 Task: Add a signature Holly Thompson containing Best wishes for a happy Christmas Eve, Holly Thompson to email address softage.8@softage.net and add a label Meal planning
Action: Mouse moved to (1196, 62)
Screenshot: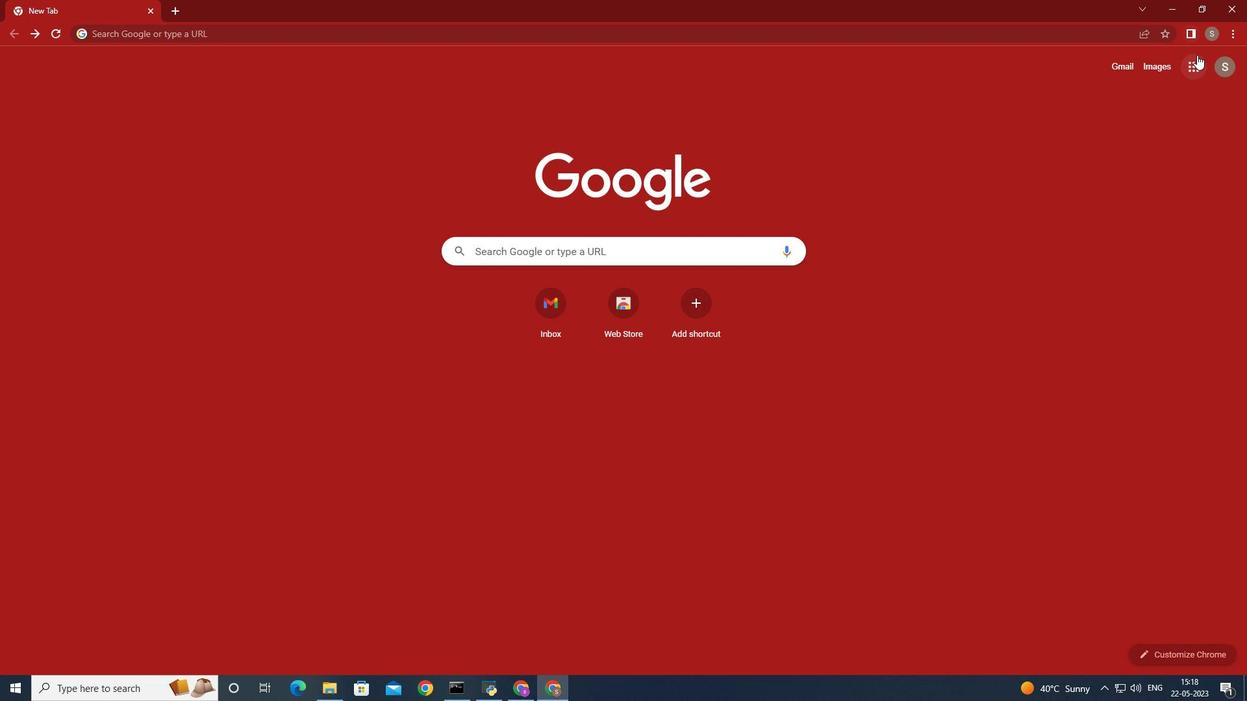 
Action: Mouse pressed left at (1196, 62)
Screenshot: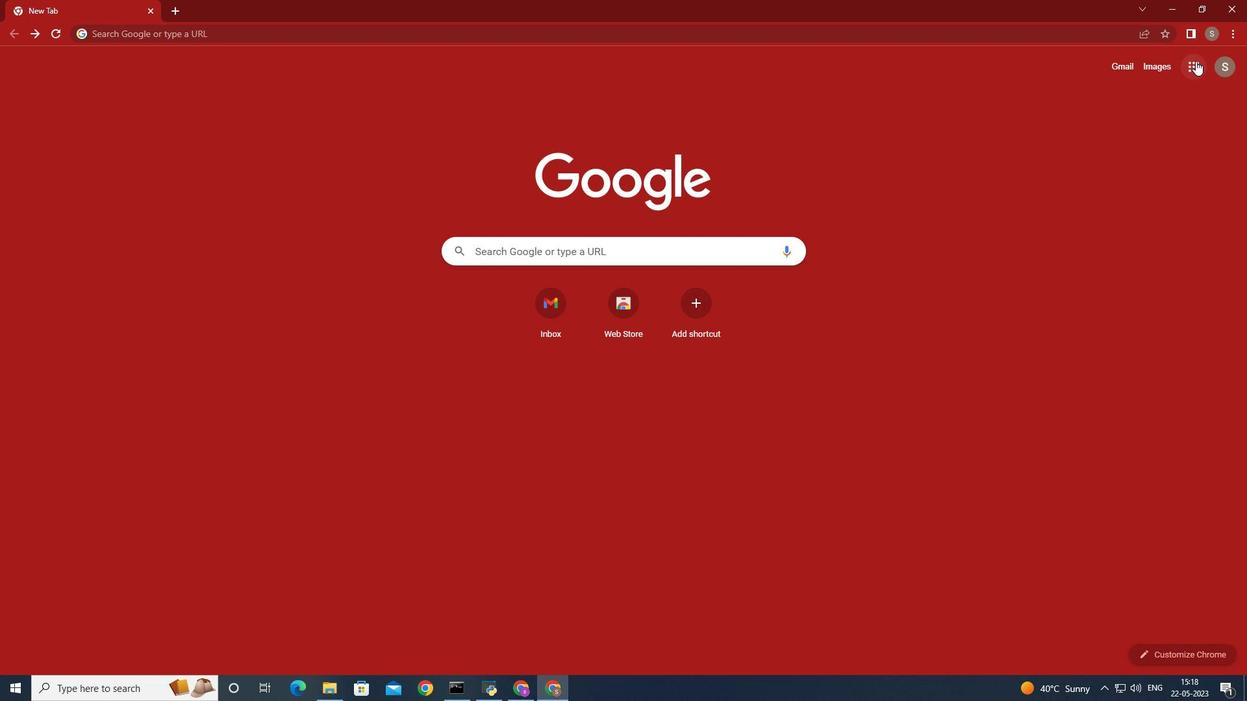 
Action: Mouse moved to (1146, 108)
Screenshot: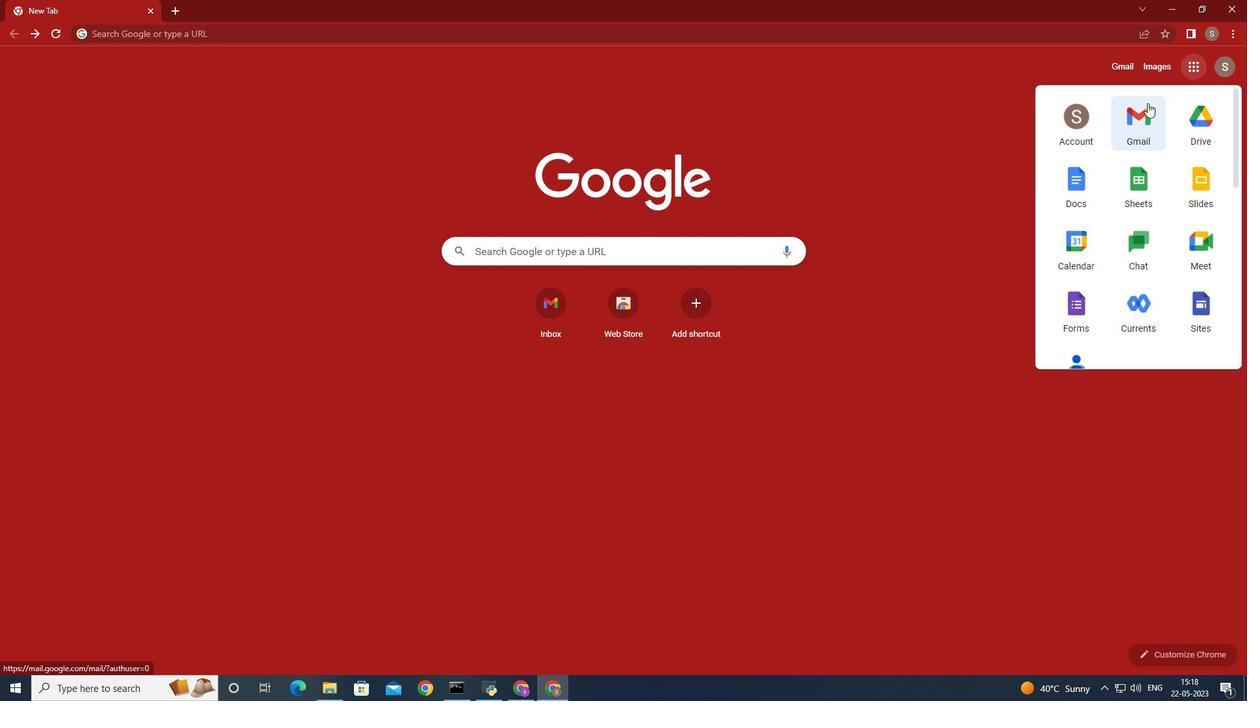 
Action: Mouse pressed left at (1146, 108)
Screenshot: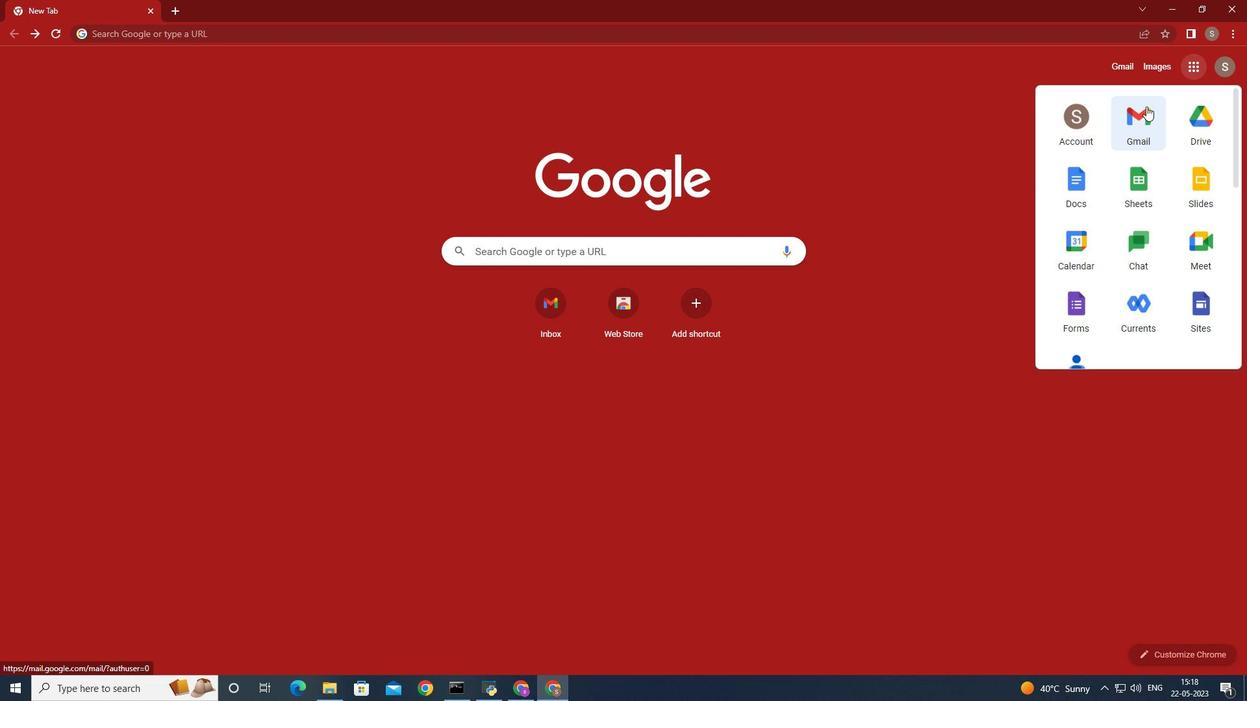 
Action: Mouse moved to (1107, 90)
Screenshot: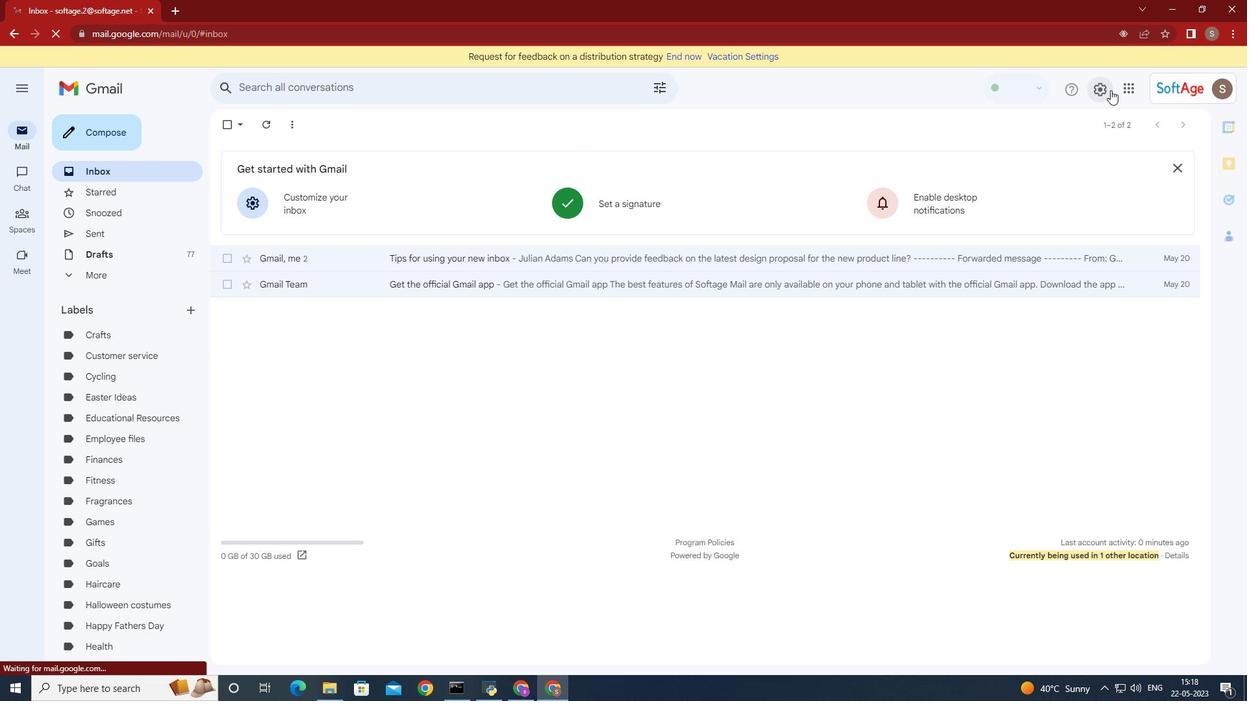 
Action: Mouse pressed left at (1107, 90)
Screenshot: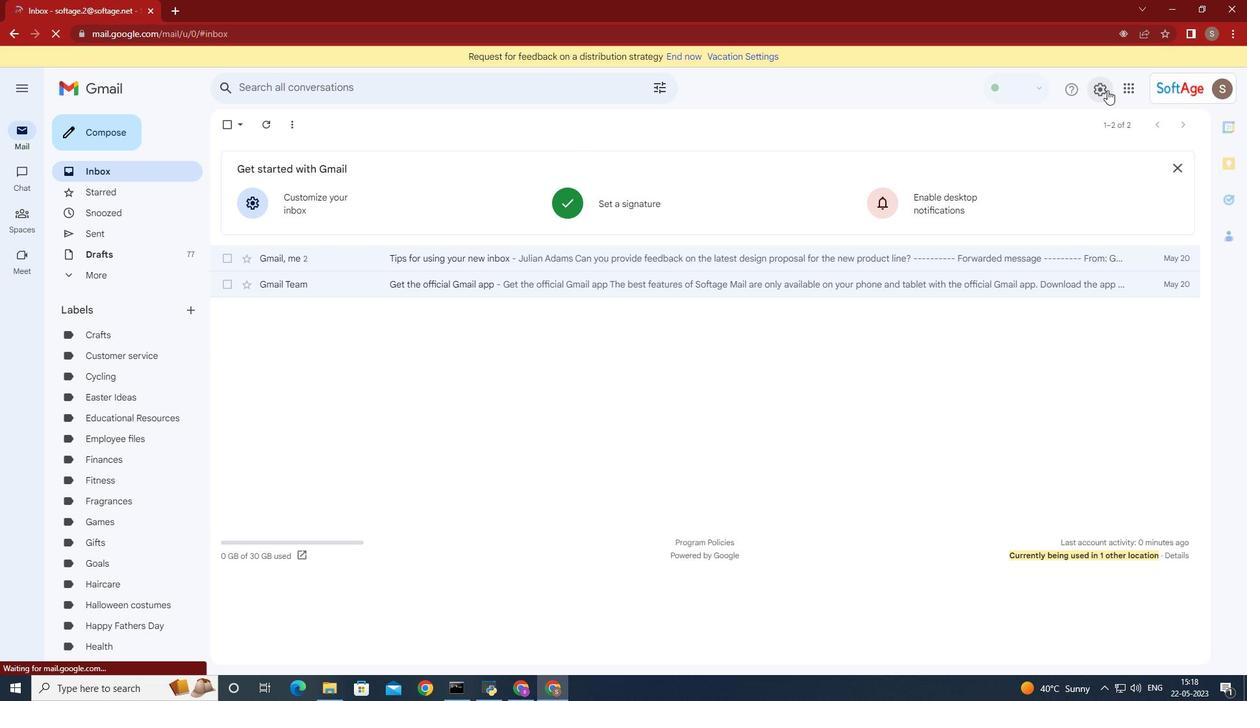 
Action: Mouse moved to (1073, 157)
Screenshot: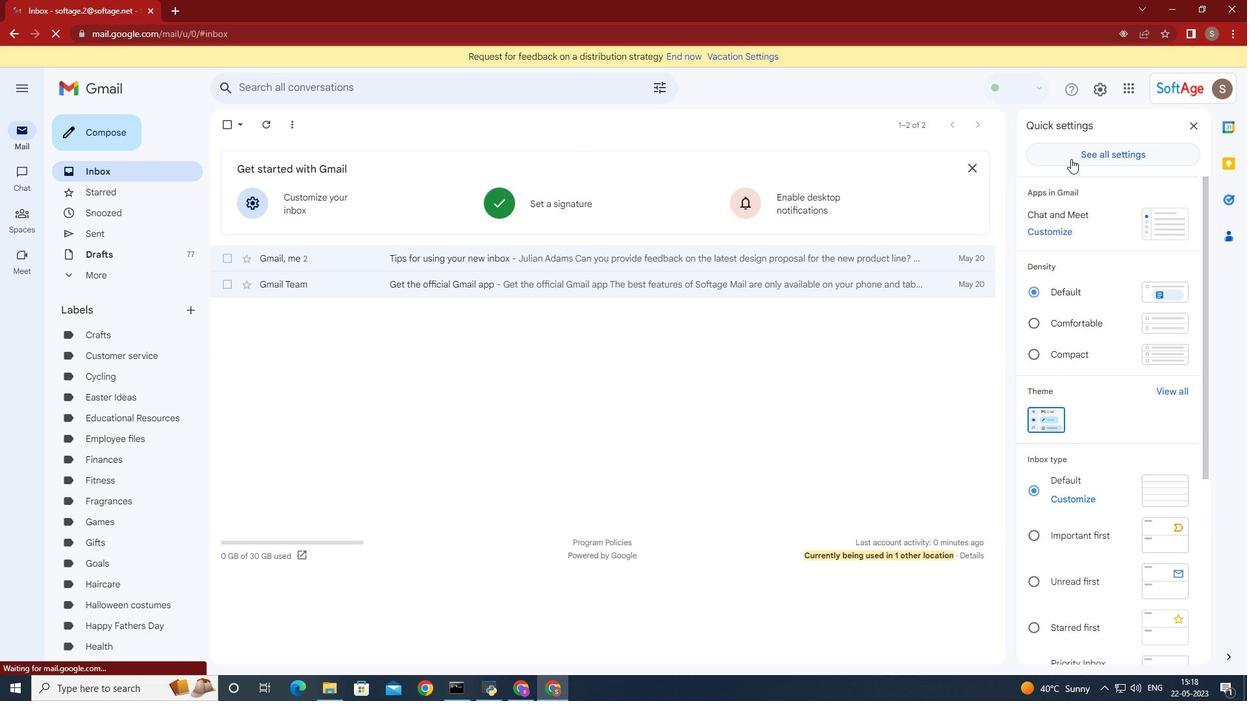
Action: Mouse pressed left at (1073, 157)
Screenshot: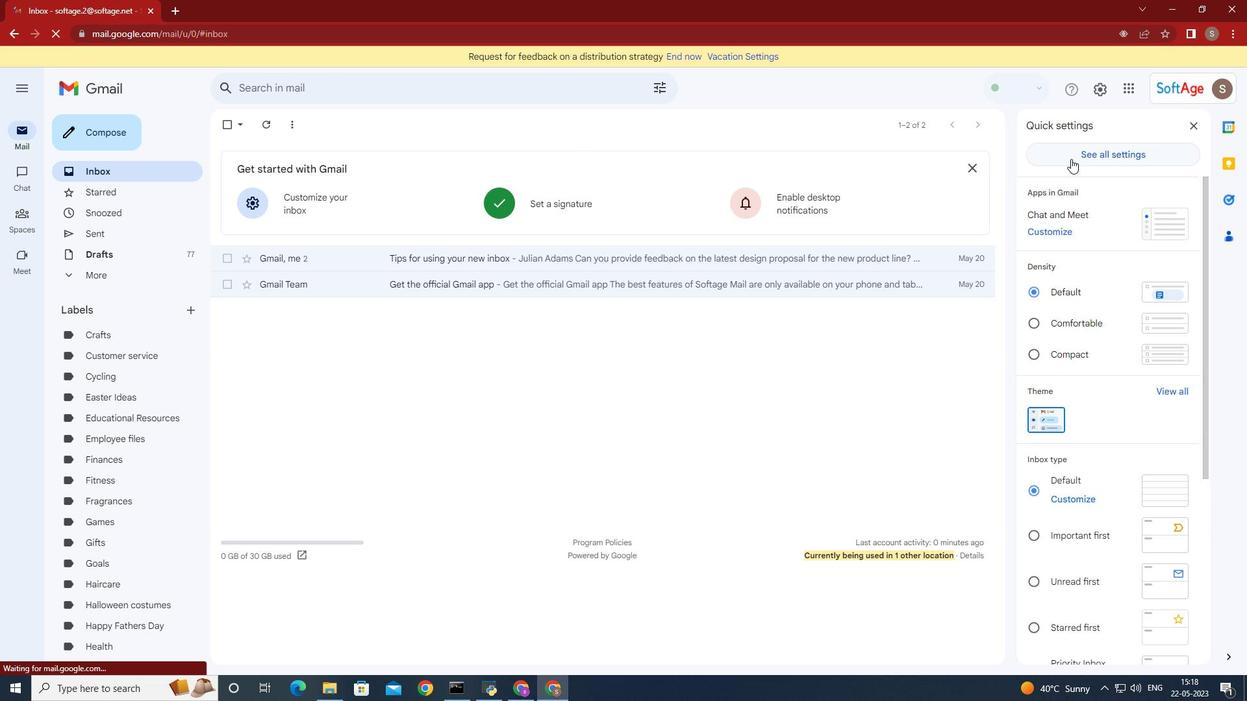 
Action: Mouse moved to (720, 269)
Screenshot: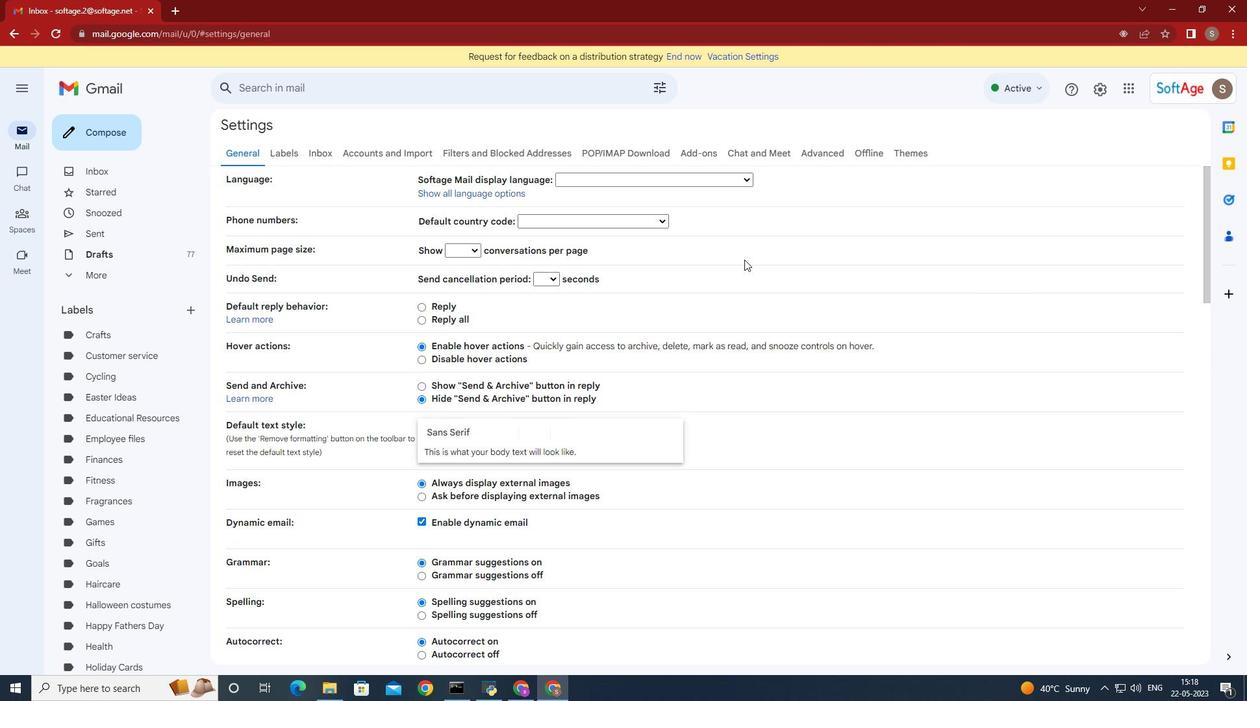 
Action: Mouse scrolled (720, 268) with delta (0, 0)
Screenshot: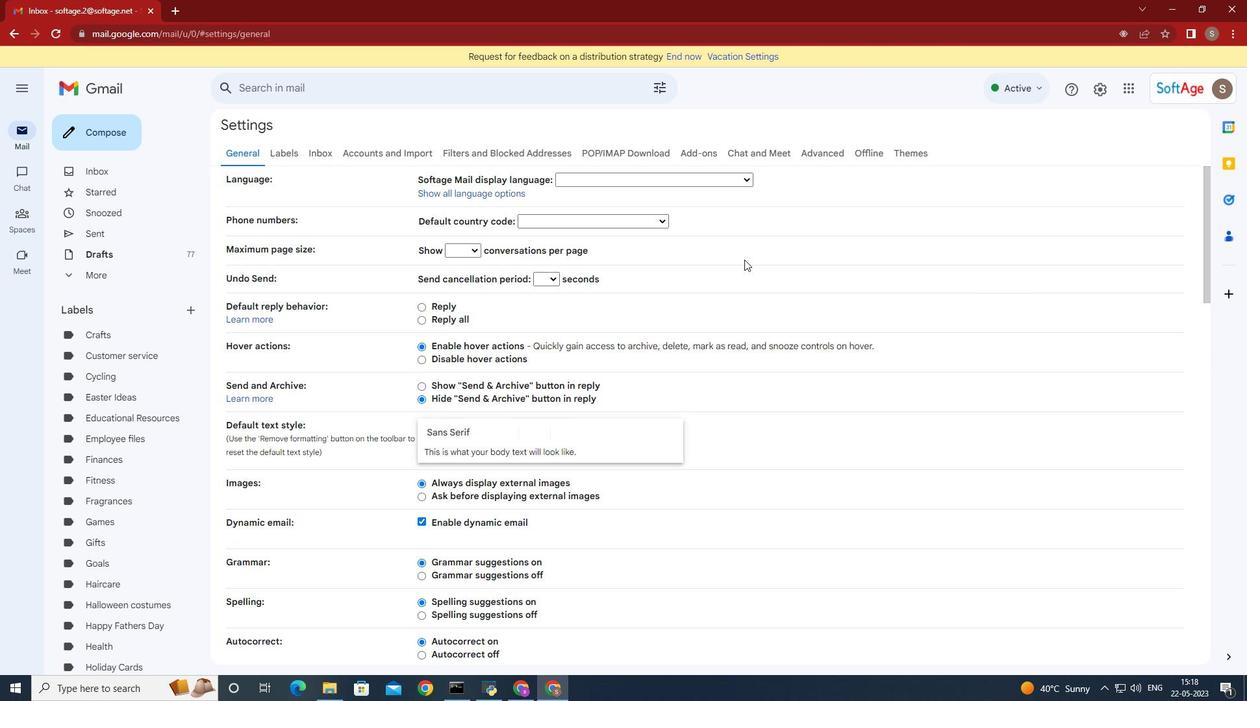 
Action: Mouse moved to (719, 269)
Screenshot: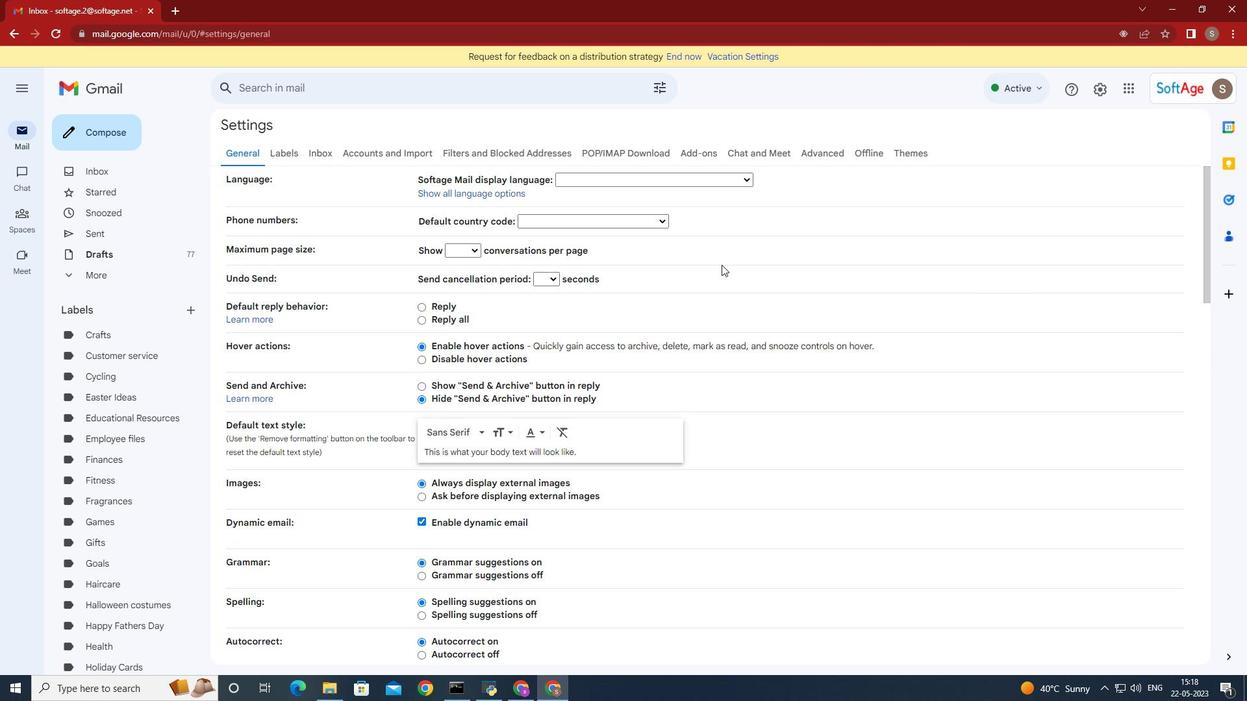 
Action: Mouse scrolled (719, 269) with delta (0, 0)
Screenshot: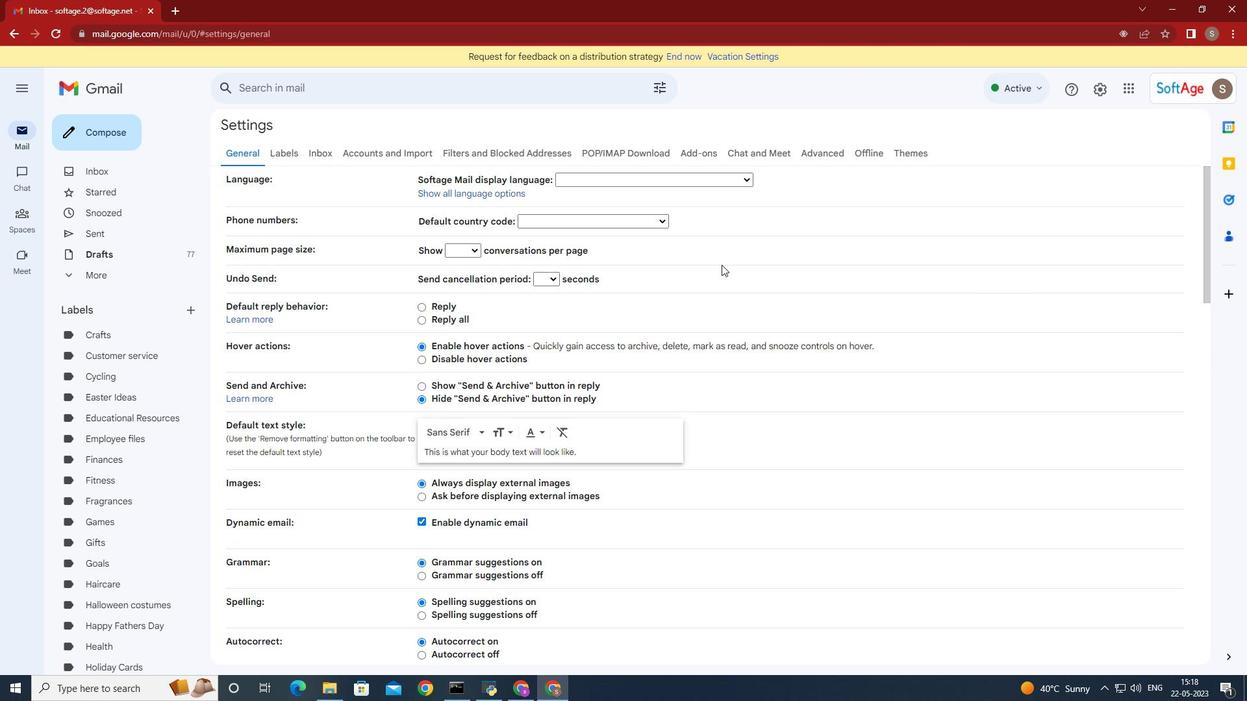 
Action: Mouse moved to (718, 270)
Screenshot: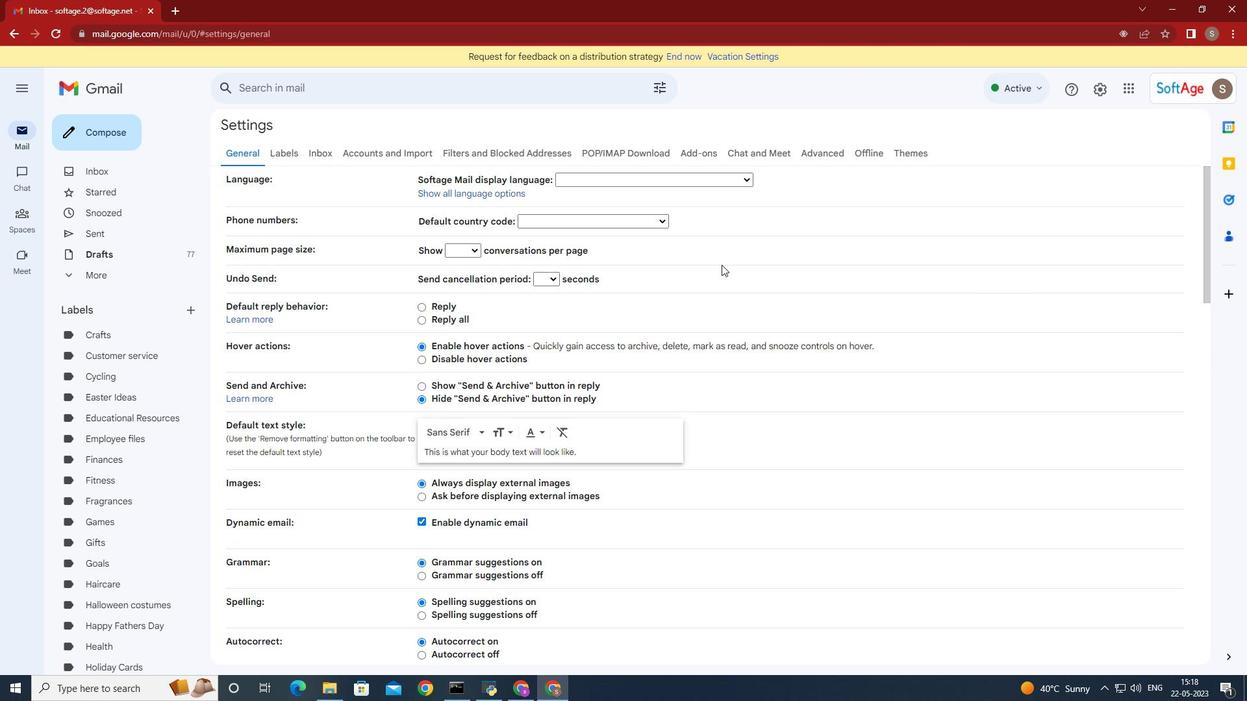 
Action: Mouse scrolled (718, 269) with delta (0, 0)
Screenshot: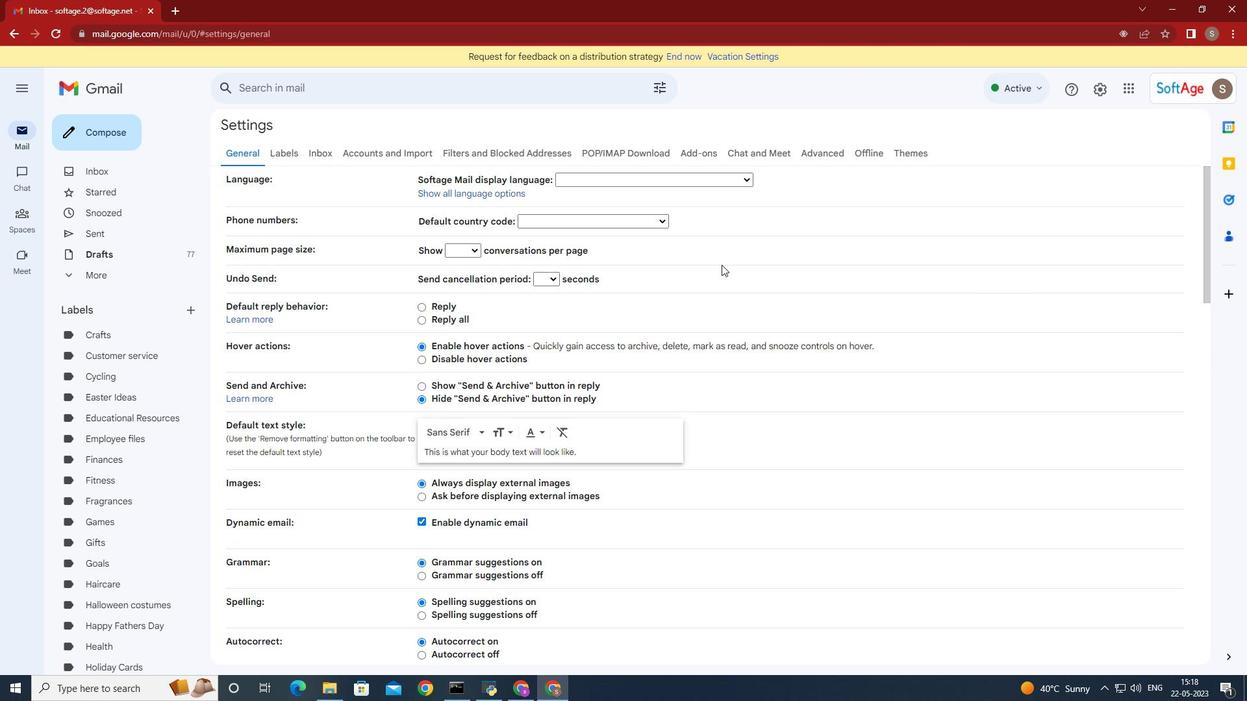 
Action: Mouse scrolled (718, 269) with delta (0, 0)
Screenshot: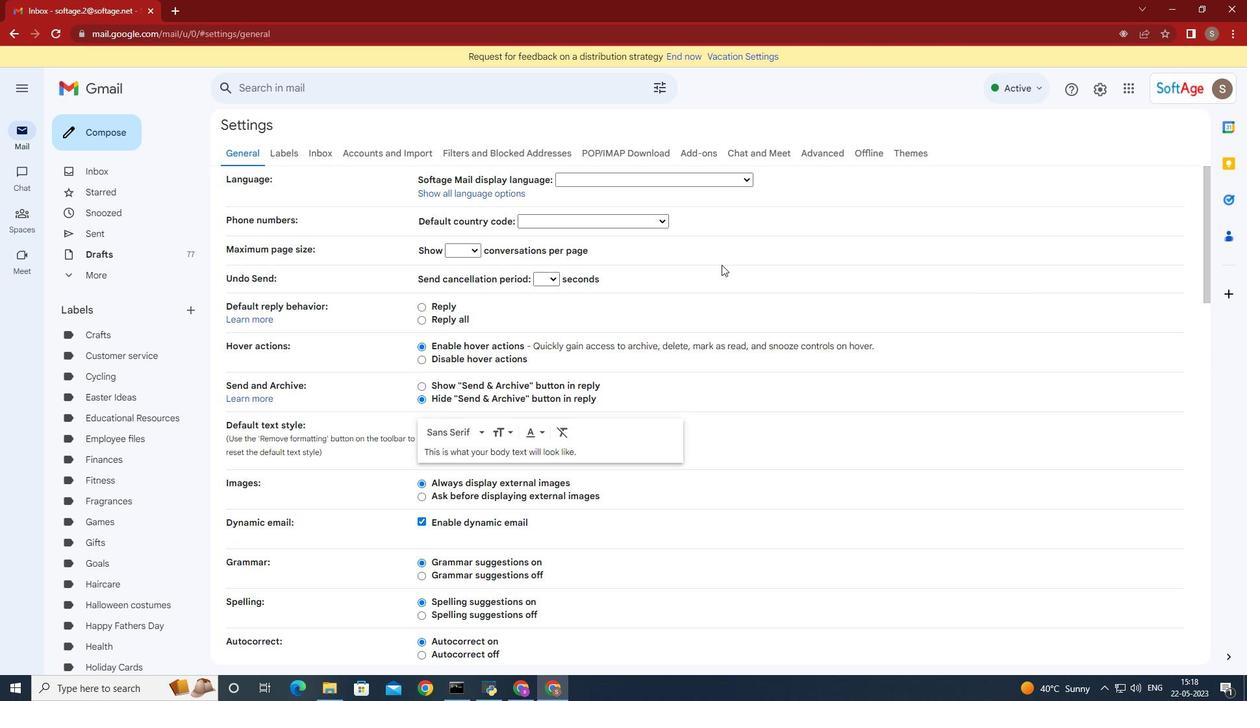 
Action: Mouse moved to (718, 270)
Screenshot: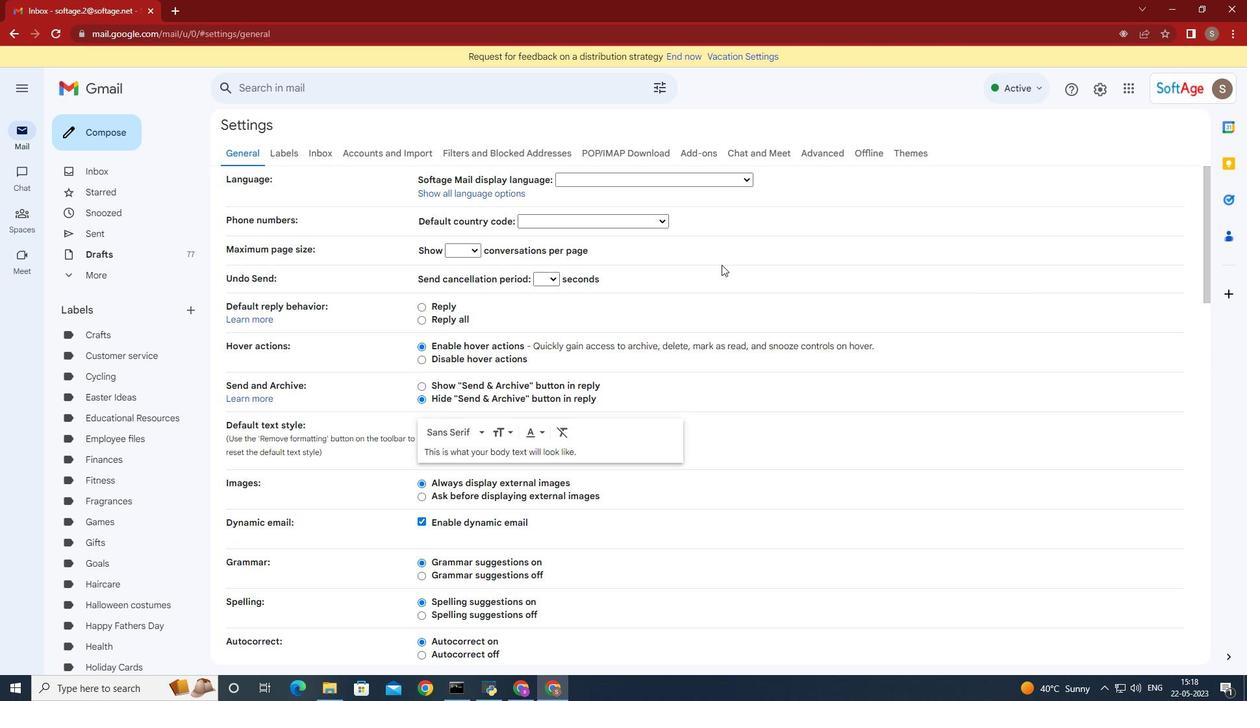 
Action: Mouse scrolled (718, 269) with delta (0, 0)
Screenshot: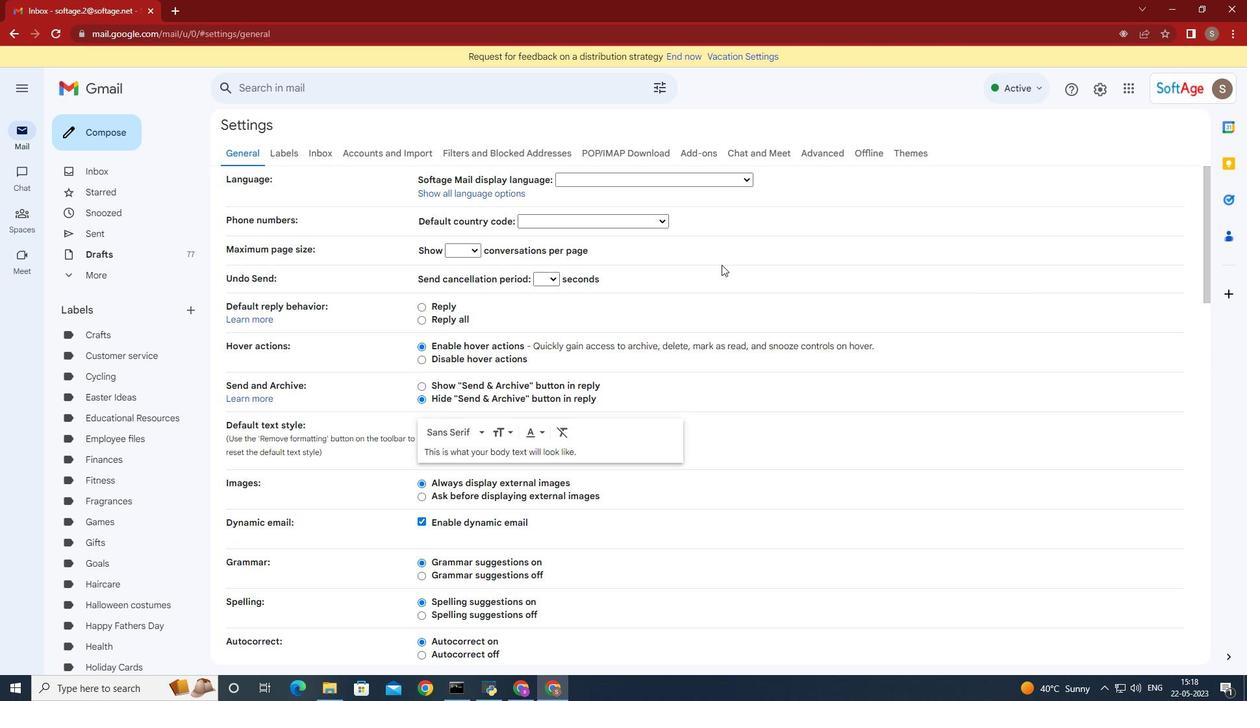 
Action: Mouse scrolled (718, 269) with delta (0, 0)
Screenshot: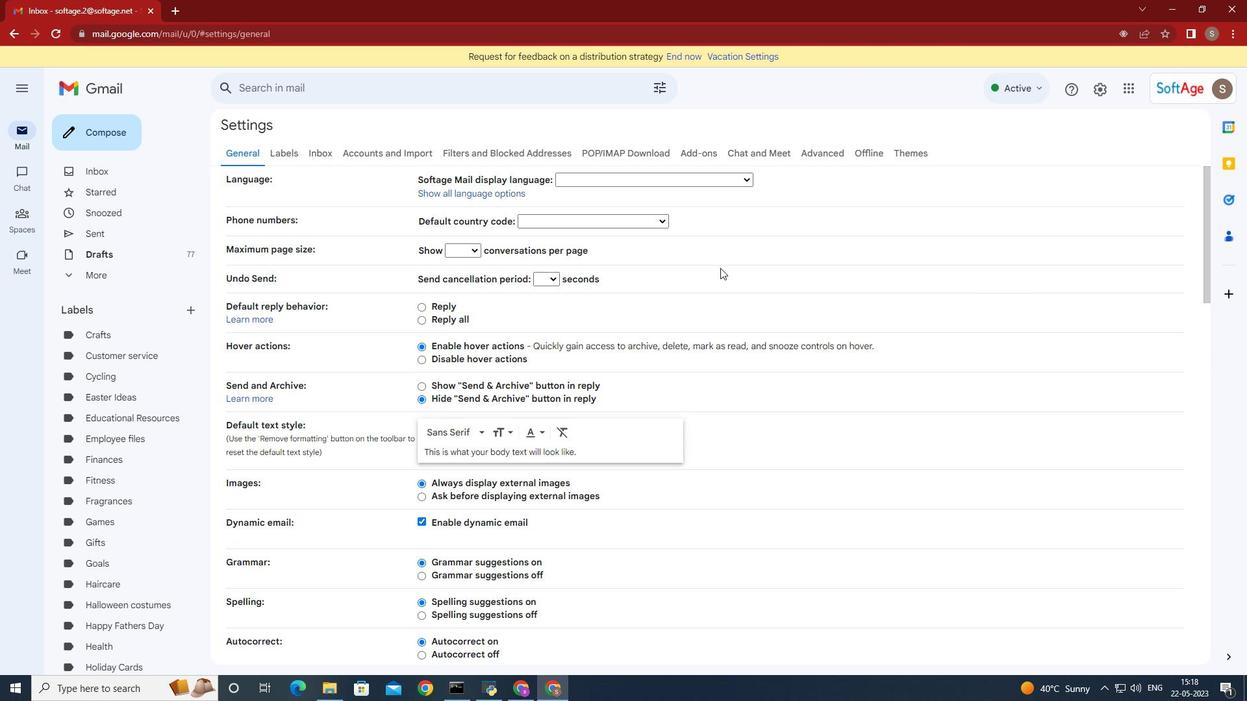 
Action: Mouse moved to (718, 269)
Screenshot: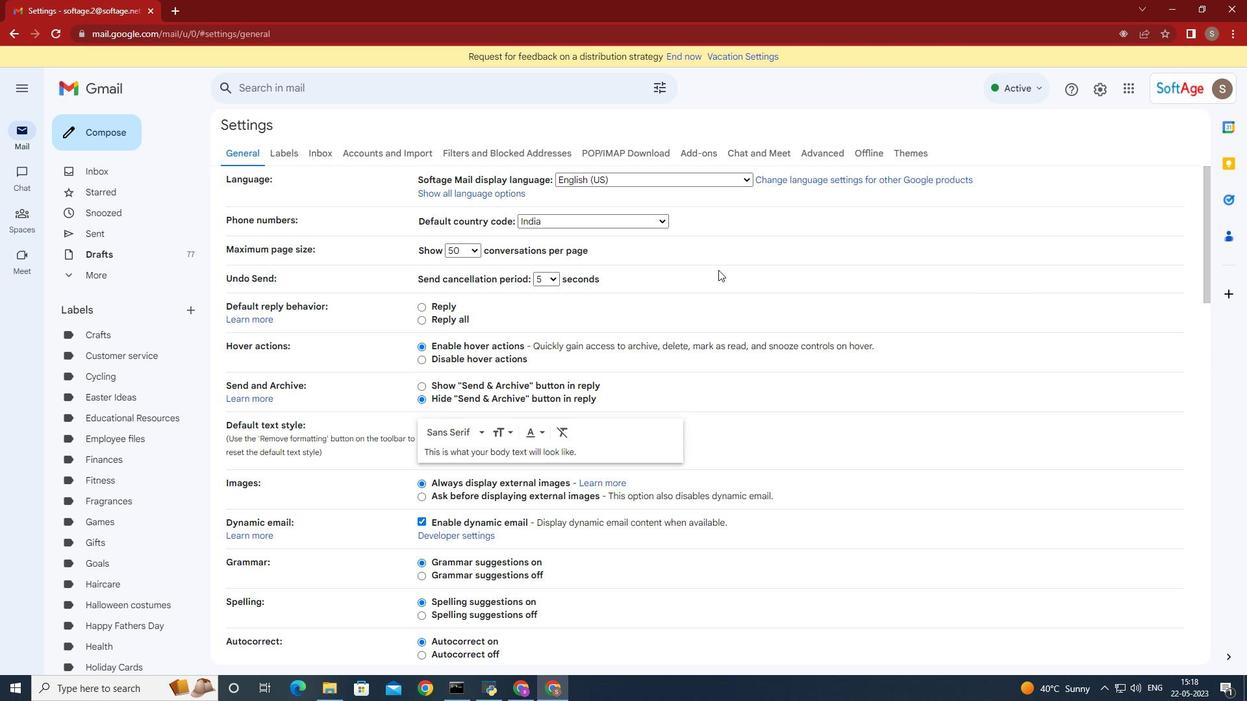
Action: Mouse scrolled (718, 269) with delta (0, 0)
Screenshot: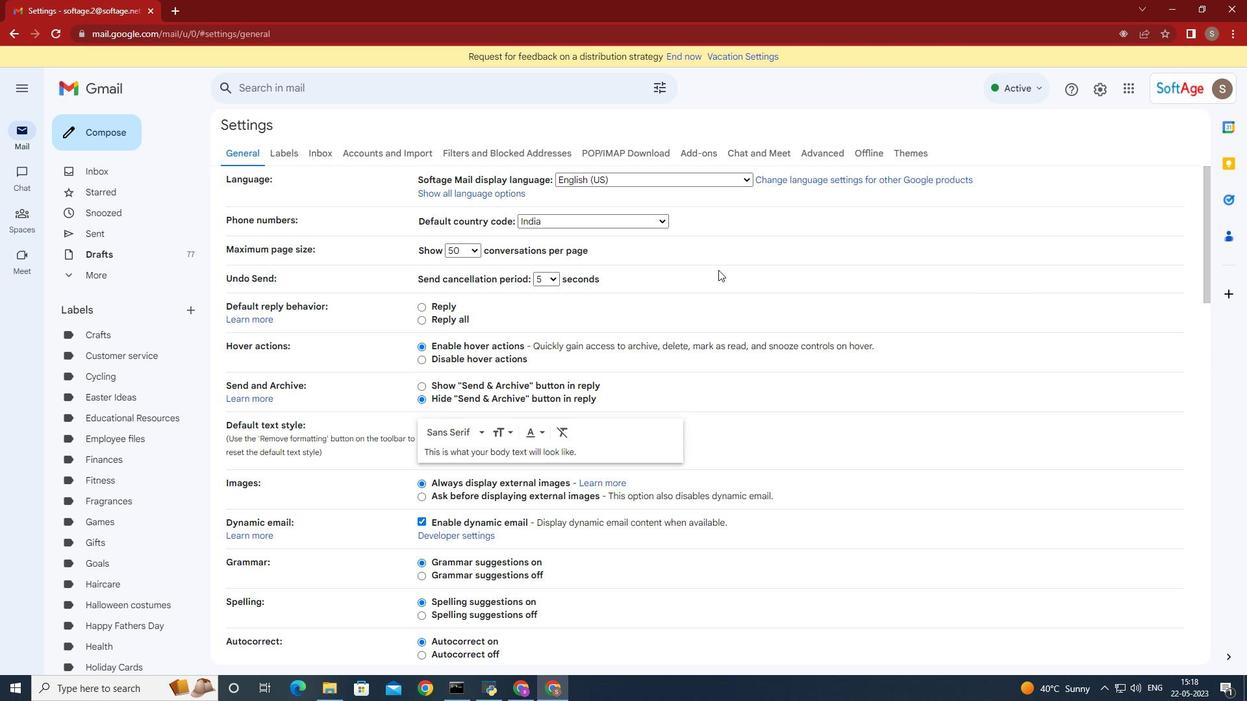 
Action: Mouse moved to (720, 267)
Screenshot: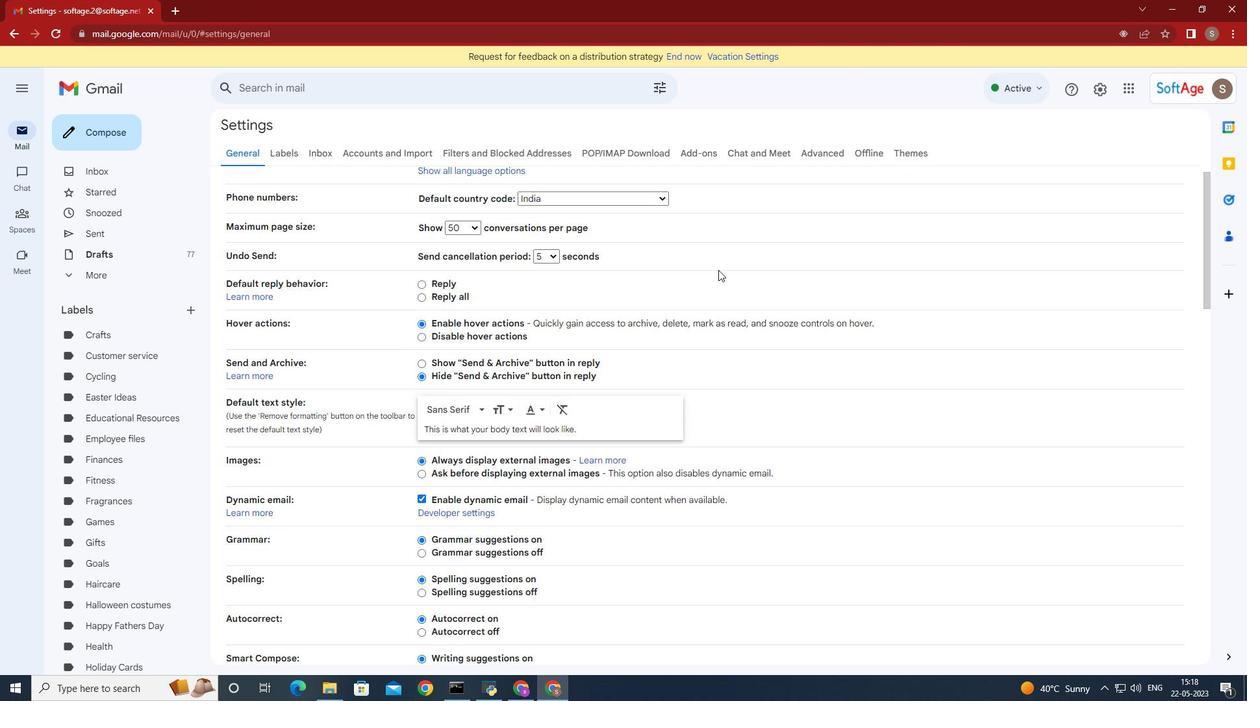 
Action: Mouse scrolled (720, 267) with delta (0, 0)
Screenshot: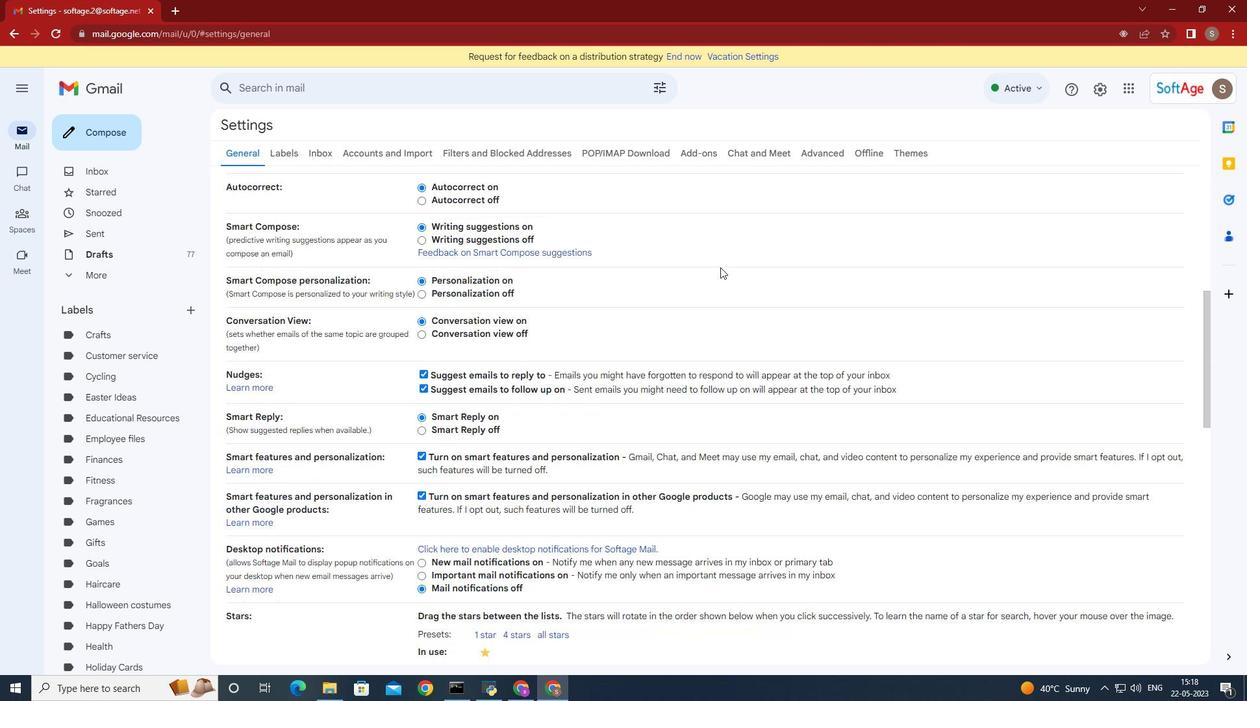 
Action: Mouse moved to (720, 267)
Screenshot: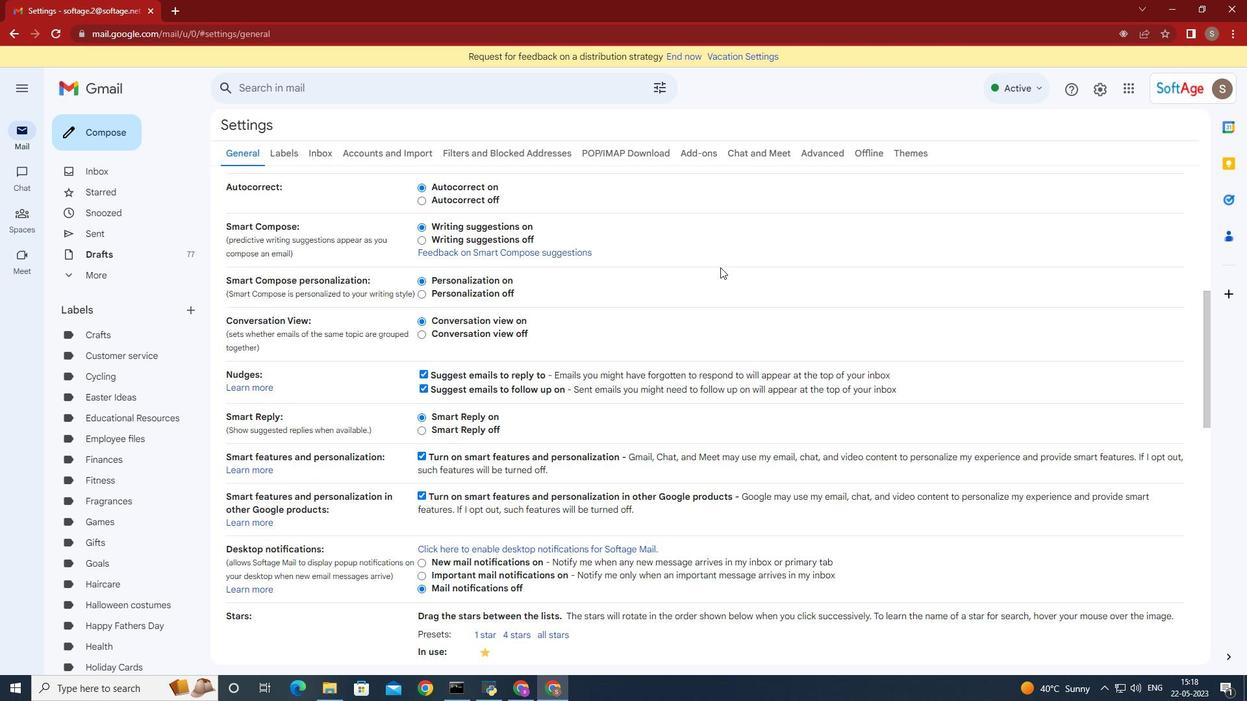
Action: Mouse scrolled (720, 267) with delta (0, 0)
Screenshot: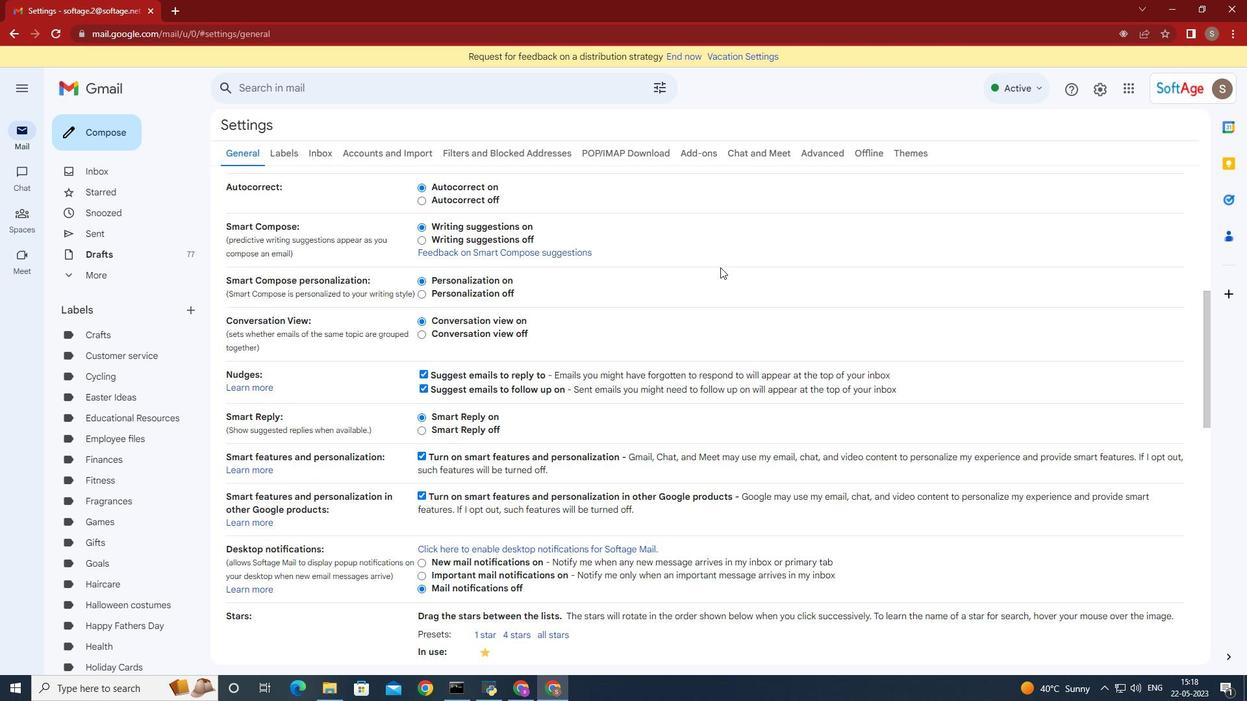 
Action: Mouse scrolled (720, 267) with delta (0, 0)
Screenshot: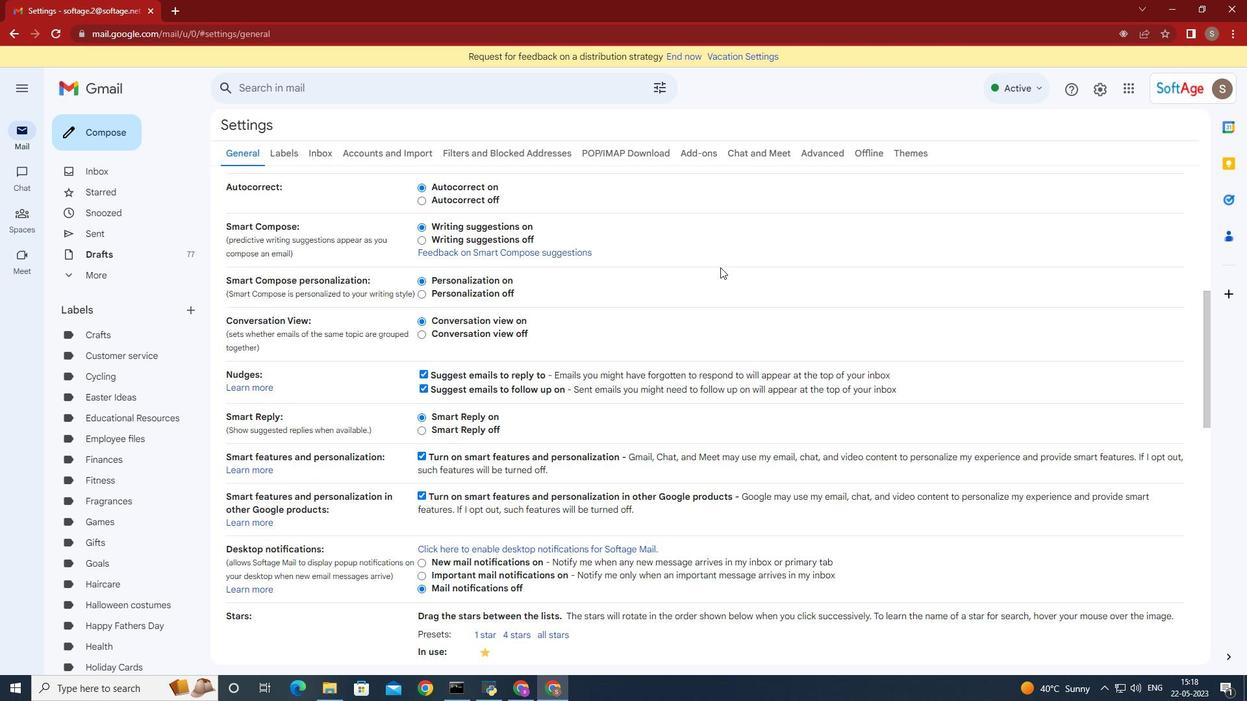 
Action: Mouse moved to (720, 267)
Screenshot: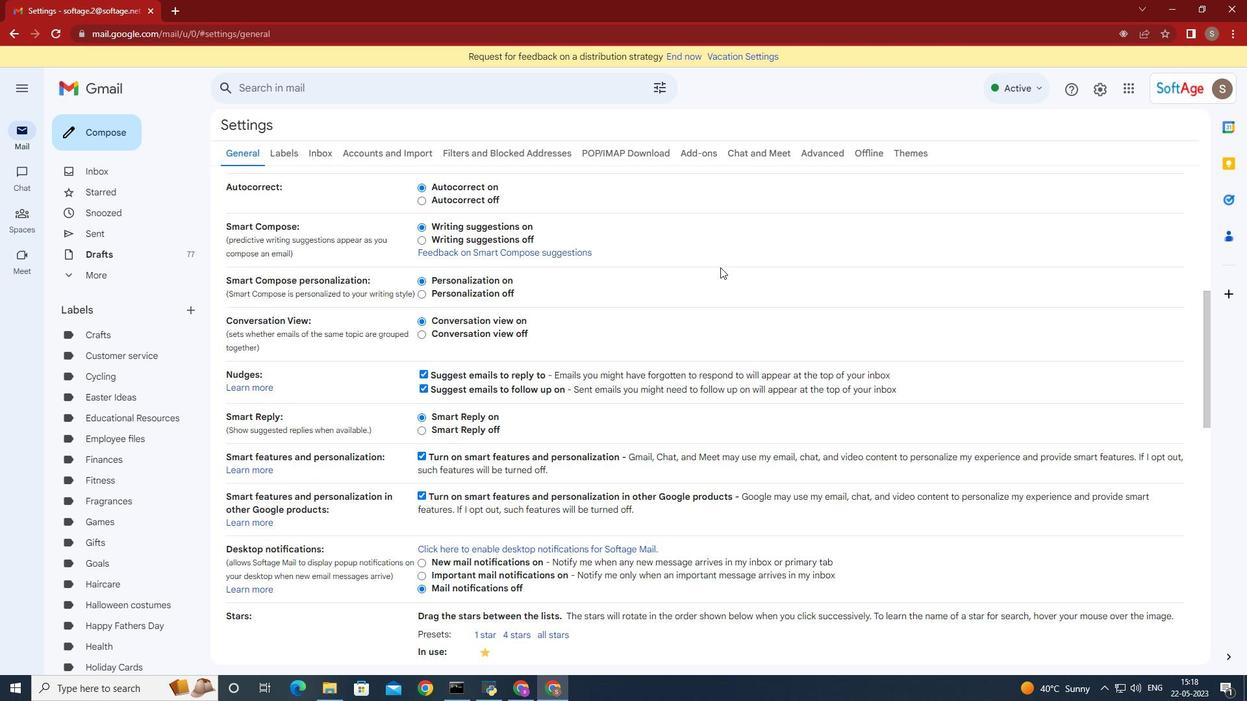 
Action: Mouse scrolled (720, 267) with delta (0, 0)
Screenshot: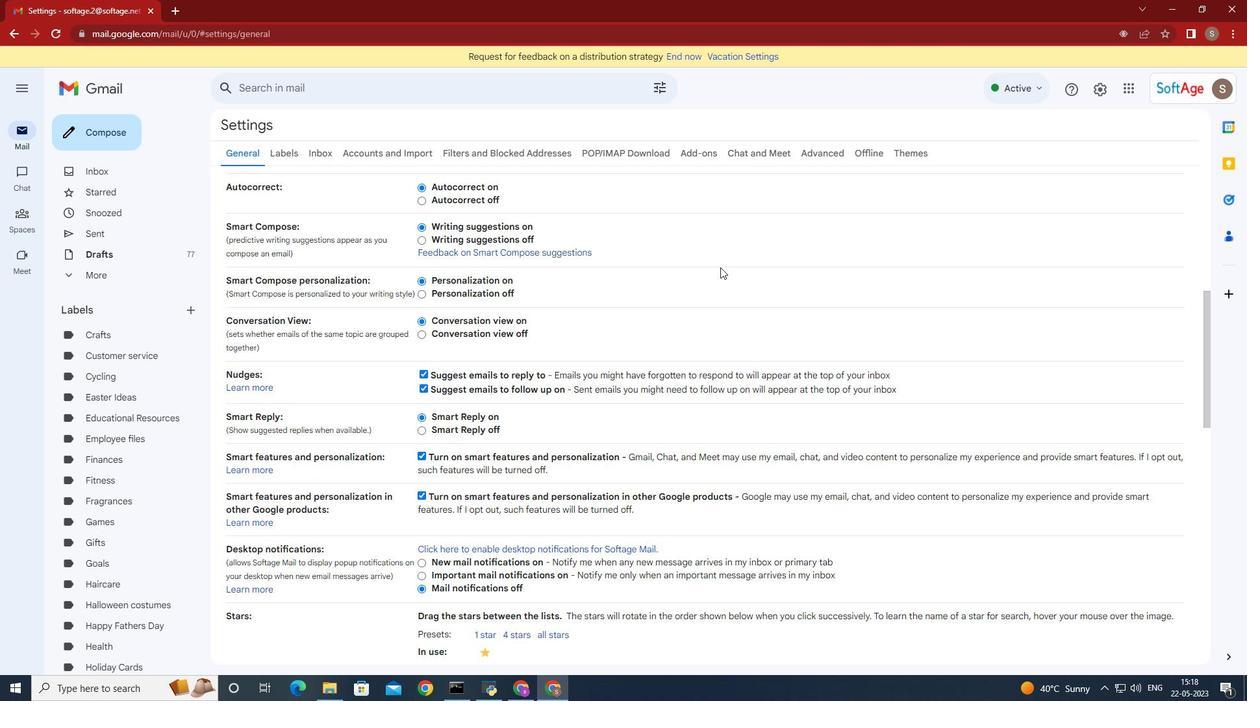 
Action: Mouse scrolled (720, 267) with delta (0, 0)
Screenshot: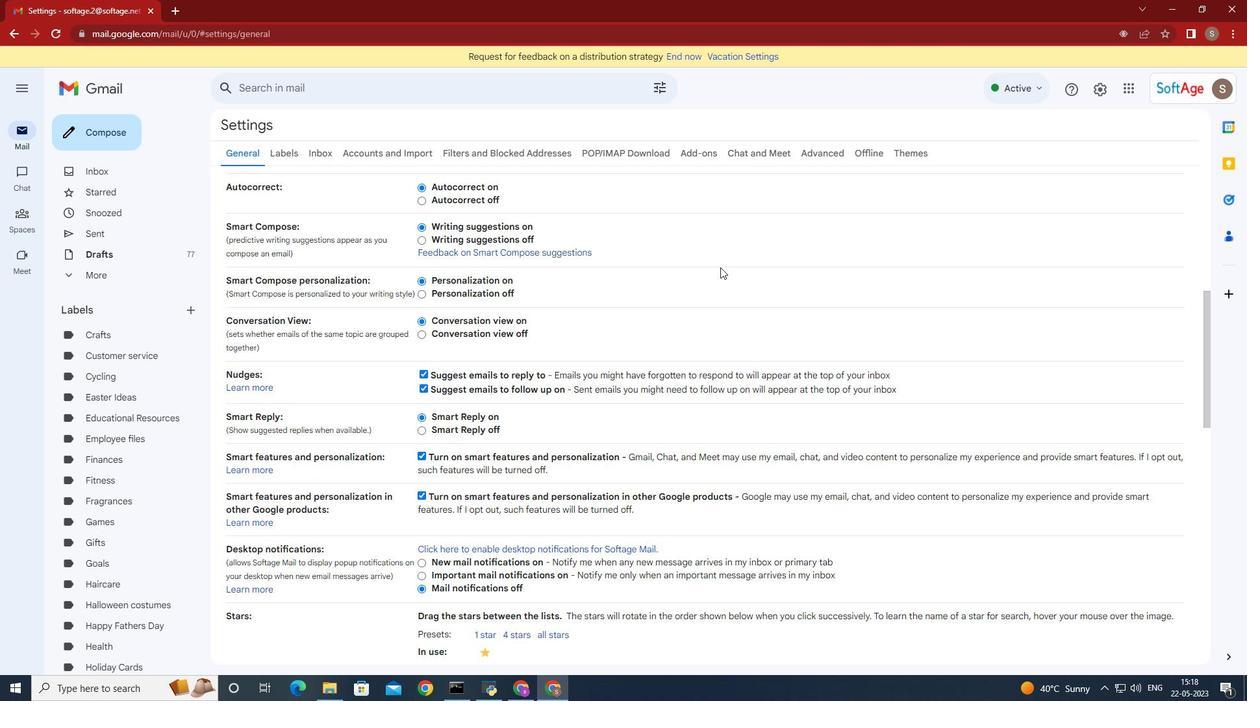 
Action: Mouse scrolled (720, 267) with delta (0, 0)
Screenshot: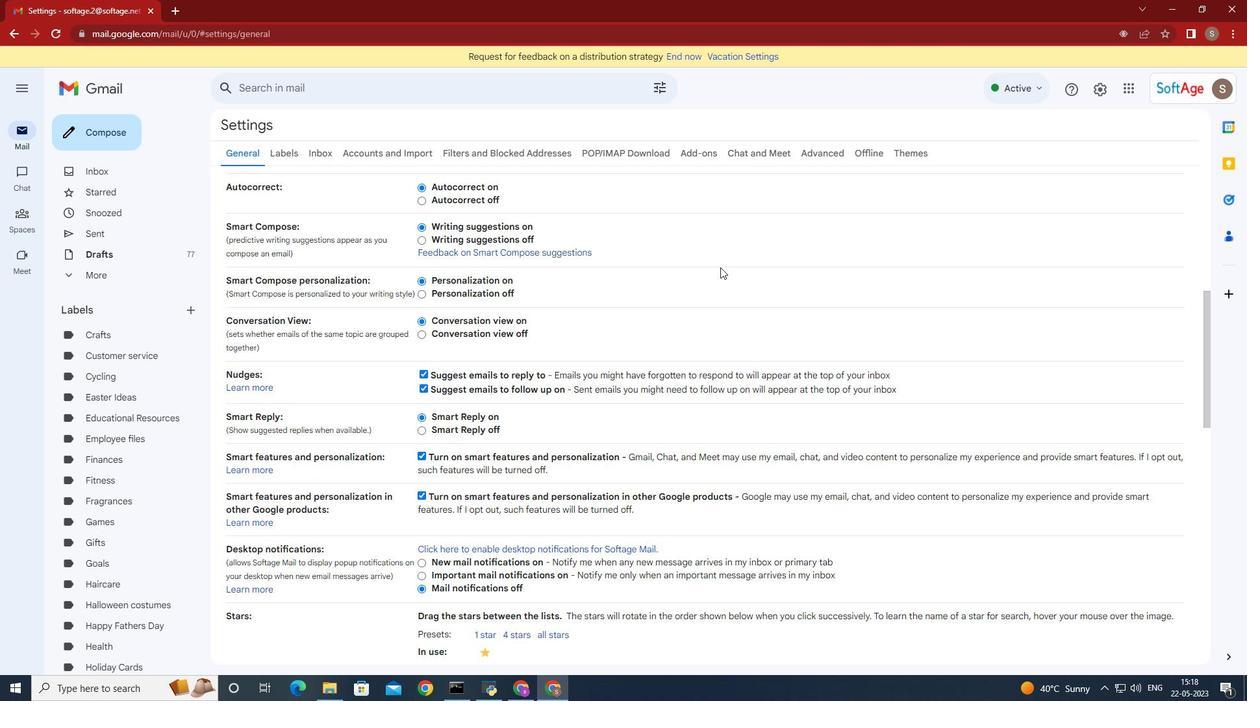 
Action: Mouse scrolled (720, 267) with delta (0, 0)
Screenshot: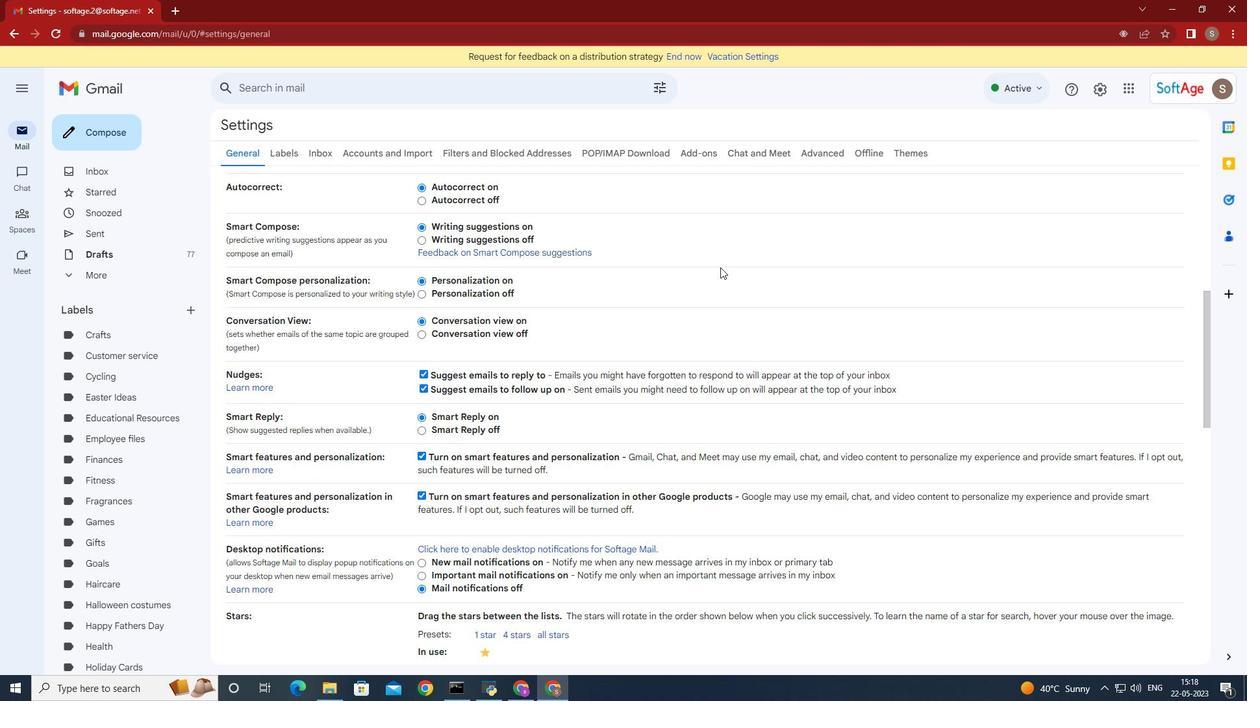 
Action: Mouse moved to (720, 267)
Screenshot: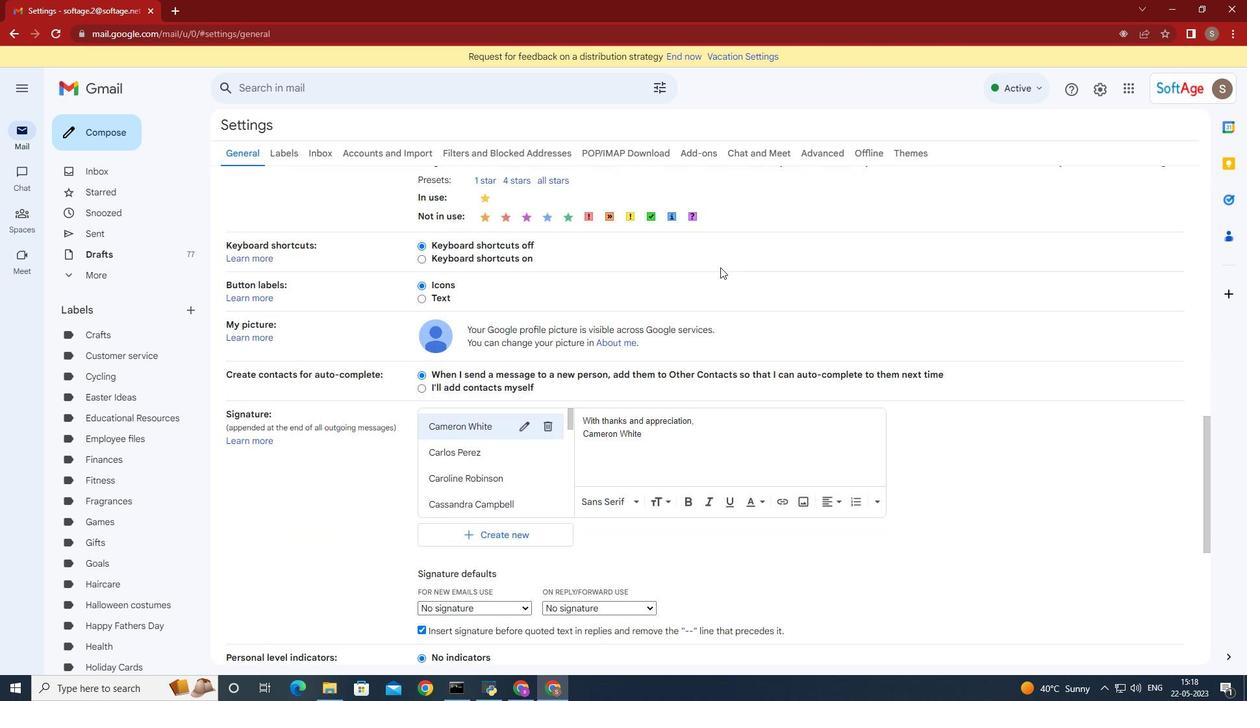 
Action: Mouse scrolled (720, 267) with delta (0, 0)
Screenshot: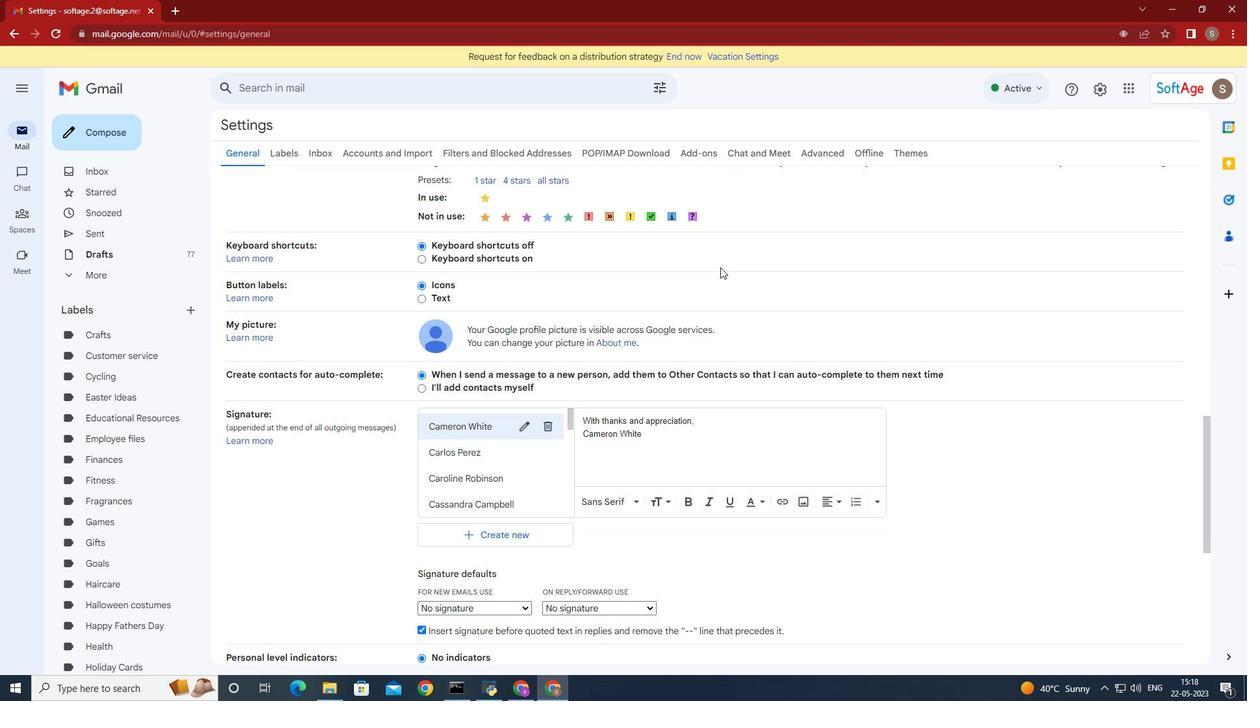 
Action: Mouse scrolled (720, 267) with delta (0, 0)
Screenshot: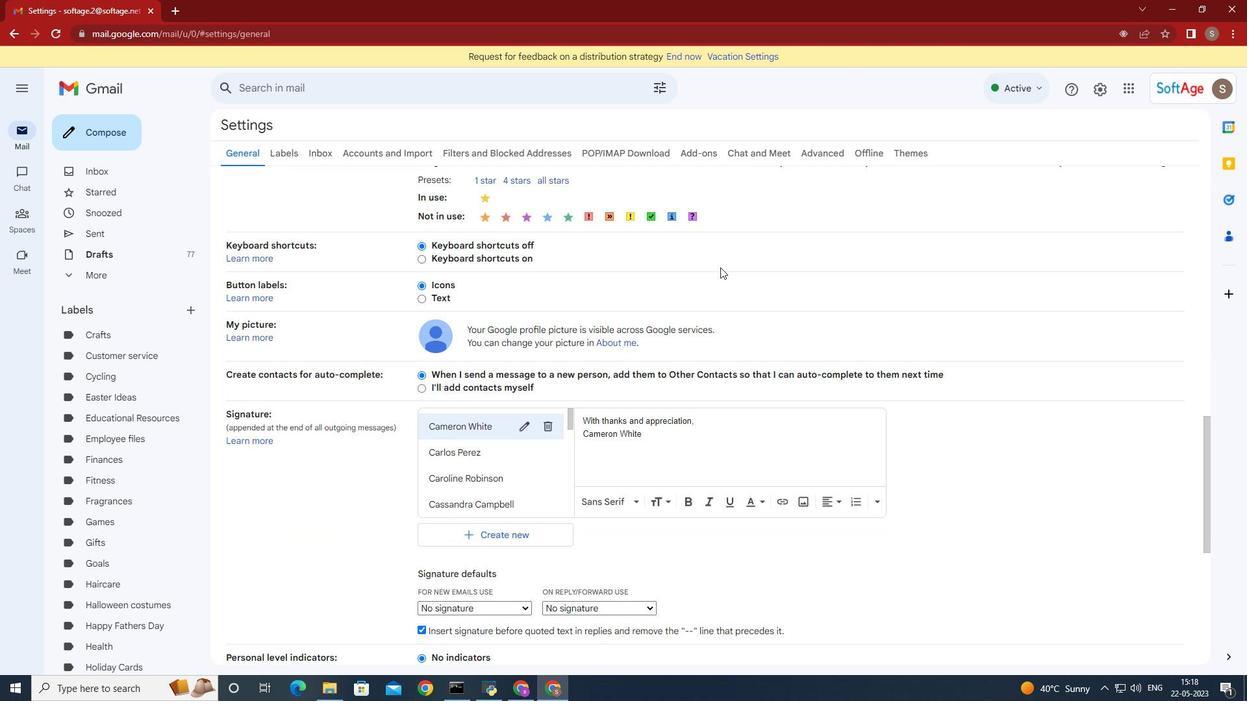 
Action: Mouse scrolled (720, 267) with delta (0, 0)
Screenshot: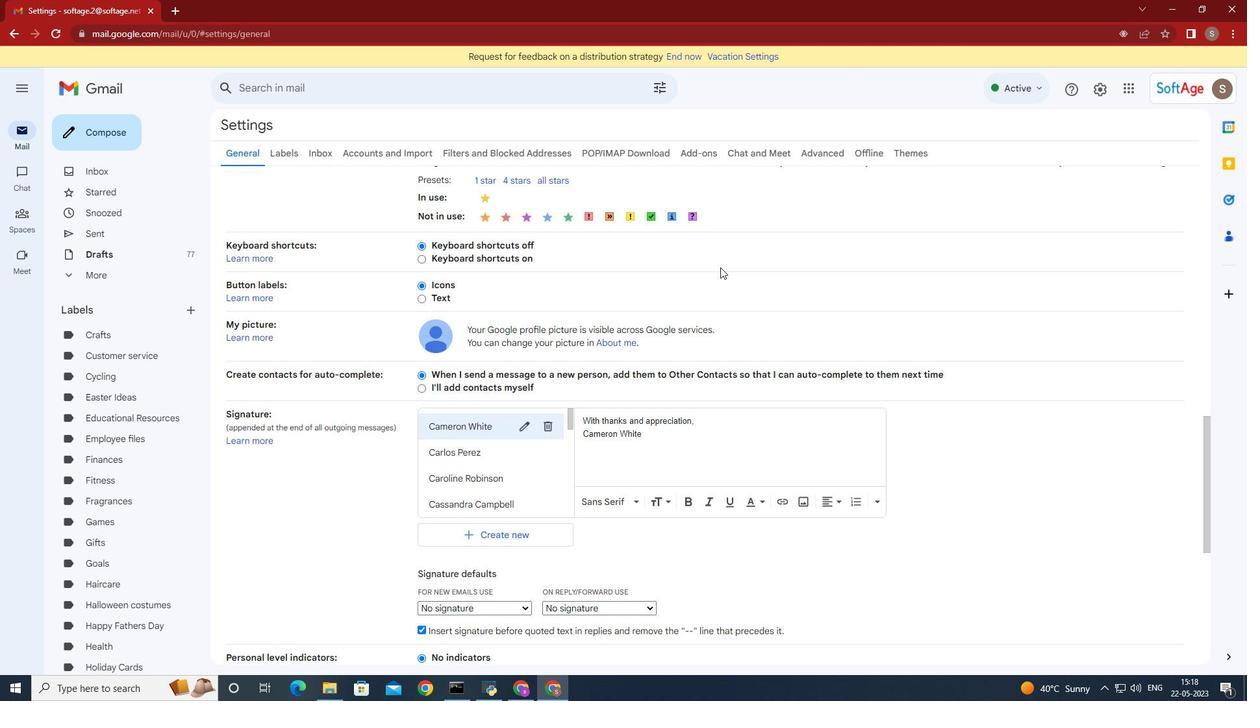 
Action: Mouse scrolled (720, 267) with delta (0, 0)
Screenshot: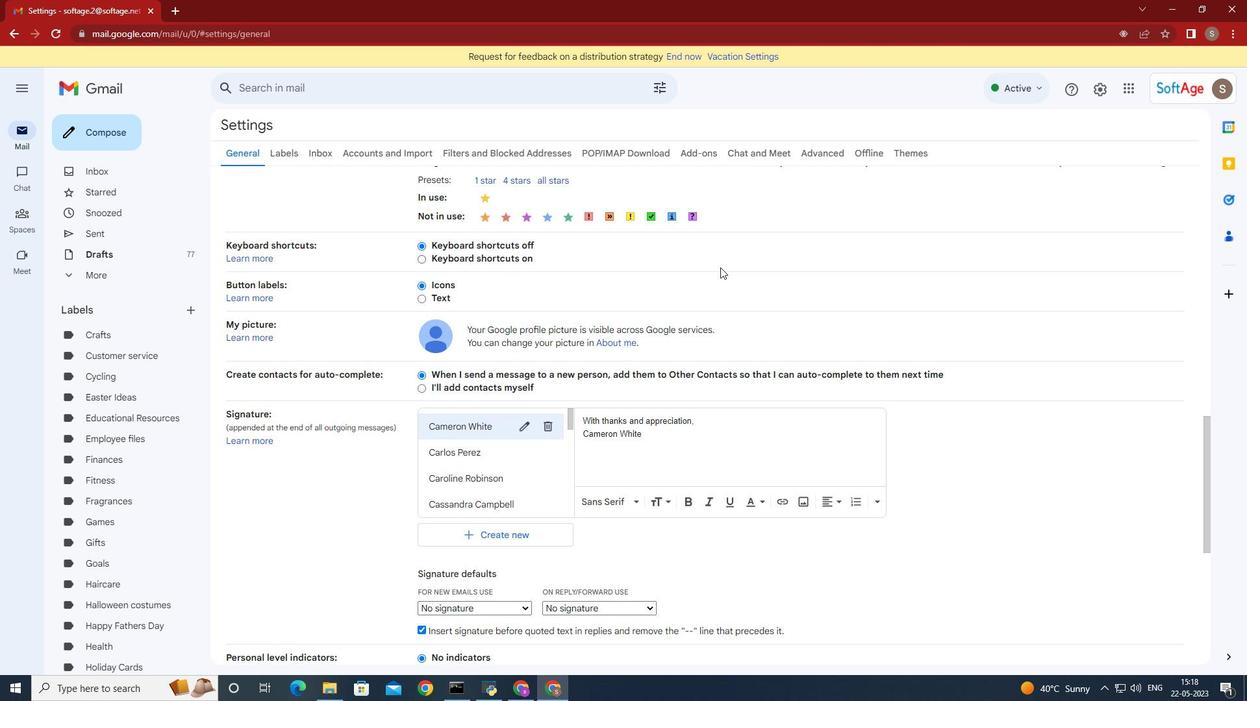 
Action: Mouse moved to (484, 270)
Screenshot: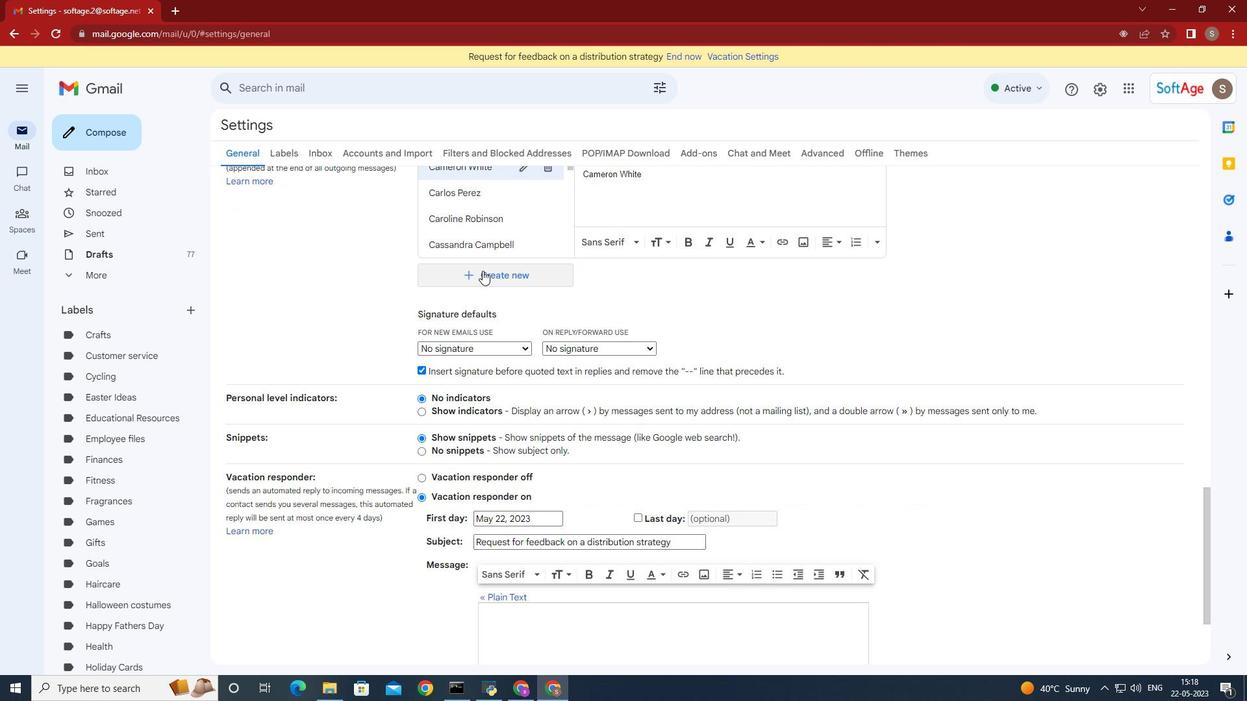 
Action: Mouse pressed left at (484, 270)
Screenshot: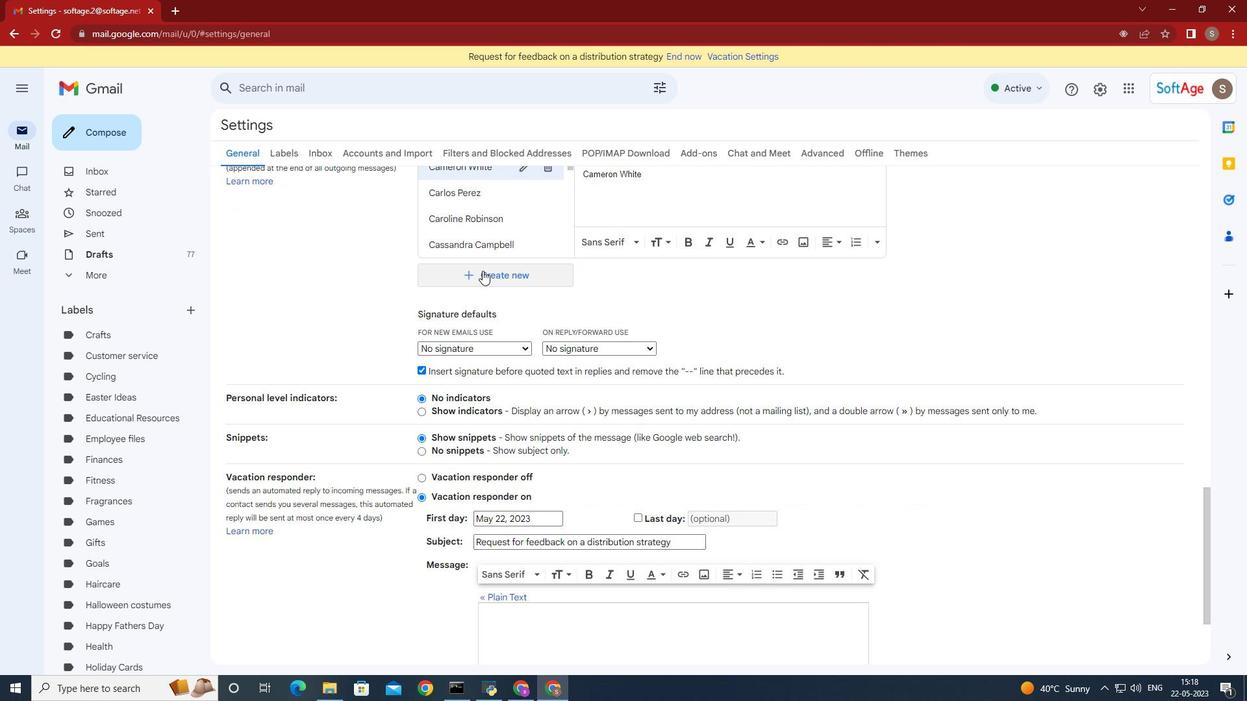 
Action: Mouse moved to (595, 340)
Screenshot: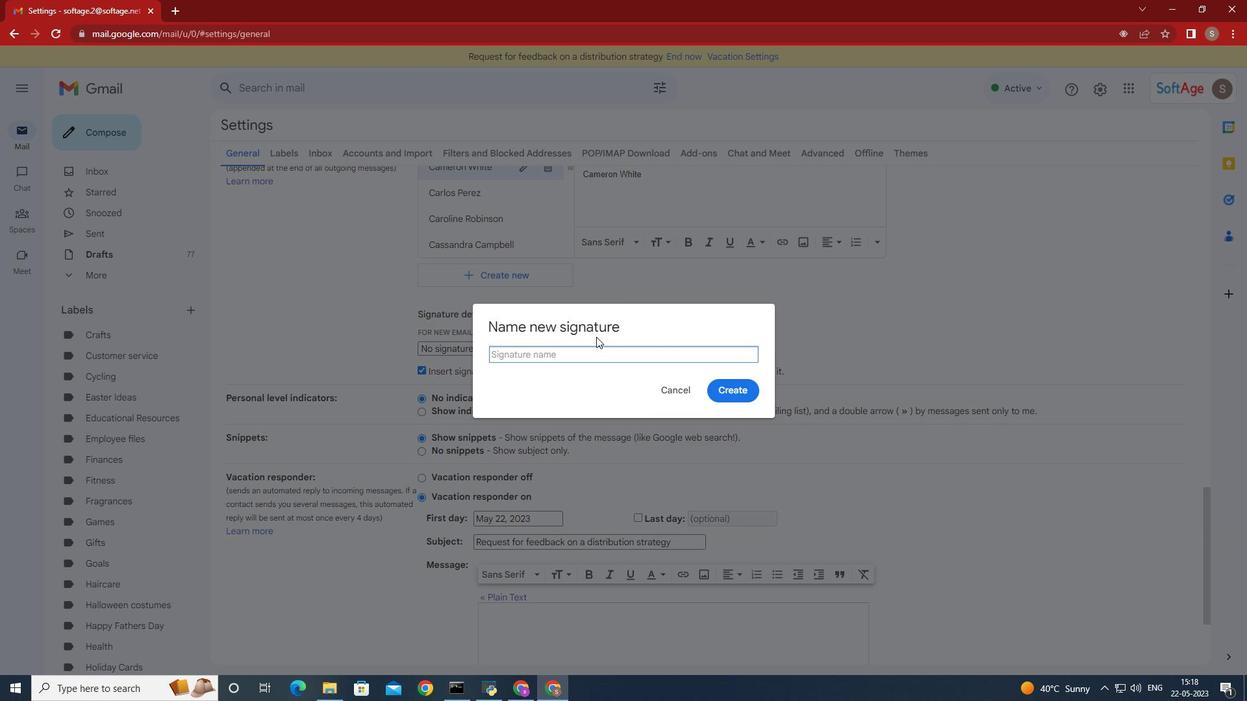 
Action: Key pressed <Key.shift>Holly<Key.space><Key.shift>Thompson
Screenshot: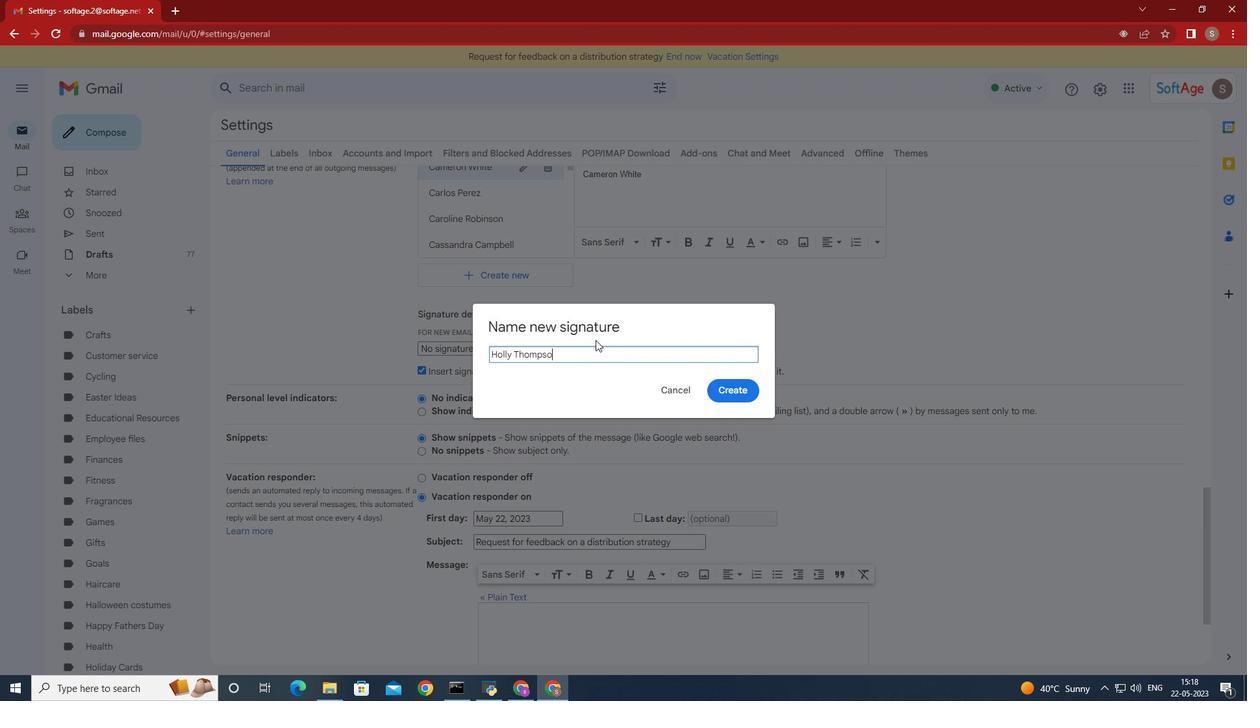 
Action: Mouse moved to (727, 389)
Screenshot: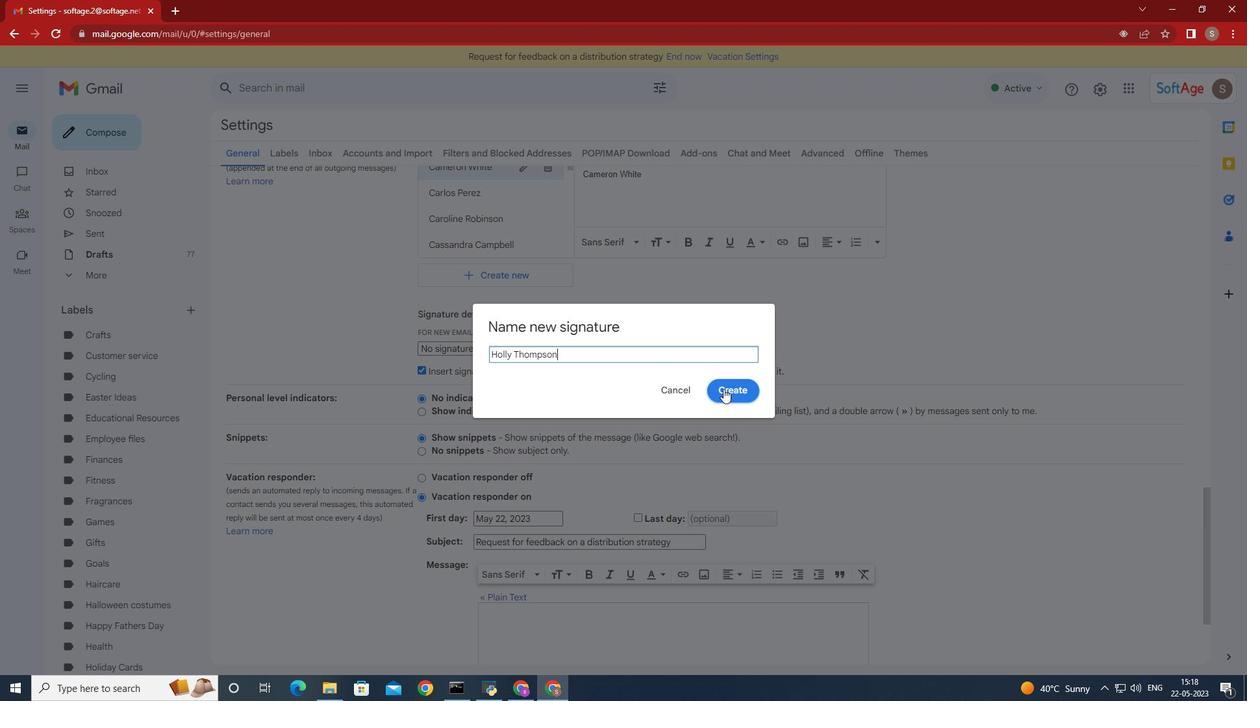
Action: Mouse pressed left at (727, 389)
Screenshot: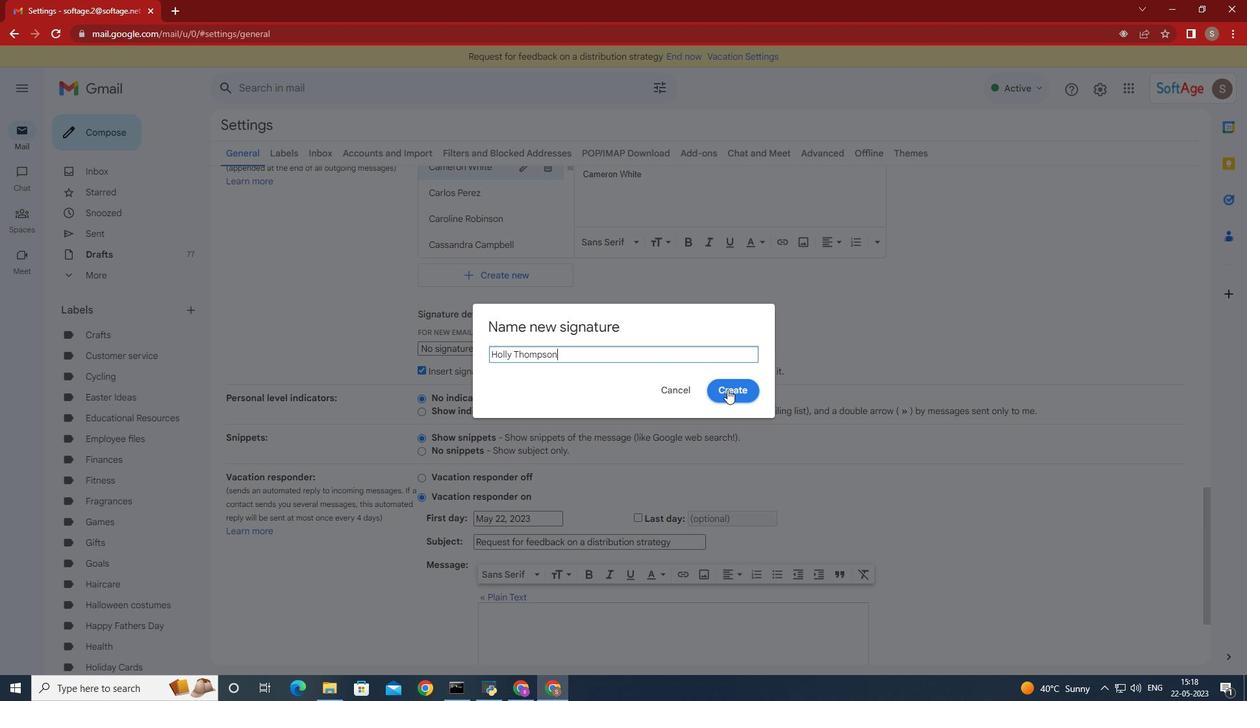 
Action: Key pressed <Key.shift><Key.shift>Best<Key.space>wishes<Key.space>for<Key.space>a<Key.space>happy<Key.space><Key.shift>Christmas<Key.space><Key.shift>Eva,<Key.enter>holly<Key.space><Key.shift>Thompson
Screenshot: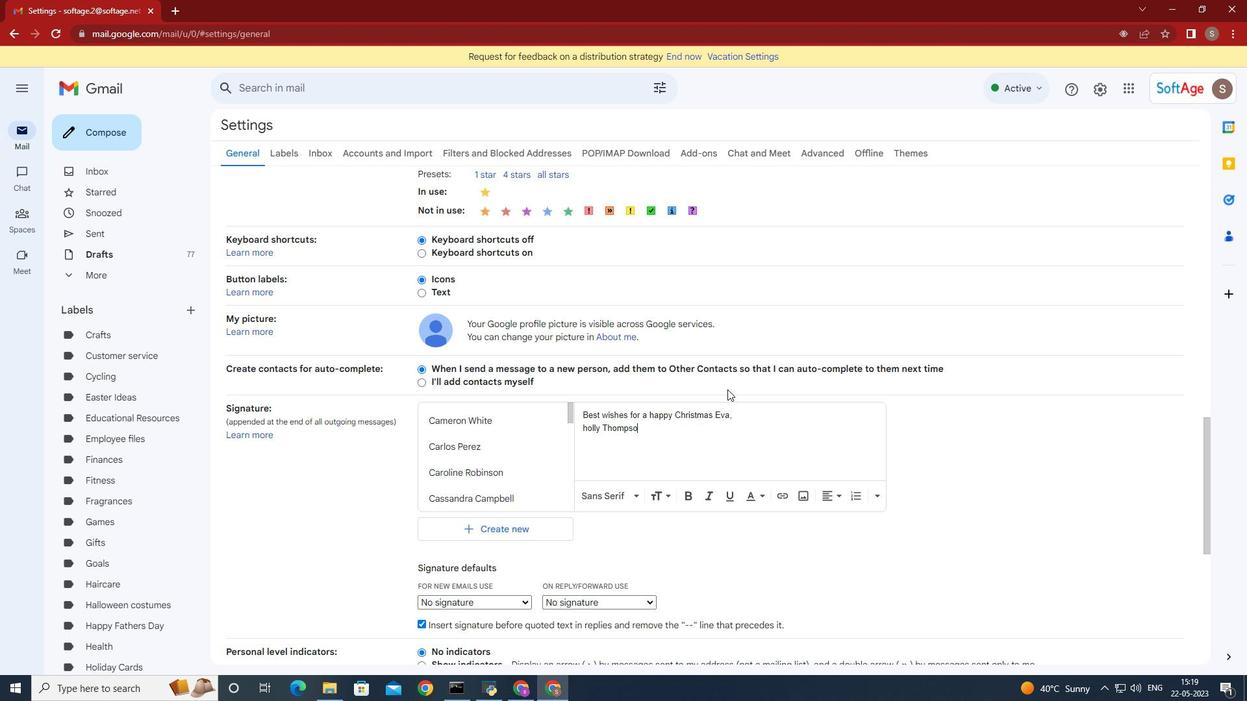 
Action: Mouse moved to (721, 395)
Screenshot: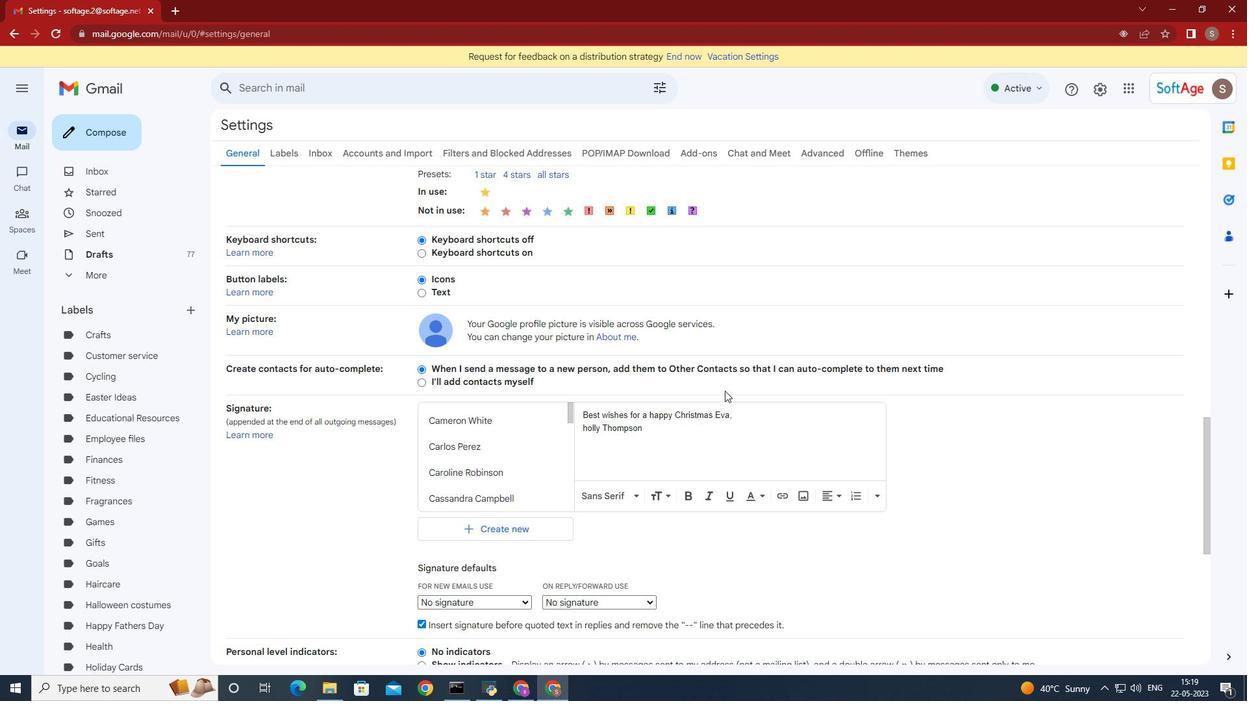 
Action: Mouse scrolled (721, 394) with delta (0, 0)
Screenshot: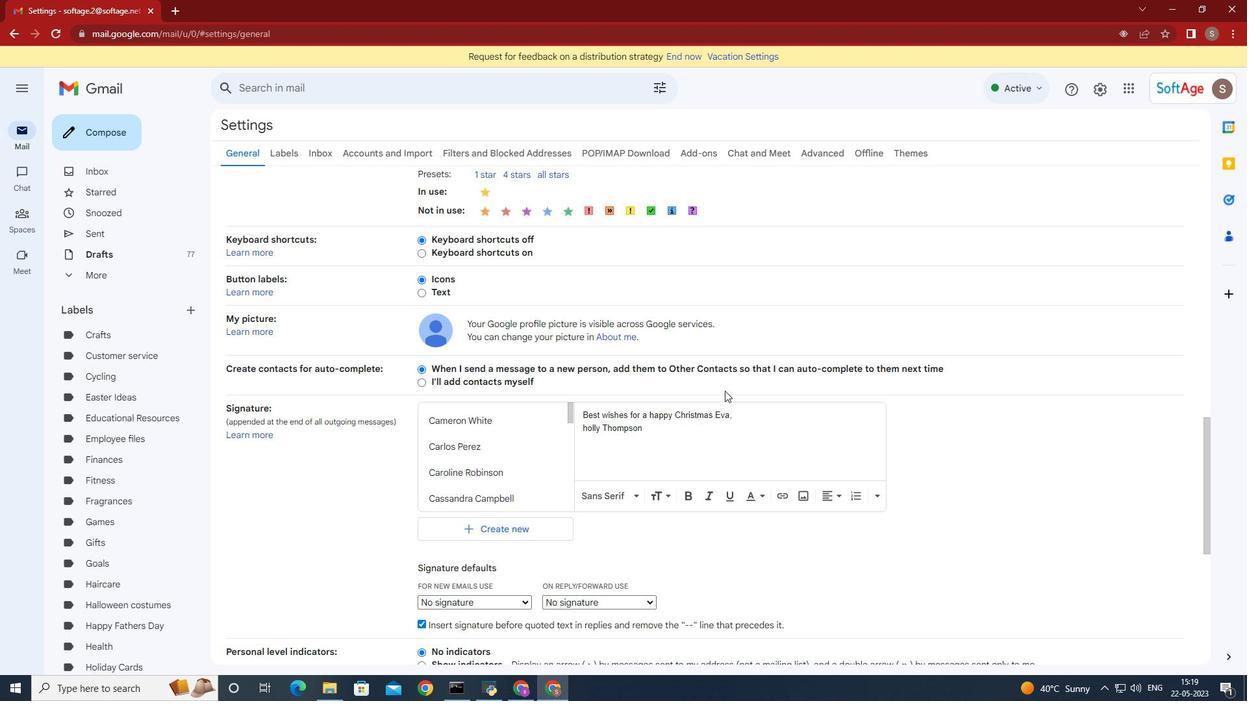 
Action: Mouse moved to (720, 395)
Screenshot: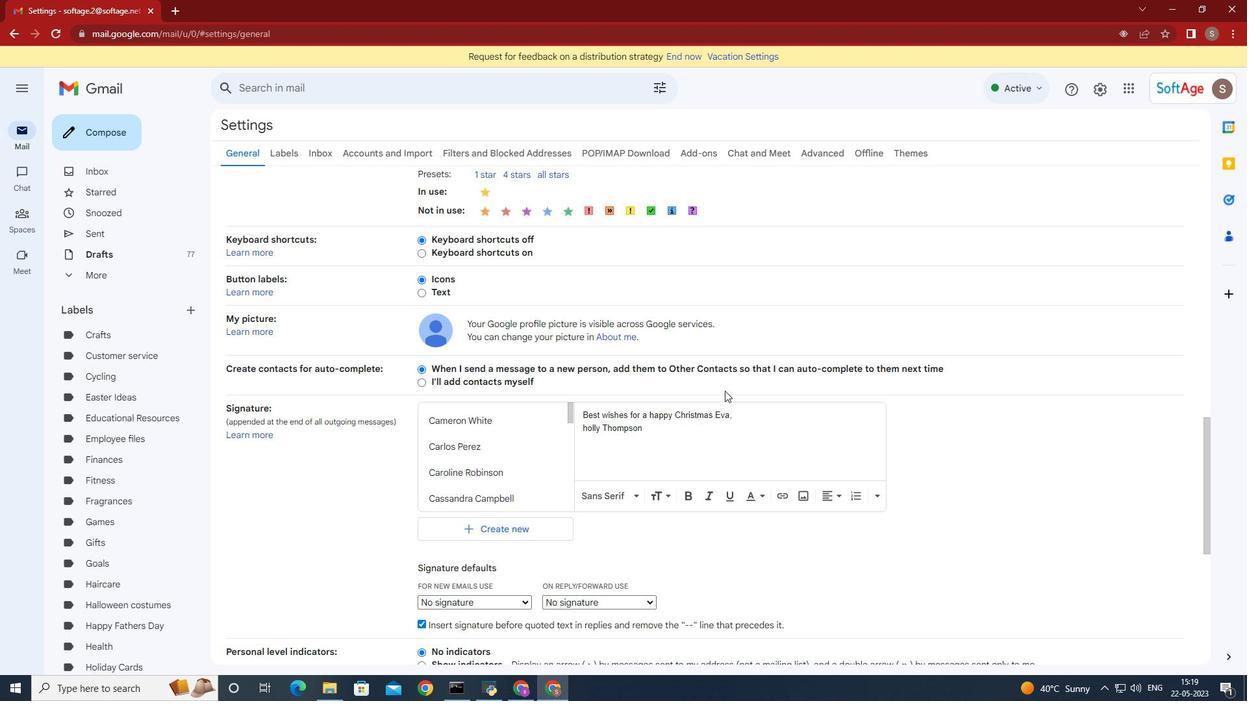 
Action: Mouse scrolled (720, 395) with delta (0, 0)
Screenshot: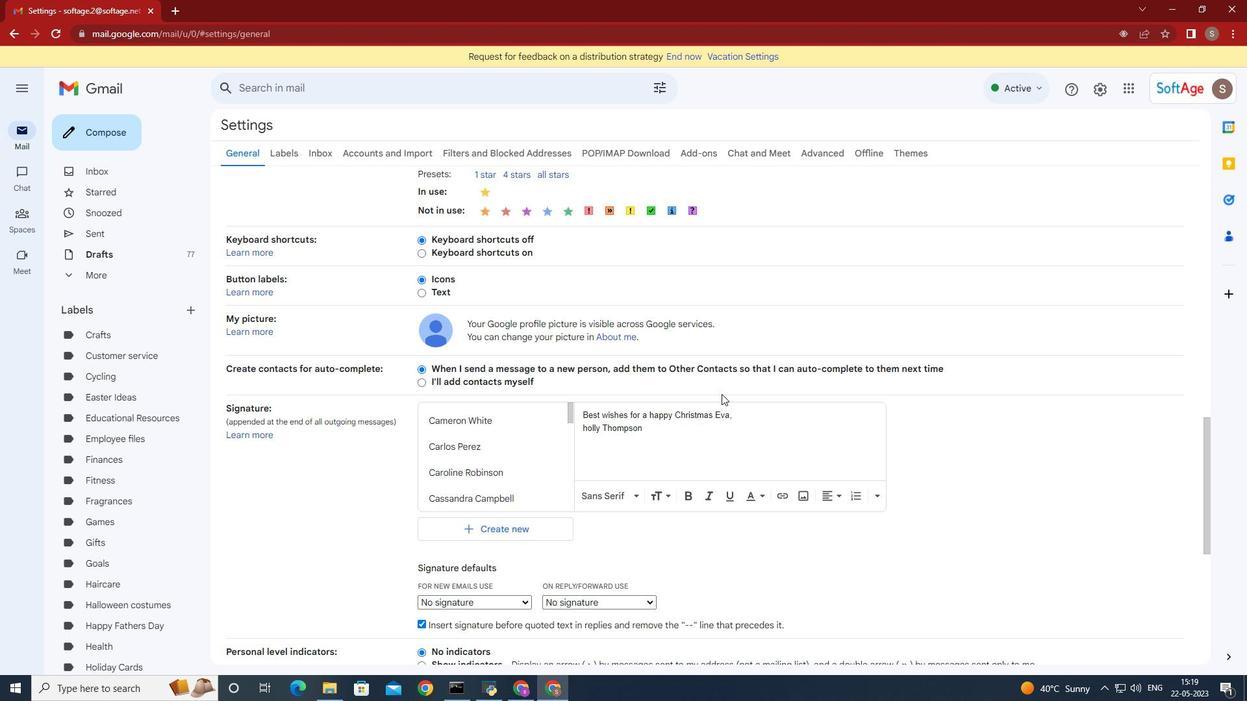 
Action: Mouse moved to (719, 395)
Screenshot: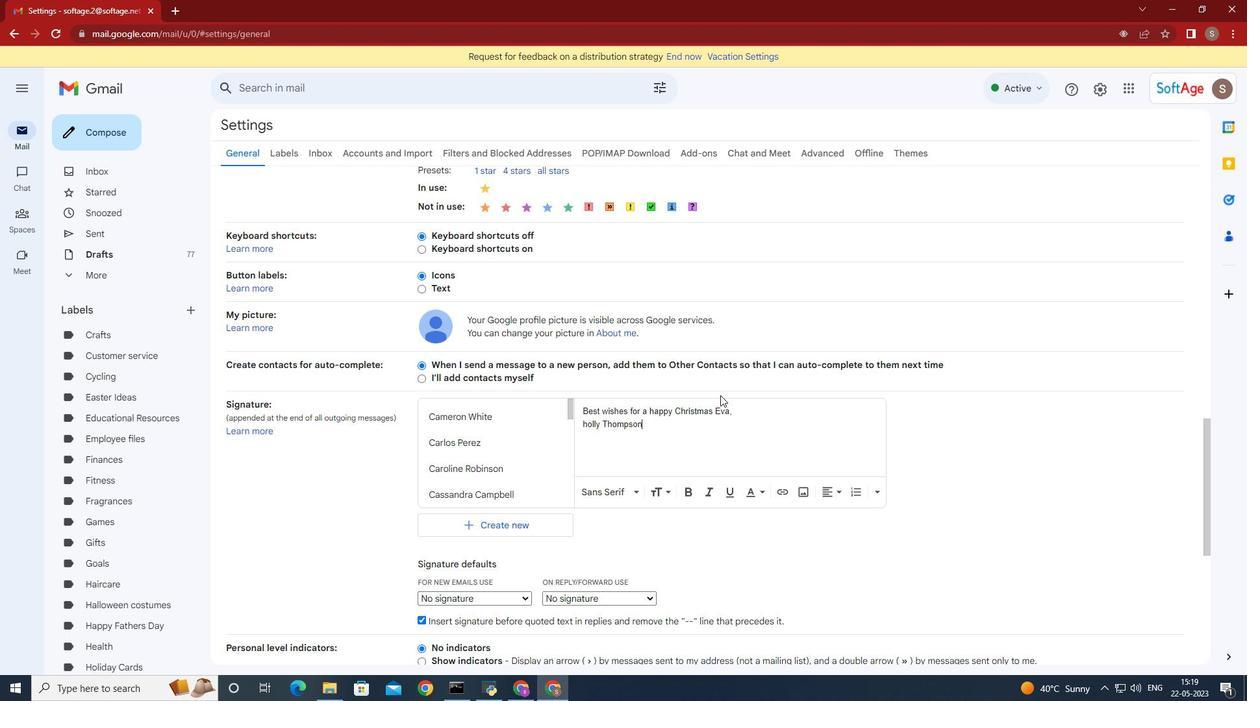 
Action: Mouse scrolled (719, 395) with delta (0, 0)
Screenshot: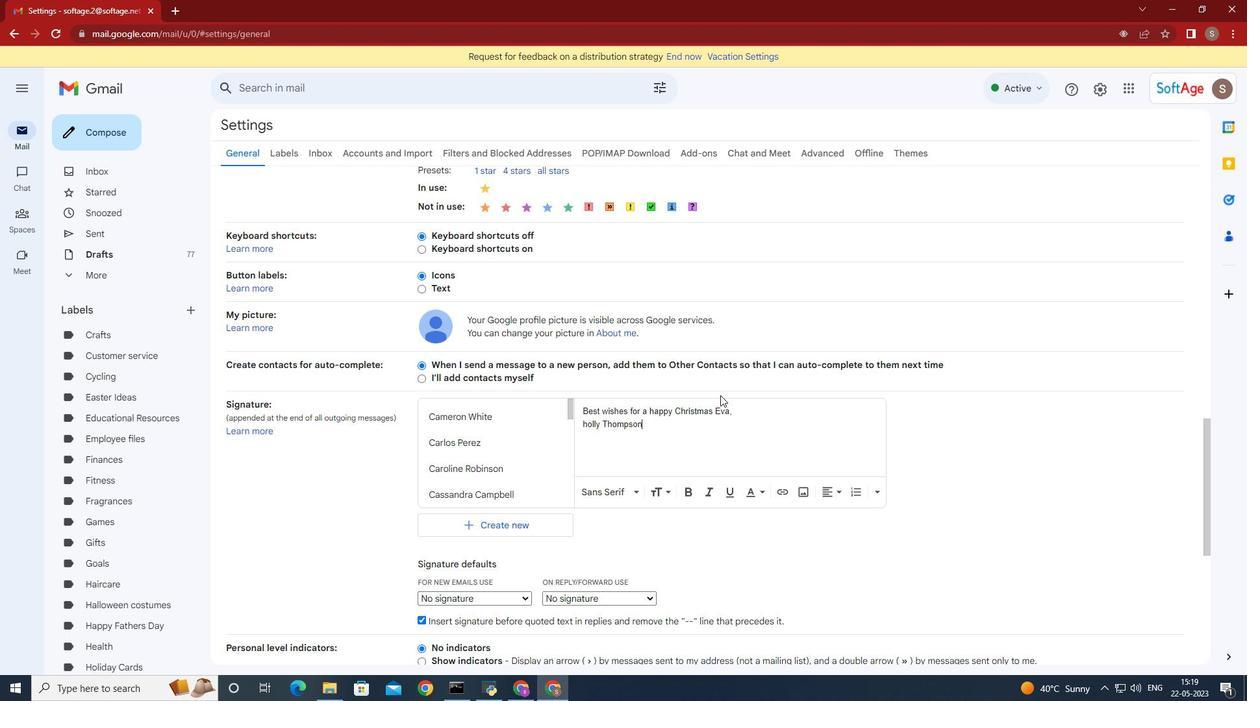 
Action: Mouse moved to (516, 410)
Screenshot: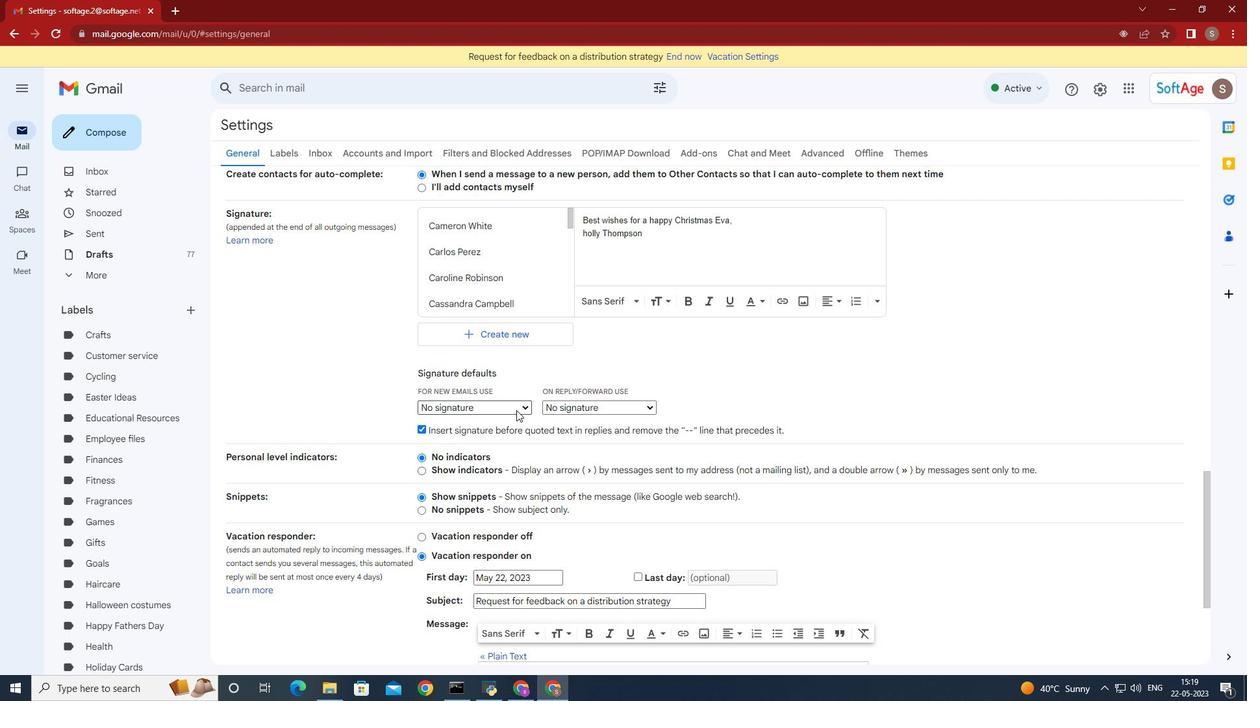 
Action: Mouse pressed left at (516, 410)
Screenshot: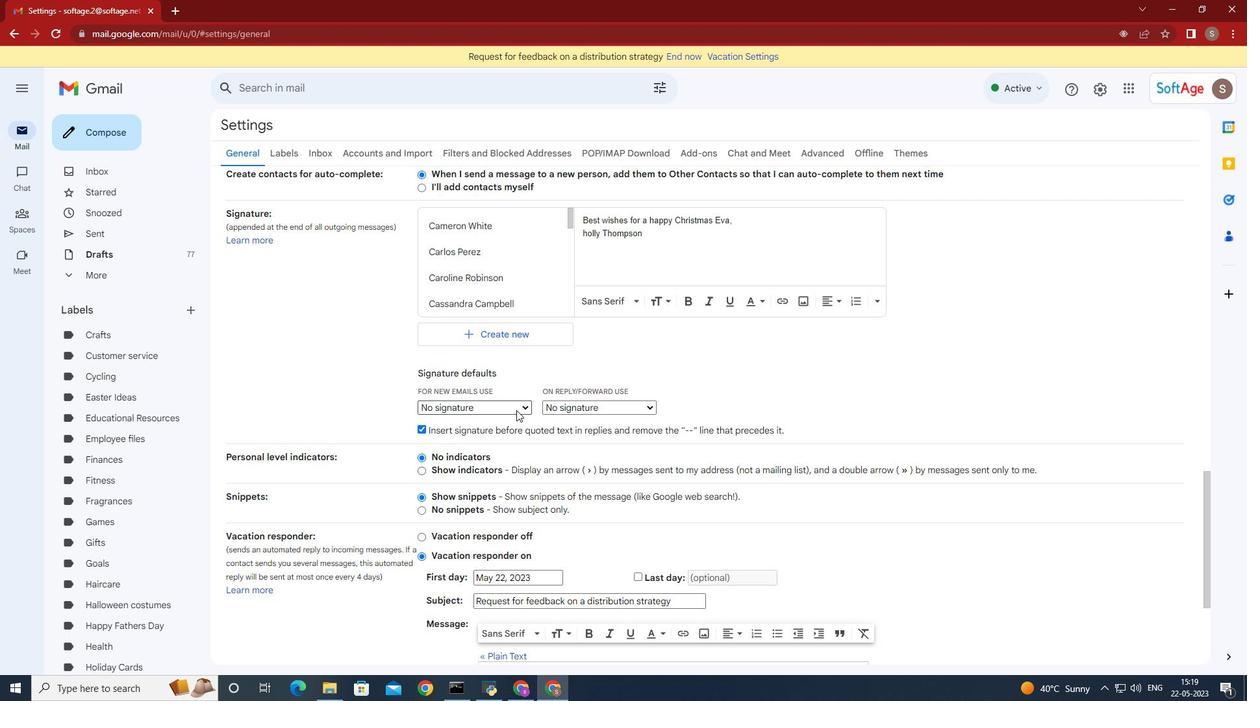 
Action: Mouse moved to (484, 655)
Screenshot: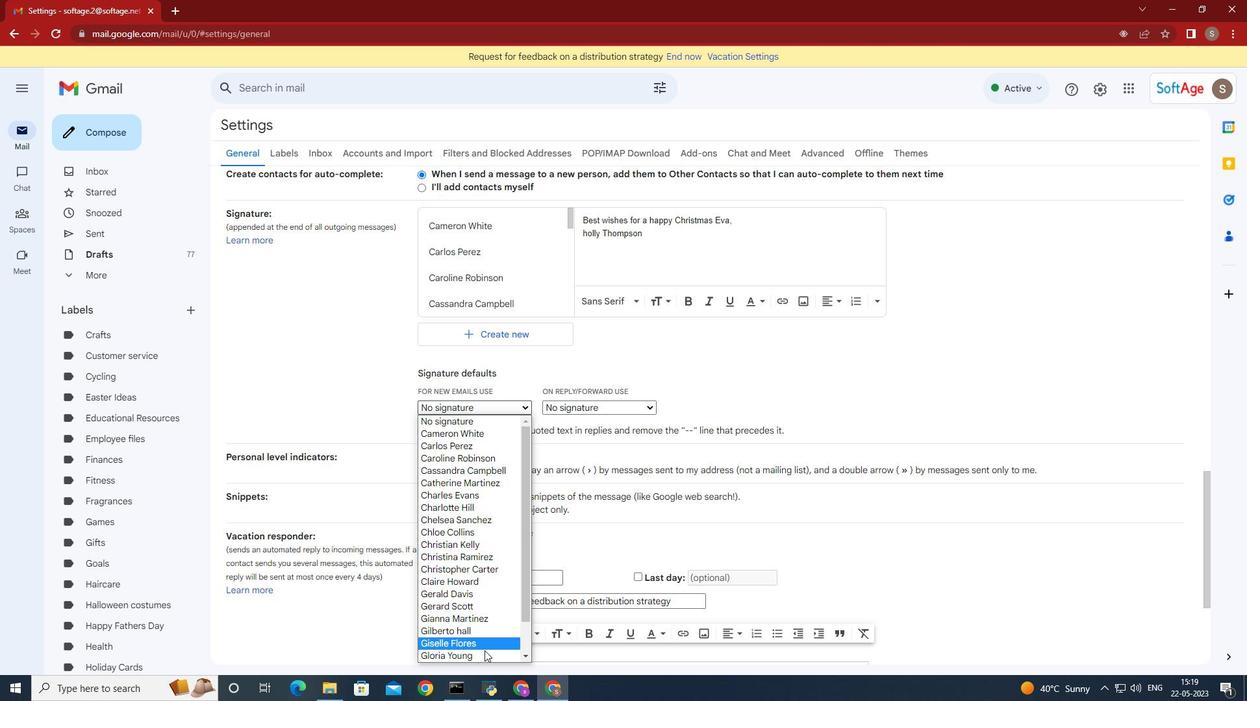 
Action: Mouse scrolled (484, 654) with delta (0, 0)
Screenshot: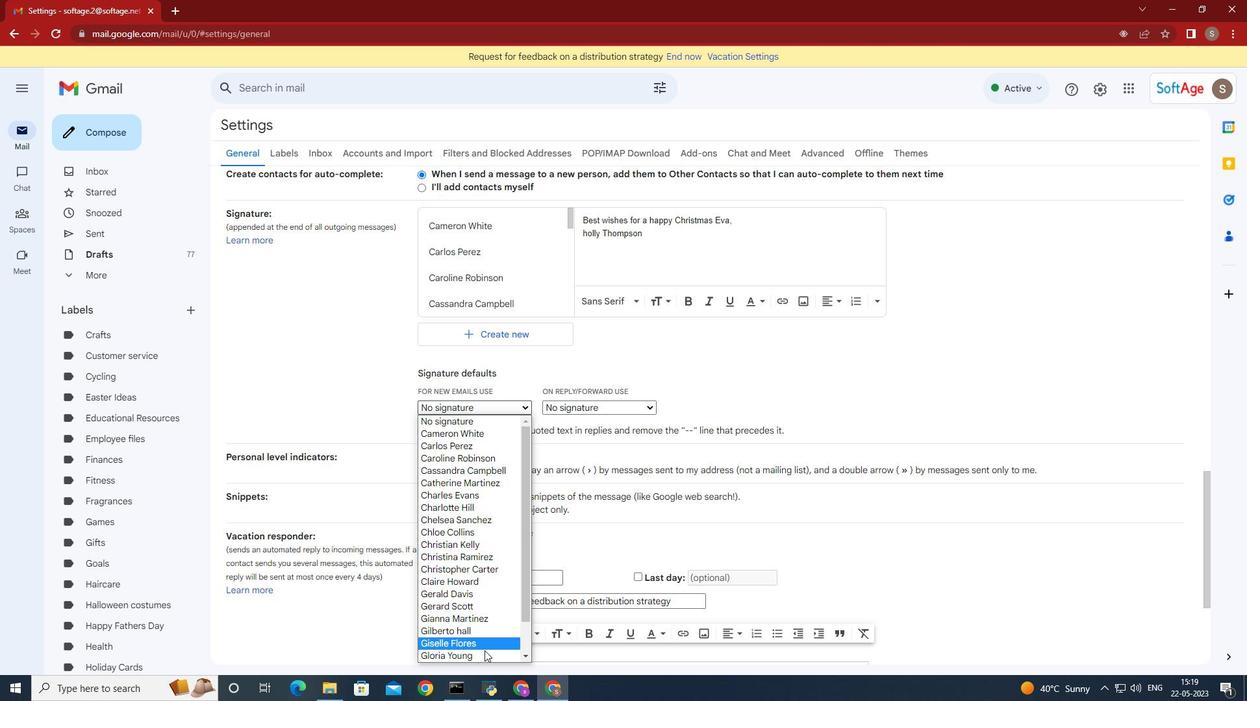 
Action: Mouse scrolled (484, 654) with delta (0, 0)
Screenshot: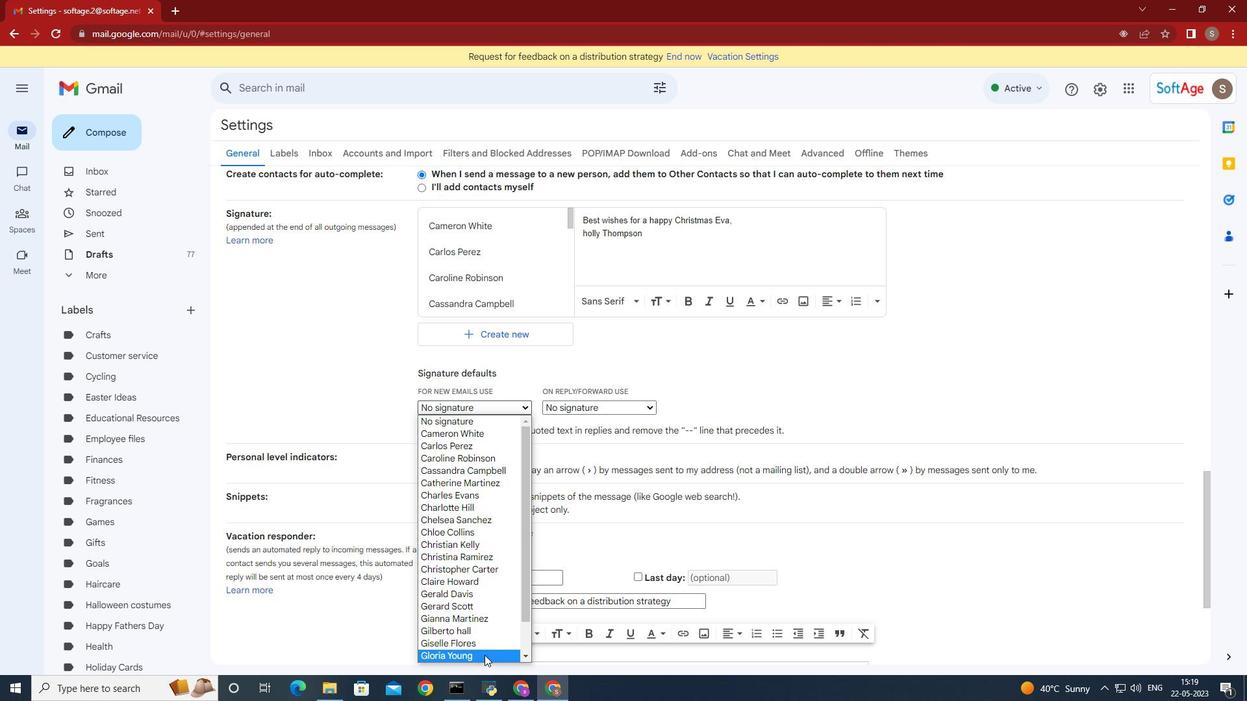 
Action: Mouse moved to (484, 655)
Screenshot: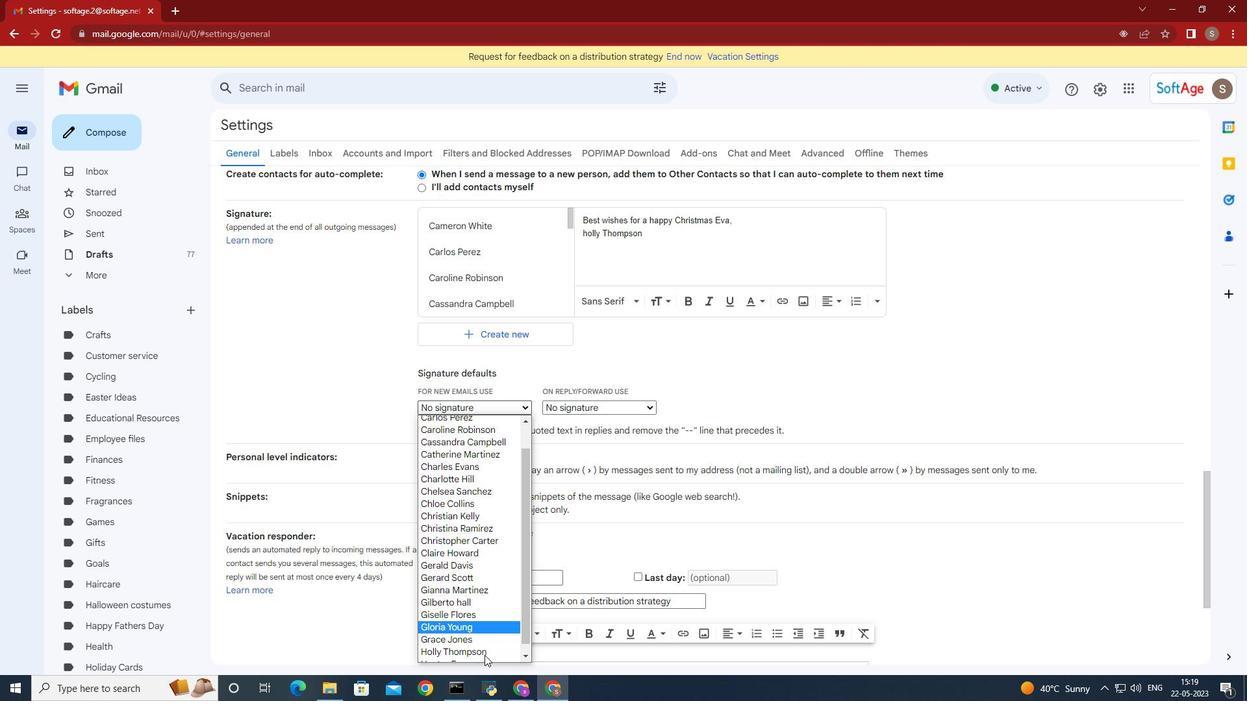 
Action: Mouse scrolled (484, 654) with delta (0, 0)
Screenshot: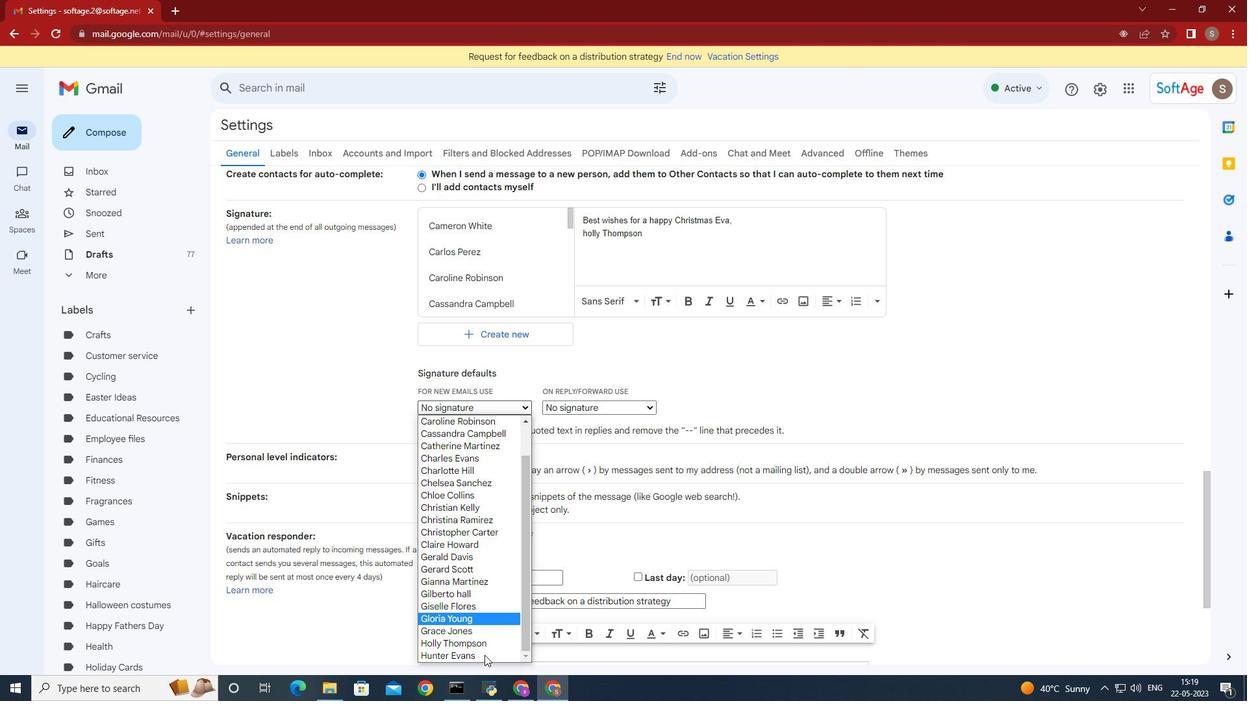 
Action: Mouse moved to (487, 648)
Screenshot: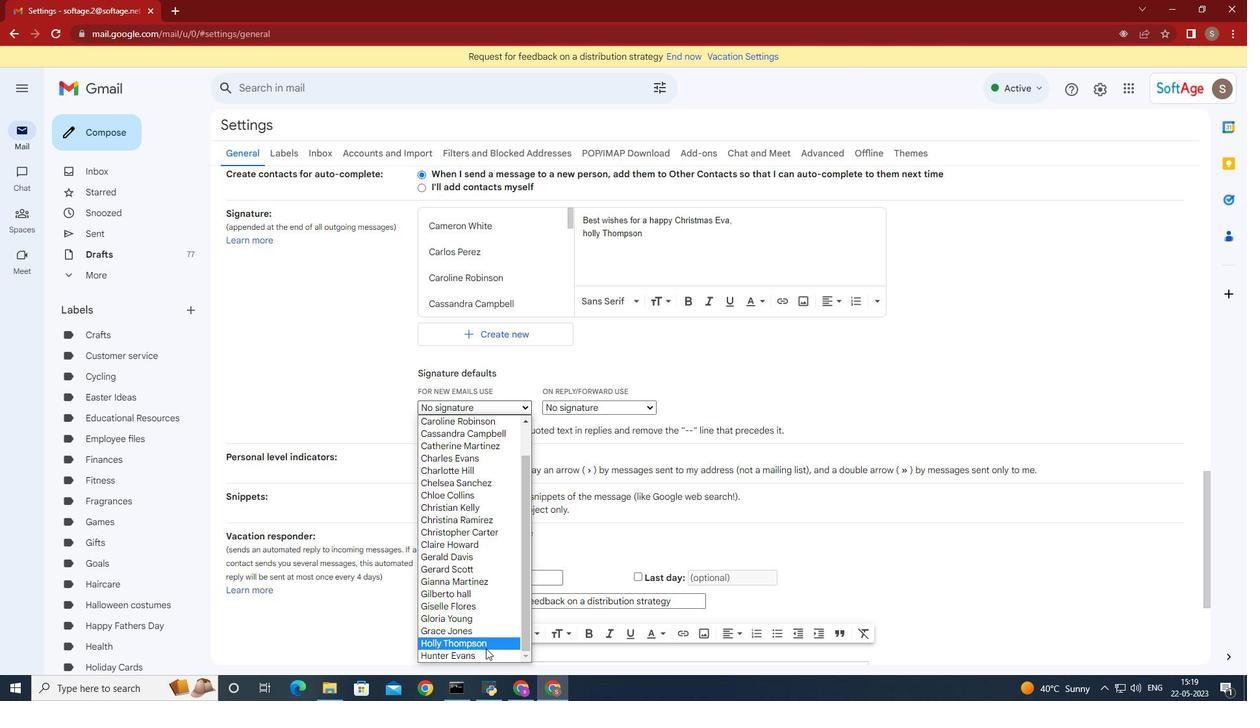 
Action: Mouse pressed left at (487, 648)
Screenshot: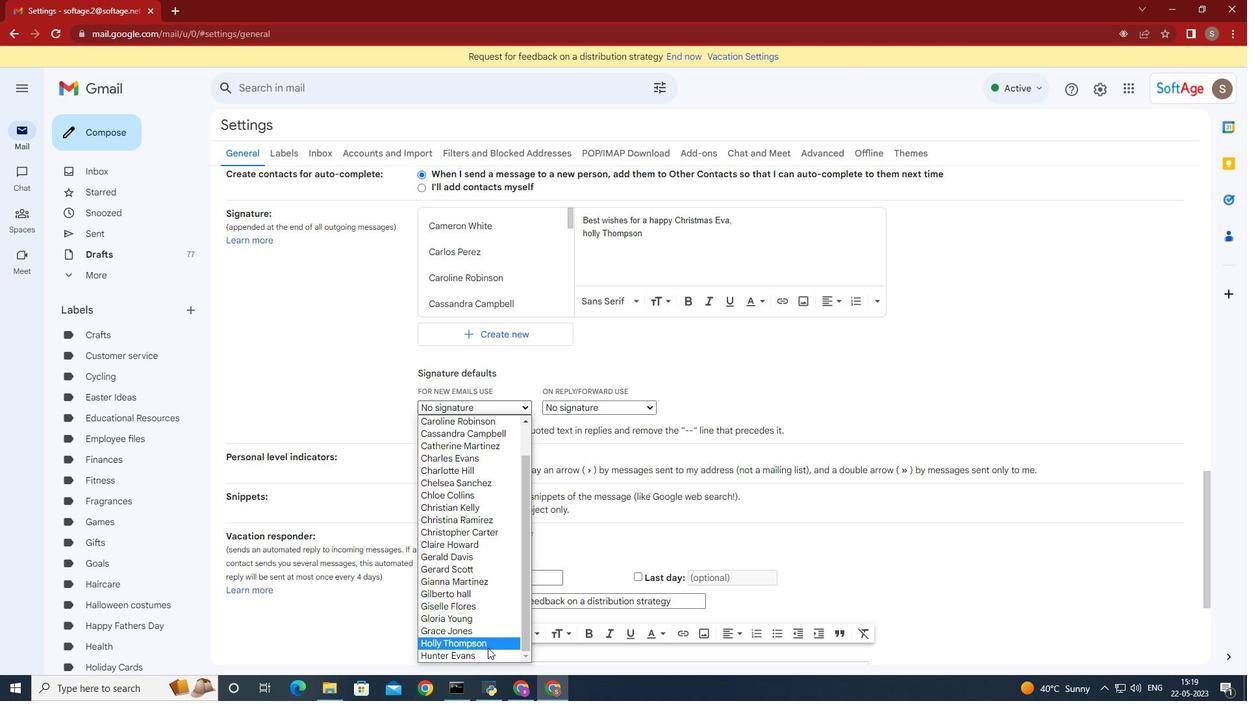 
Action: Mouse moved to (634, 408)
Screenshot: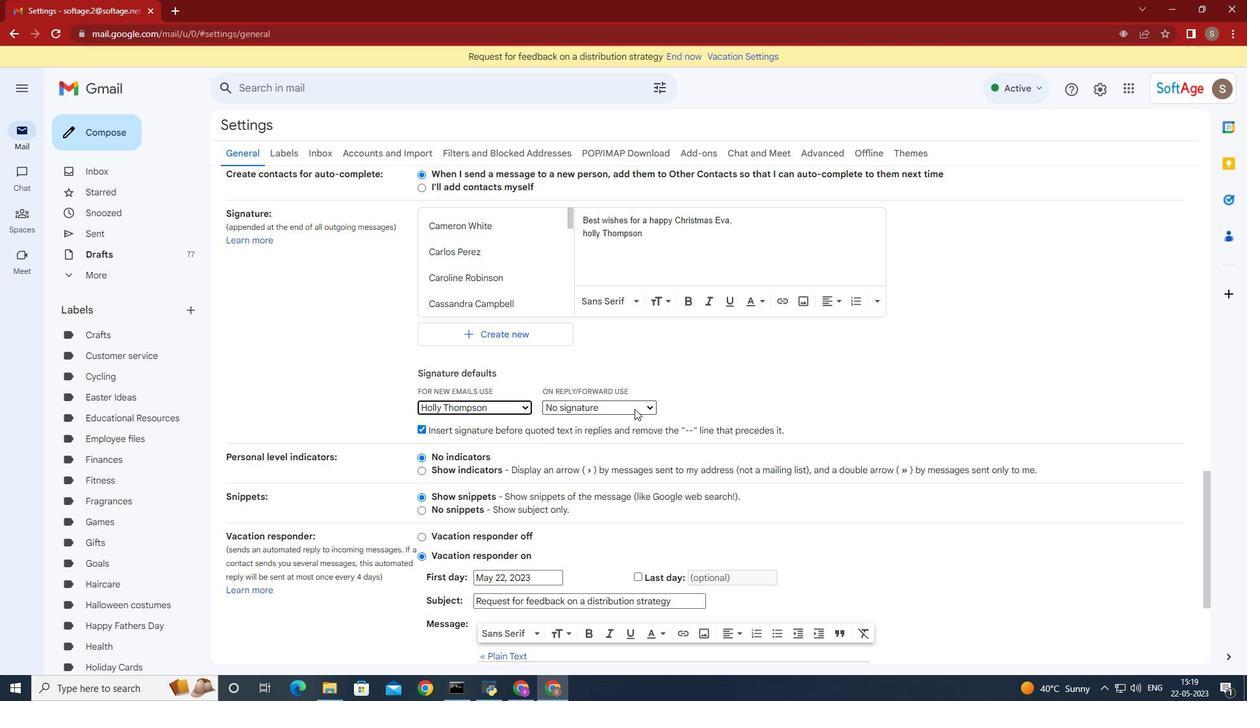 
Action: Mouse pressed left at (634, 408)
Screenshot: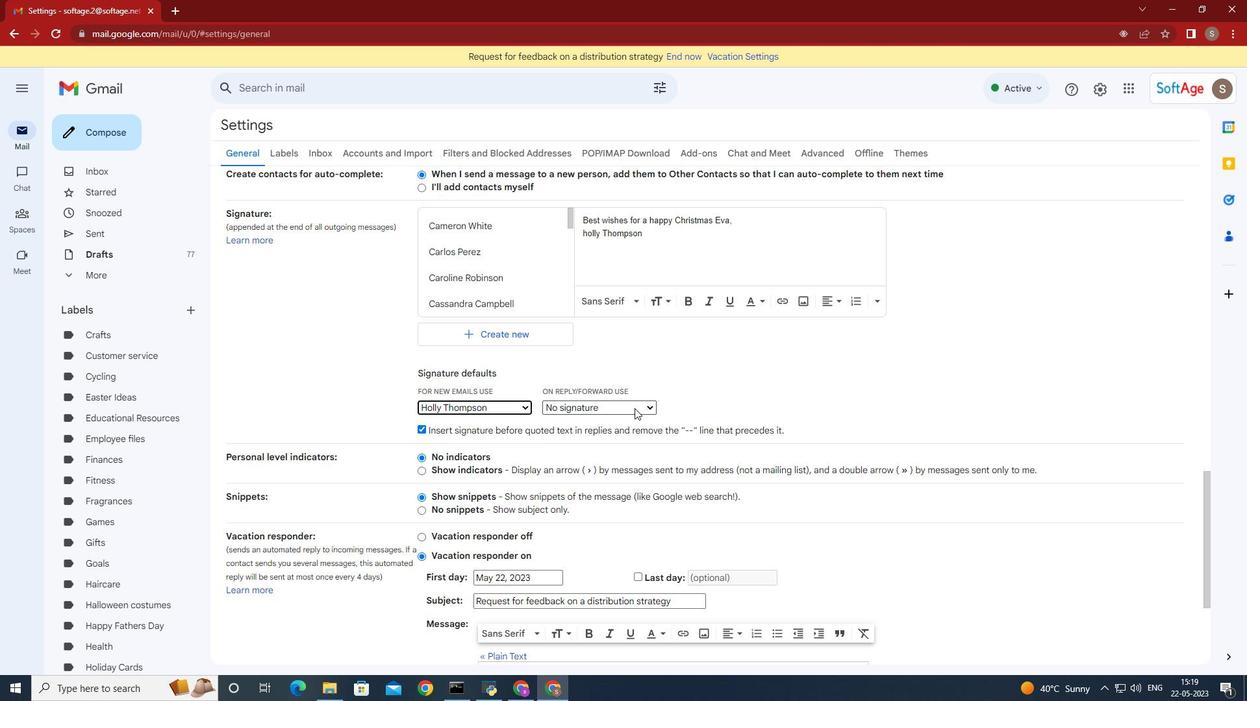 
Action: Mouse moved to (582, 591)
Screenshot: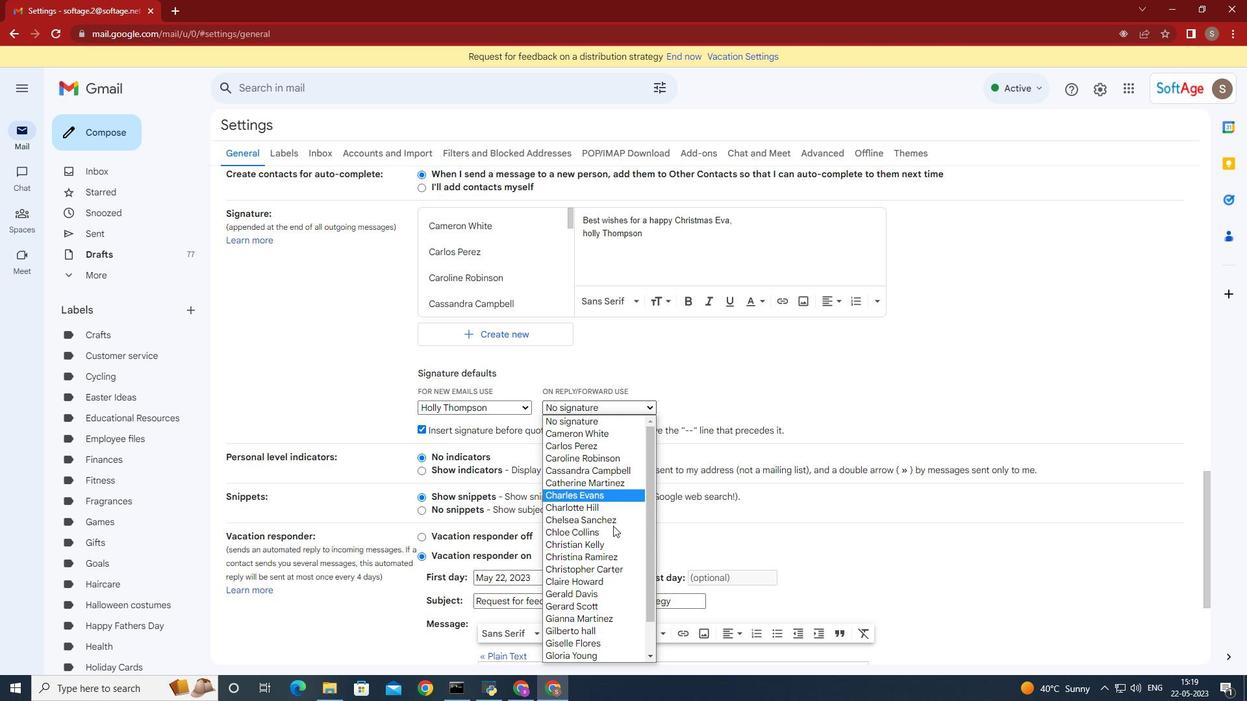 
Action: Mouse scrolled (582, 590) with delta (0, 0)
Screenshot: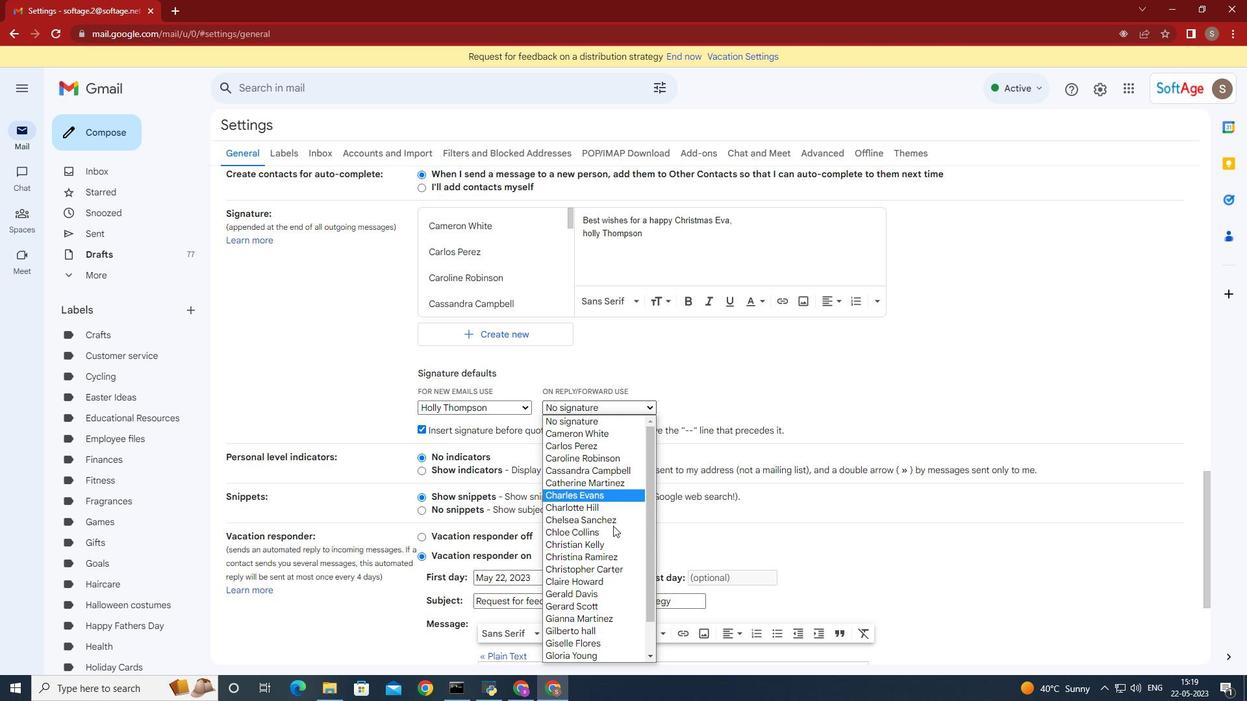 
Action: Mouse moved to (581, 598)
Screenshot: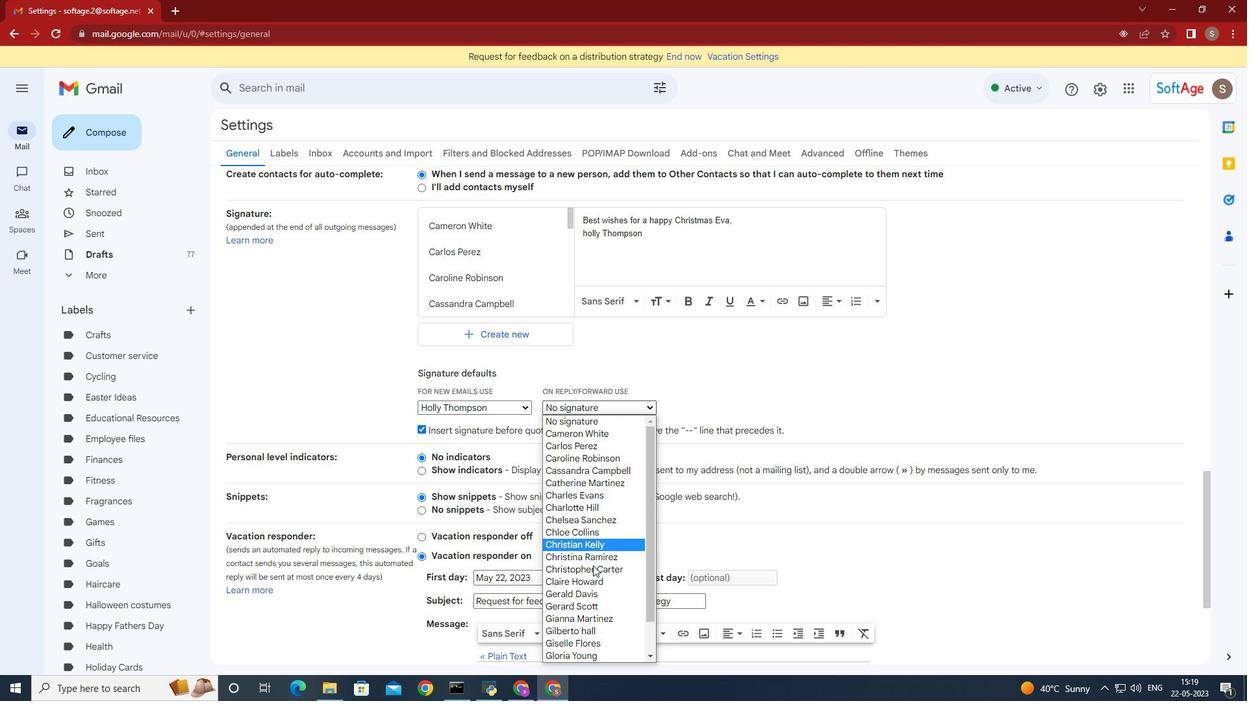 
Action: Mouse scrolled (581, 597) with delta (0, 0)
Screenshot: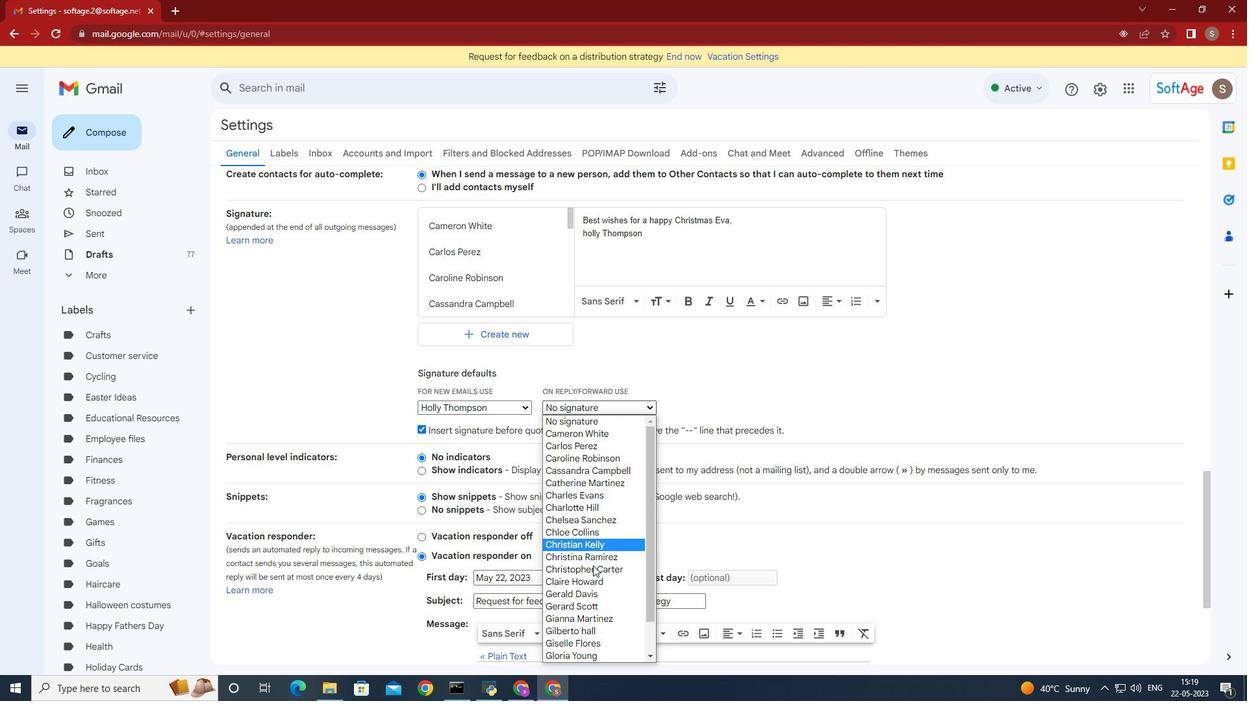 
Action: Mouse moved to (581, 601)
Screenshot: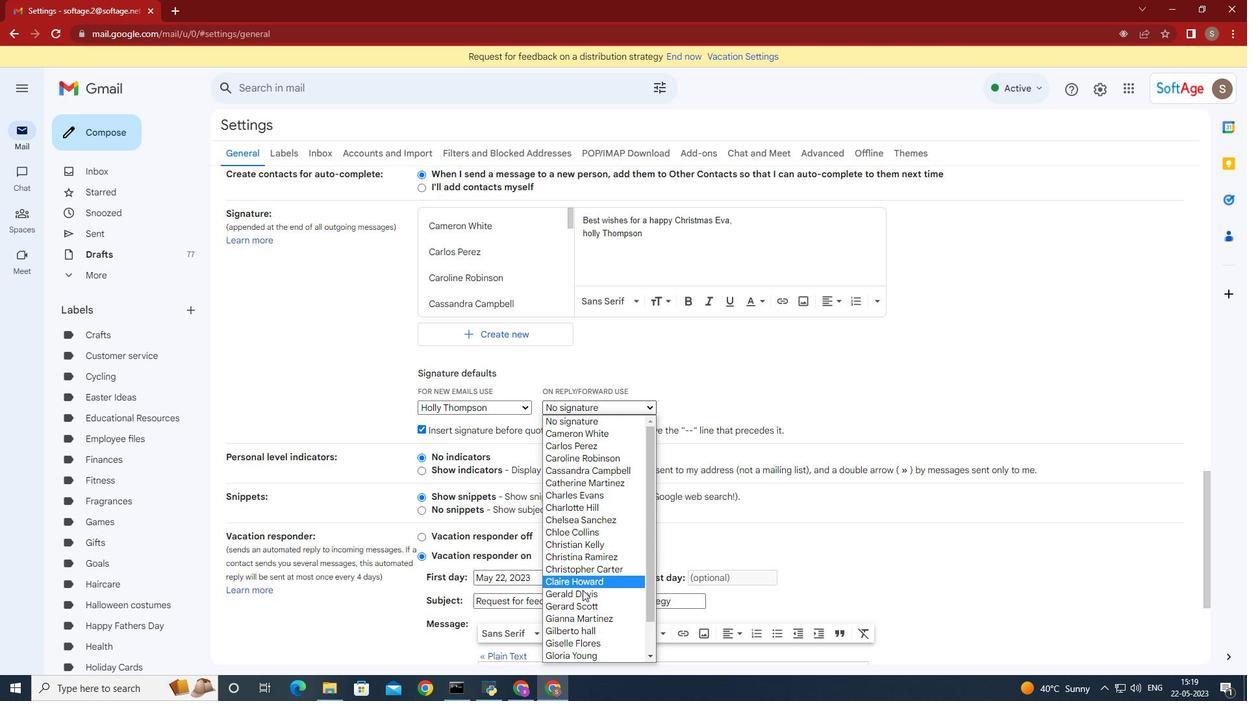 
Action: Mouse scrolled (581, 600) with delta (0, 0)
Screenshot: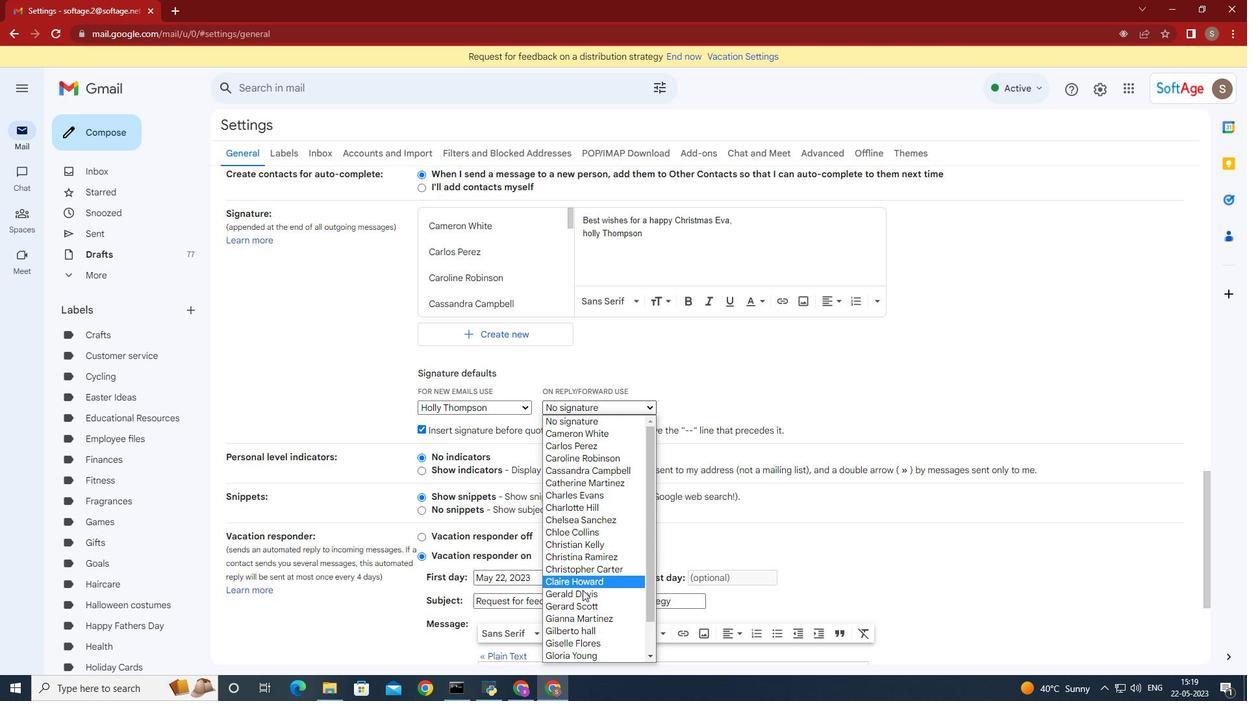 
Action: Mouse scrolled (581, 600) with delta (0, 0)
Screenshot: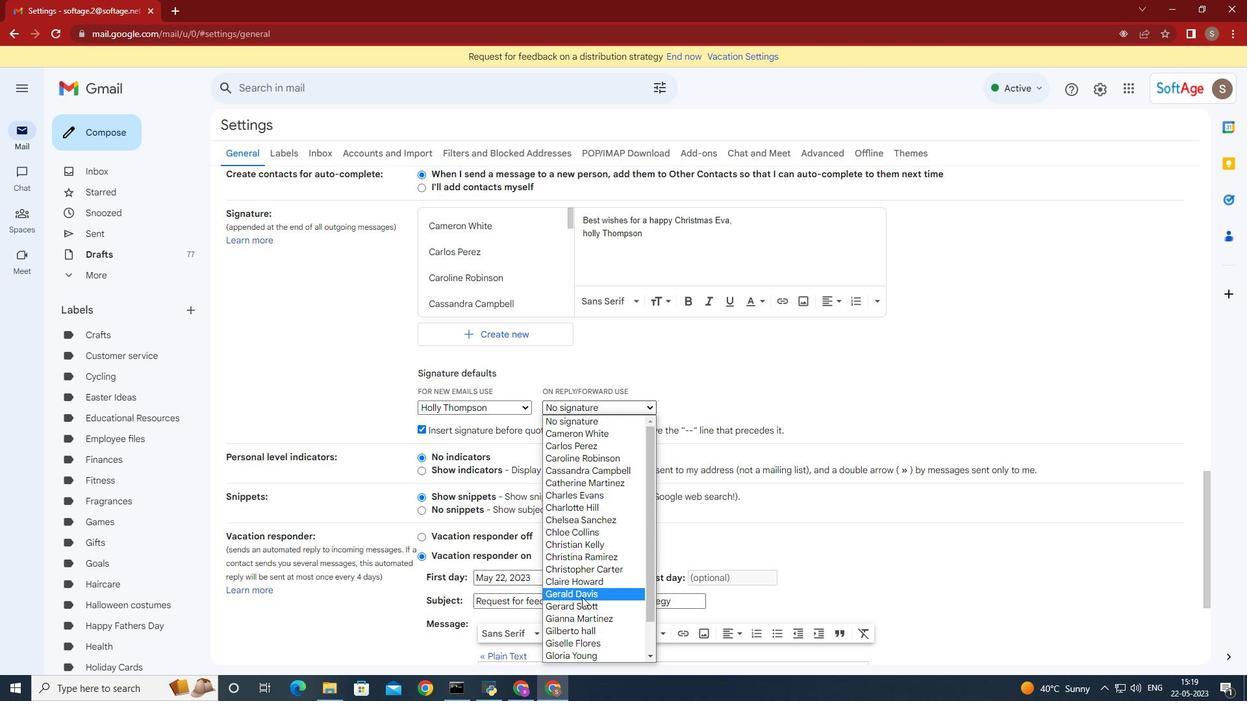
Action: Mouse scrolled (581, 600) with delta (0, 0)
Screenshot: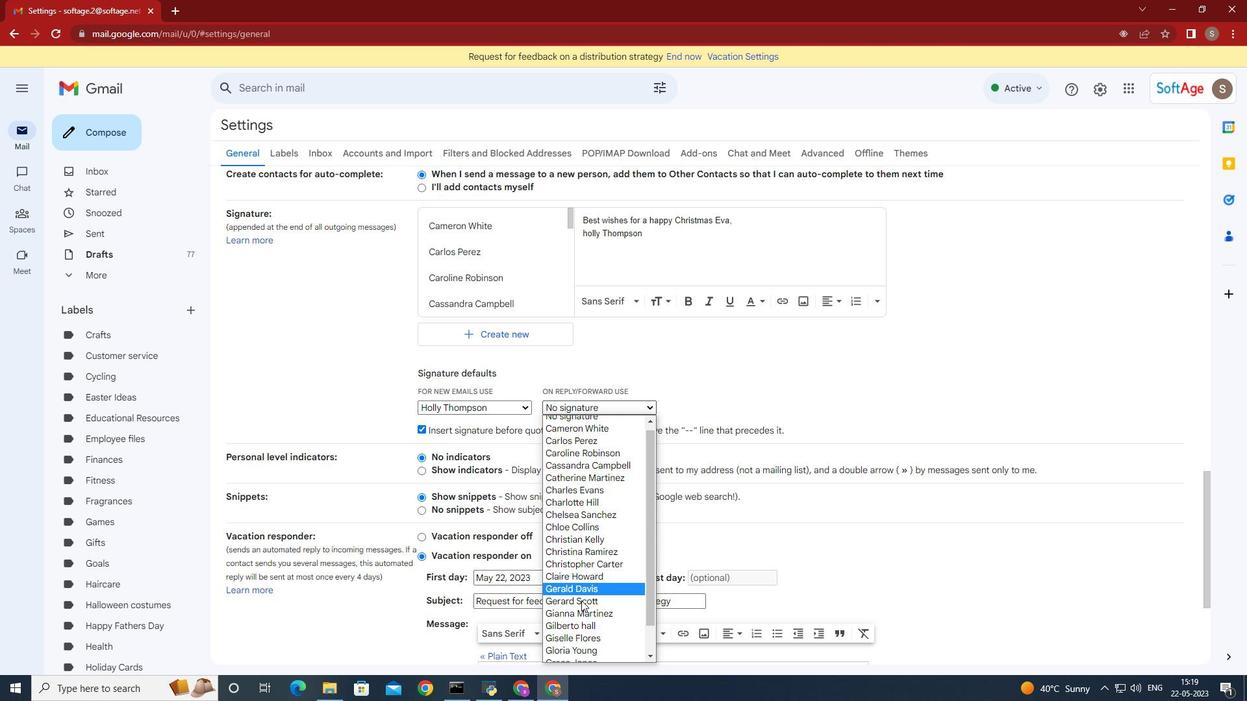 
Action: Mouse scrolled (581, 600) with delta (0, 0)
Screenshot: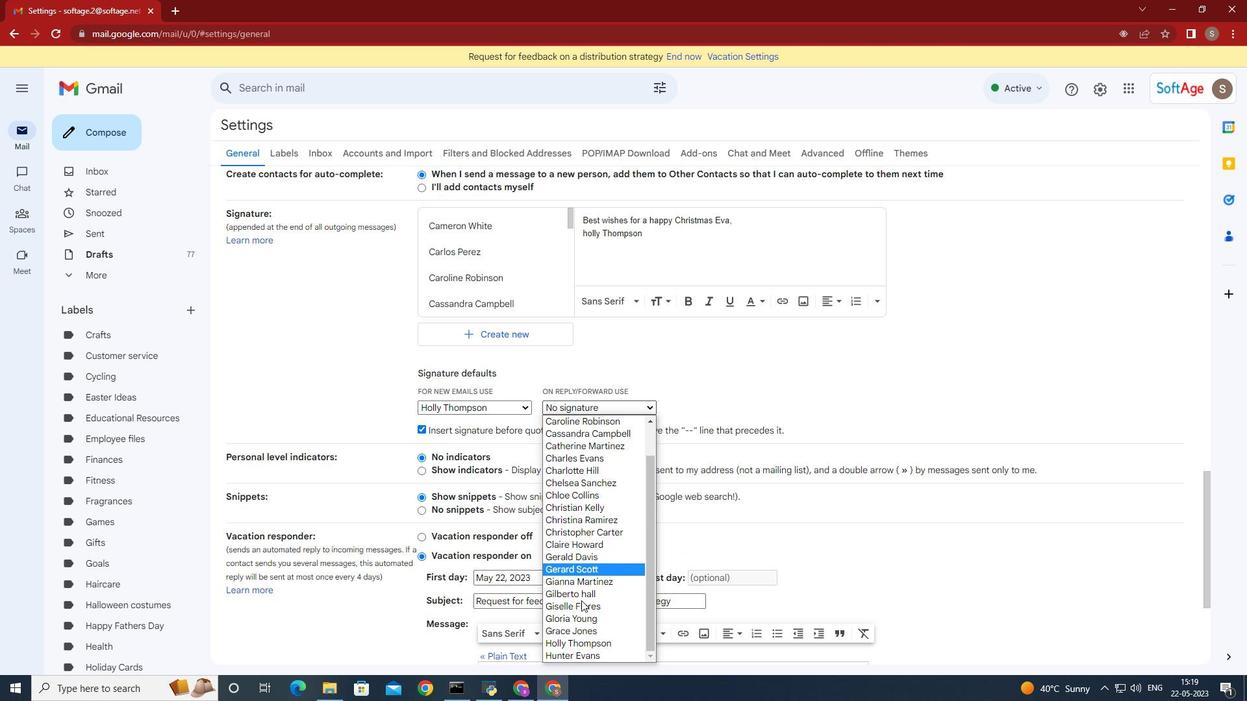 
Action: Mouse moved to (619, 643)
Screenshot: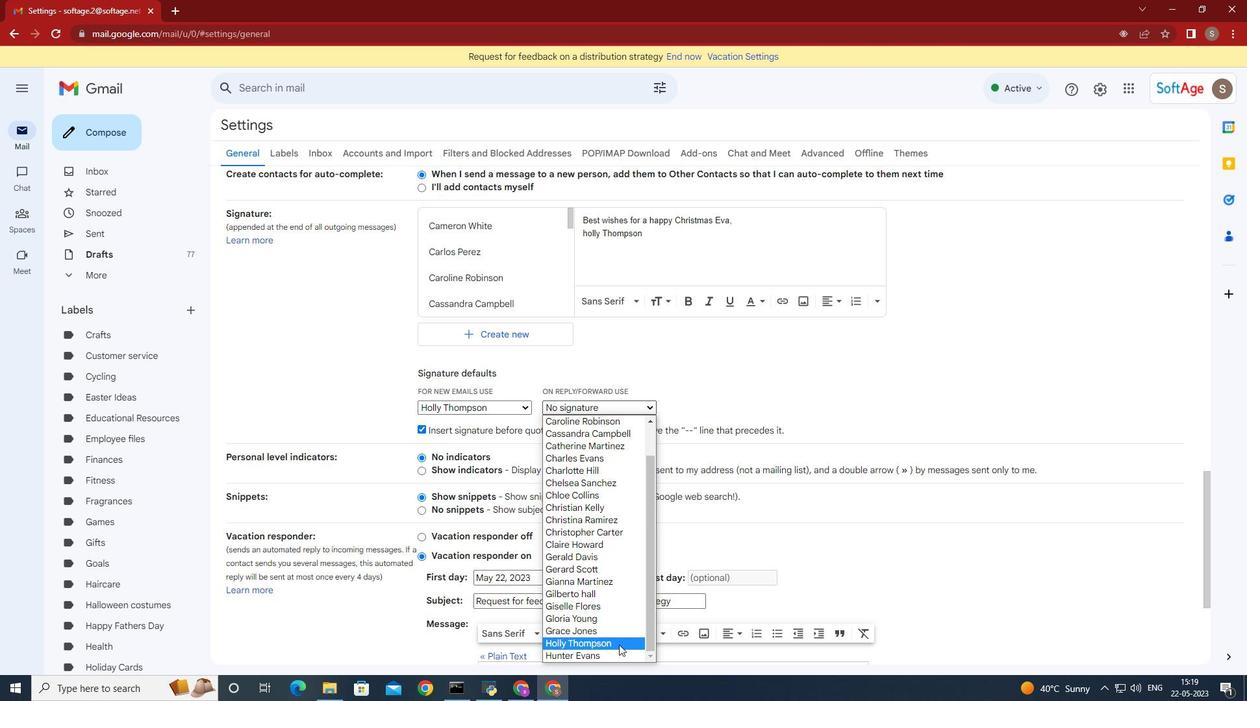 
Action: Mouse pressed left at (619, 643)
Screenshot: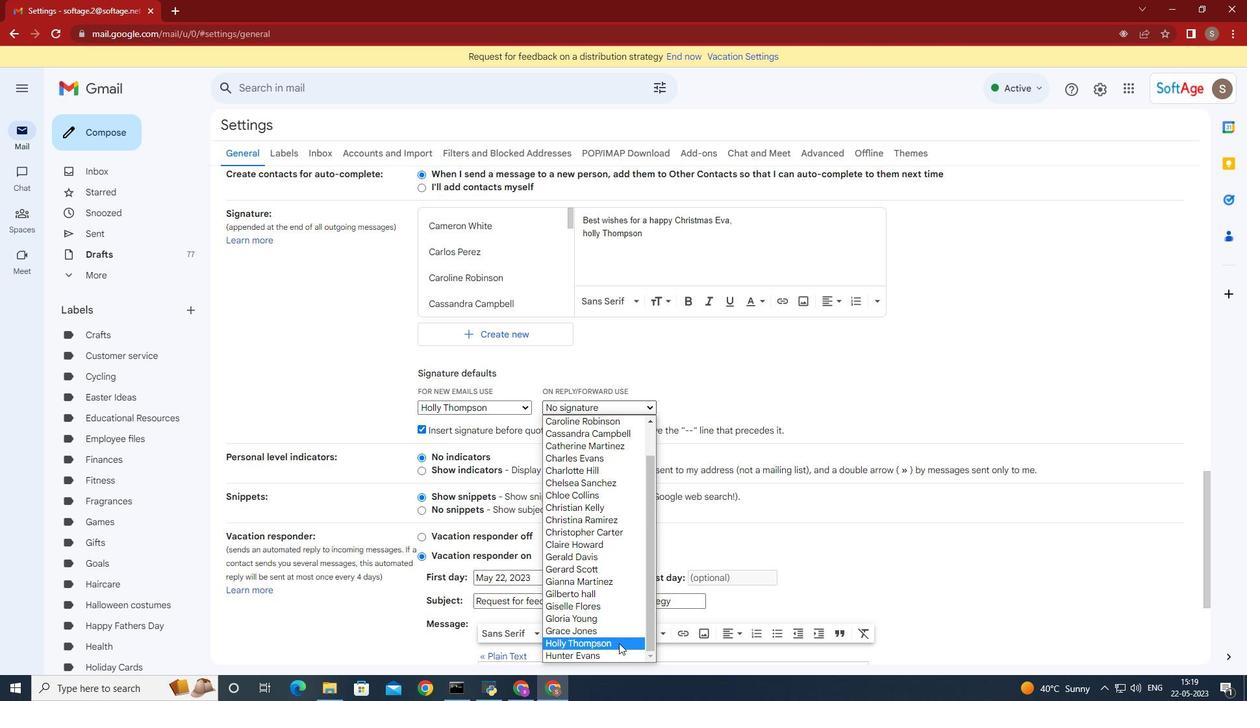 
Action: Mouse moved to (810, 544)
Screenshot: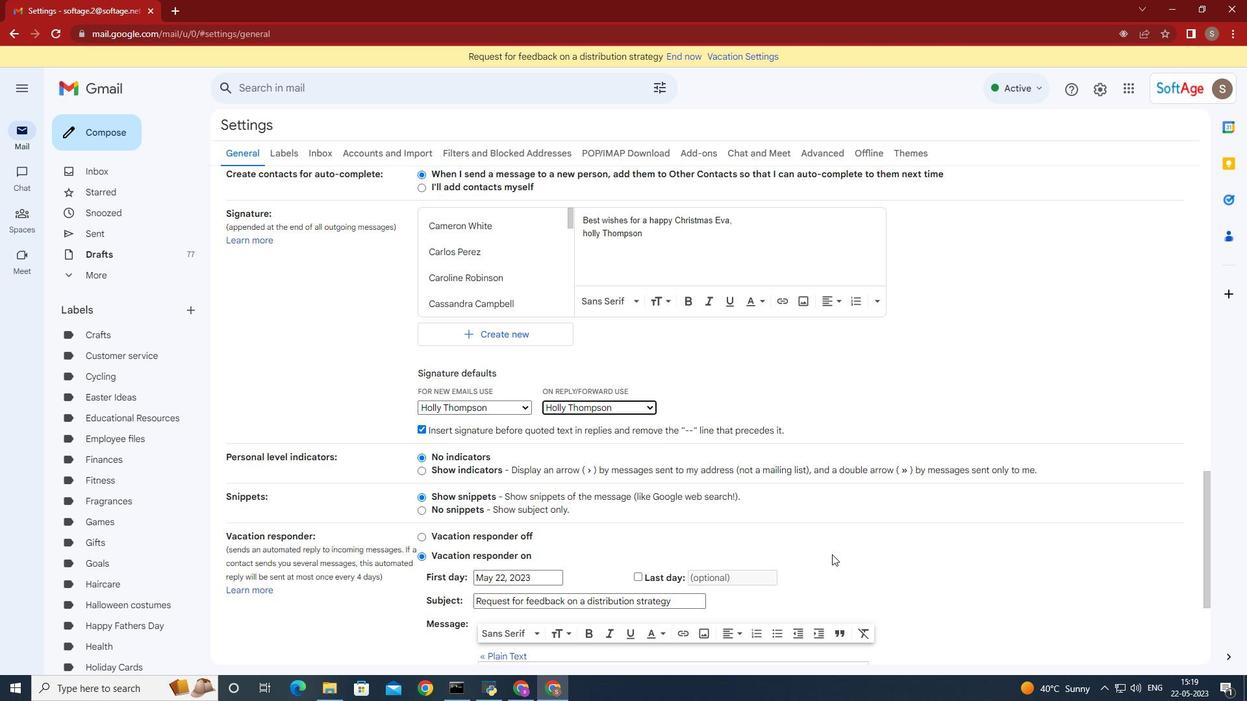 
Action: Mouse scrolled (810, 543) with delta (0, 0)
Screenshot: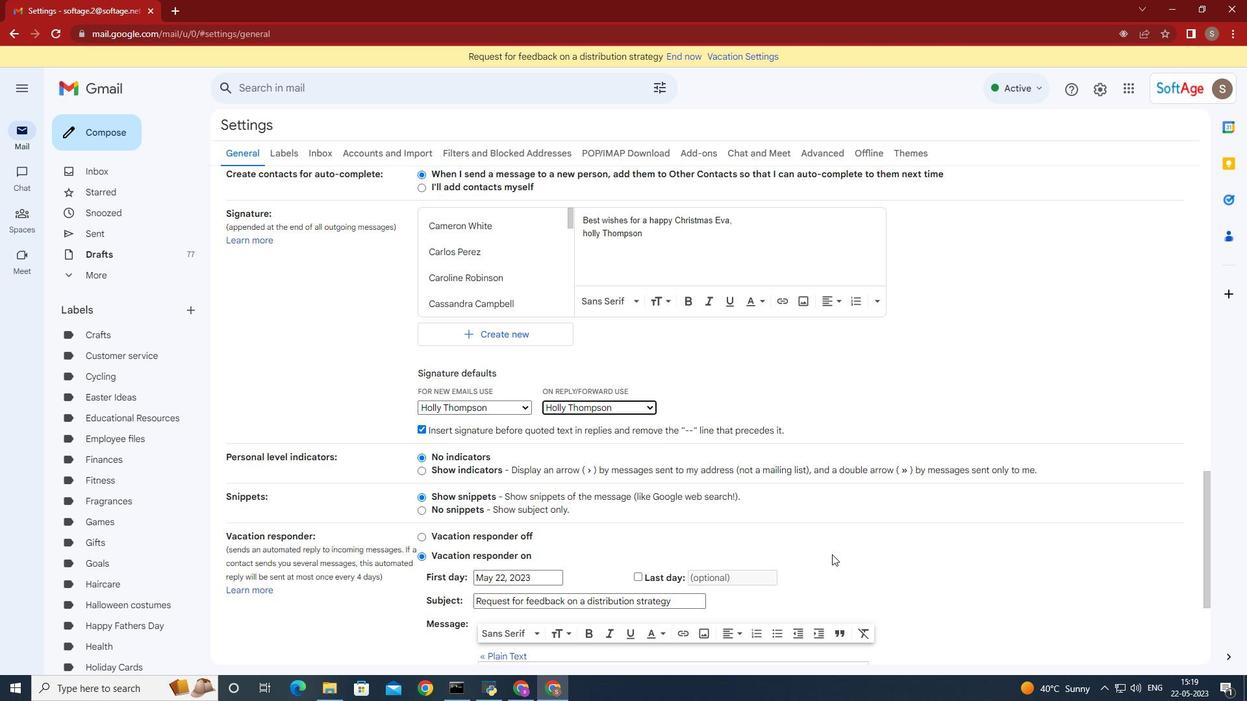 
Action: Mouse moved to (795, 541)
Screenshot: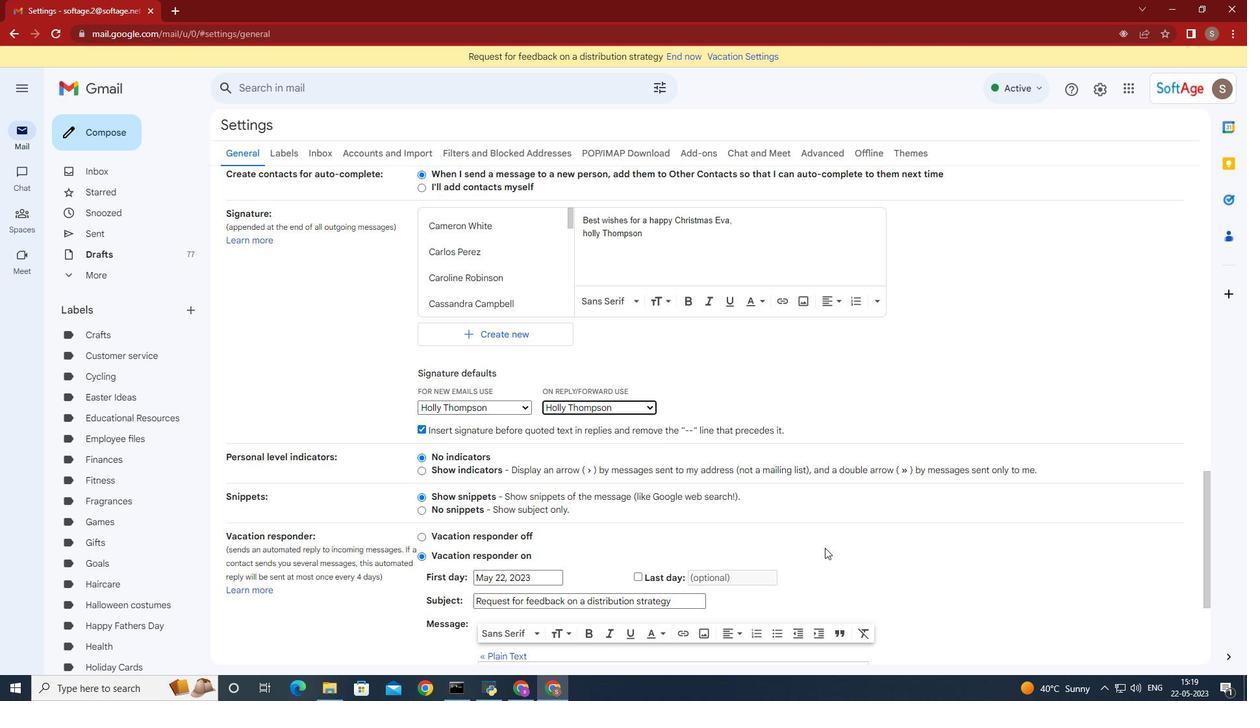 
Action: Mouse scrolled (795, 540) with delta (0, 0)
Screenshot: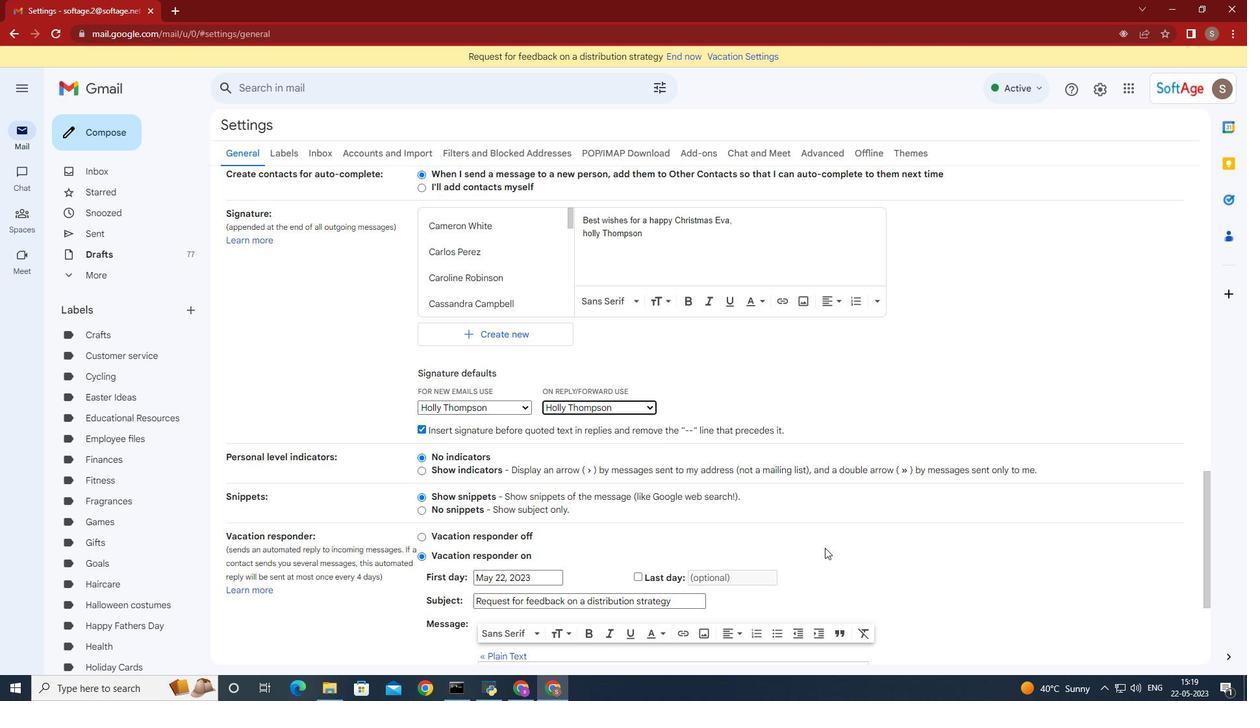 
Action: Mouse moved to (788, 539)
Screenshot: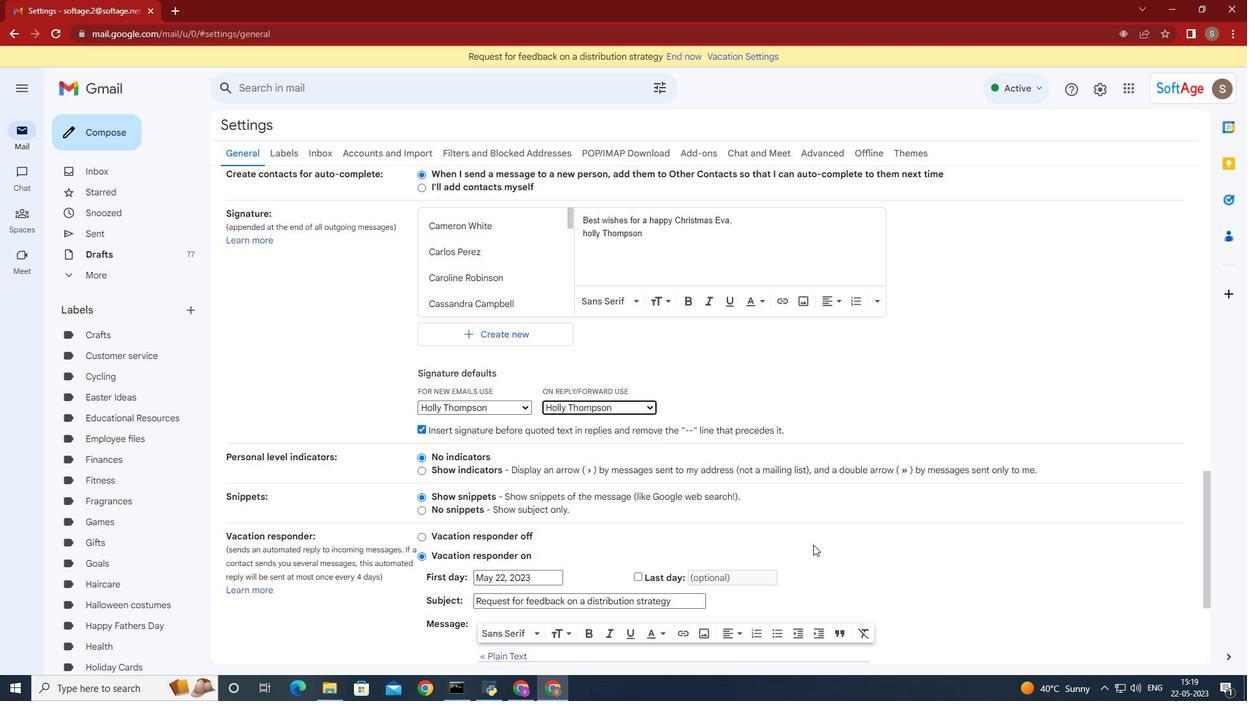 
Action: Mouse scrolled (788, 539) with delta (0, 0)
Screenshot: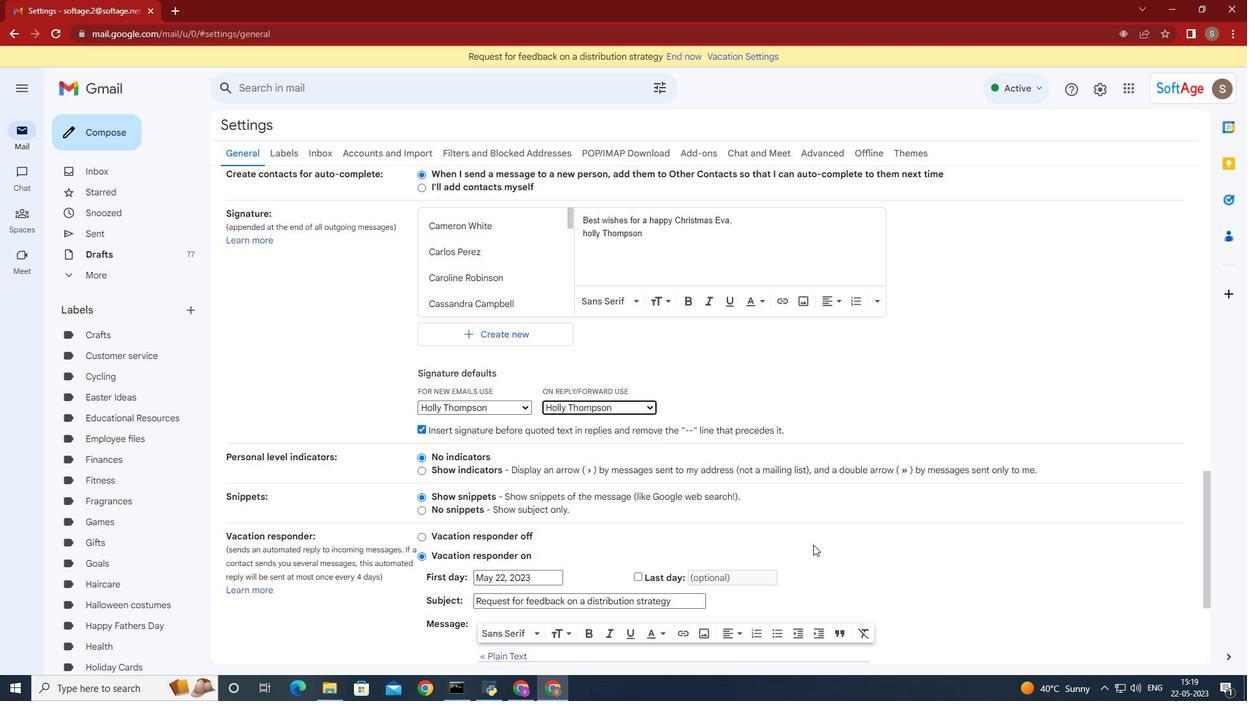 
Action: Mouse moved to (788, 539)
Screenshot: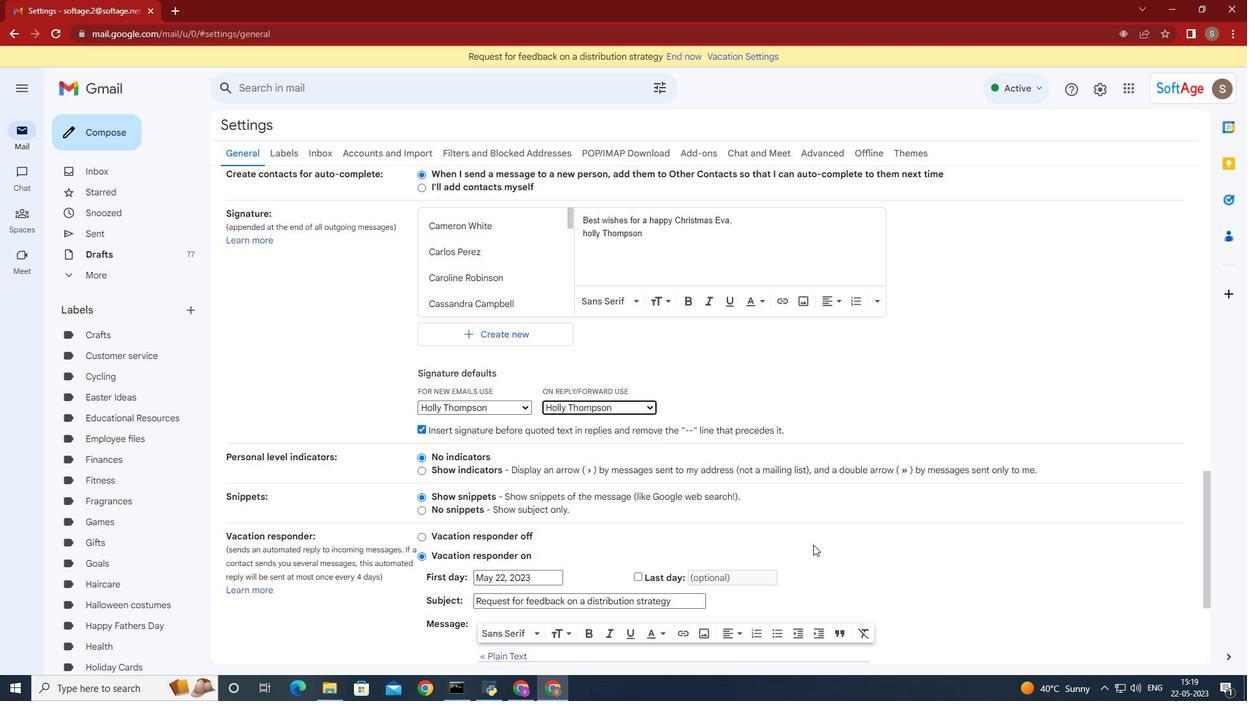 
Action: Mouse scrolled (788, 539) with delta (0, 0)
Screenshot: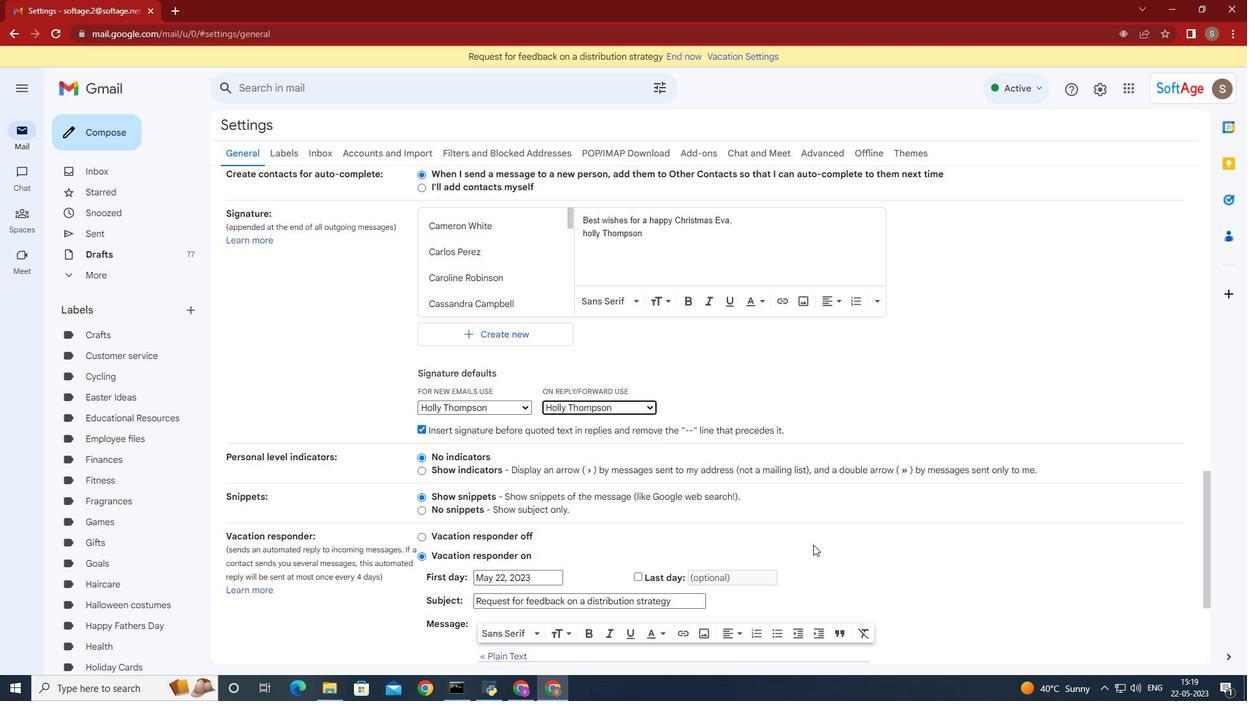 
Action: Mouse moved to (788, 539)
Screenshot: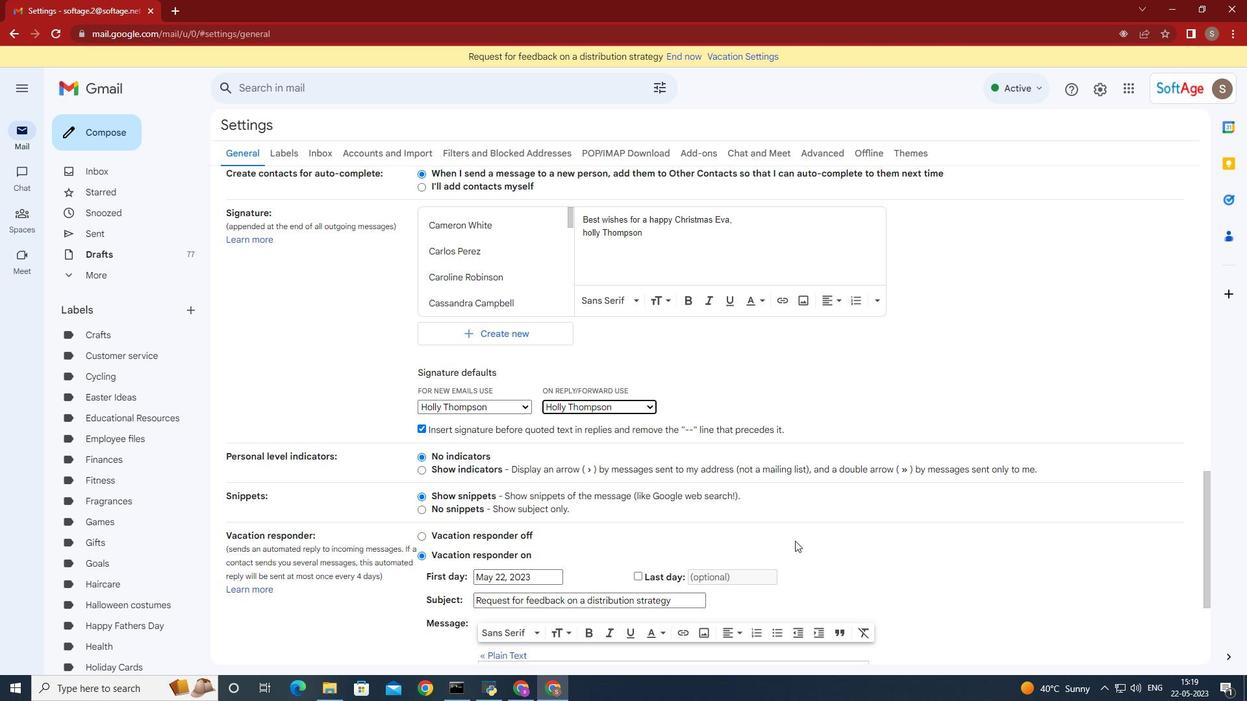 
Action: Mouse scrolled (788, 539) with delta (0, 0)
Screenshot: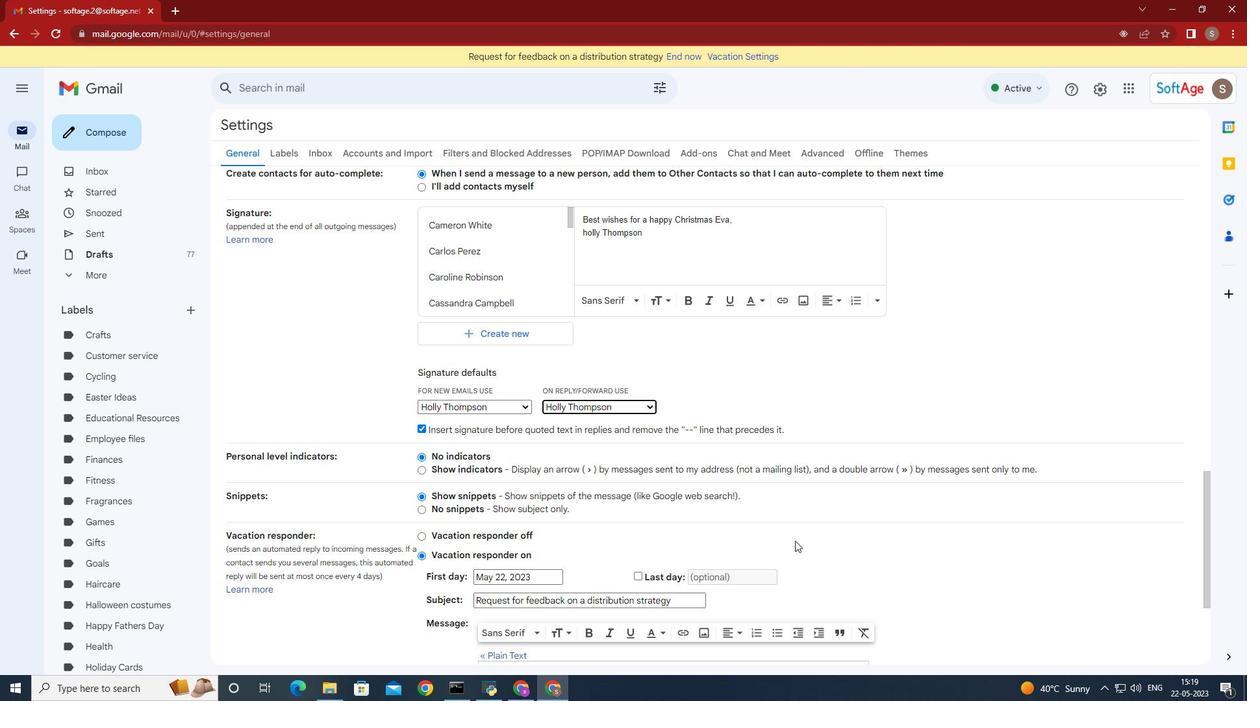 
Action: Mouse moved to (673, 599)
Screenshot: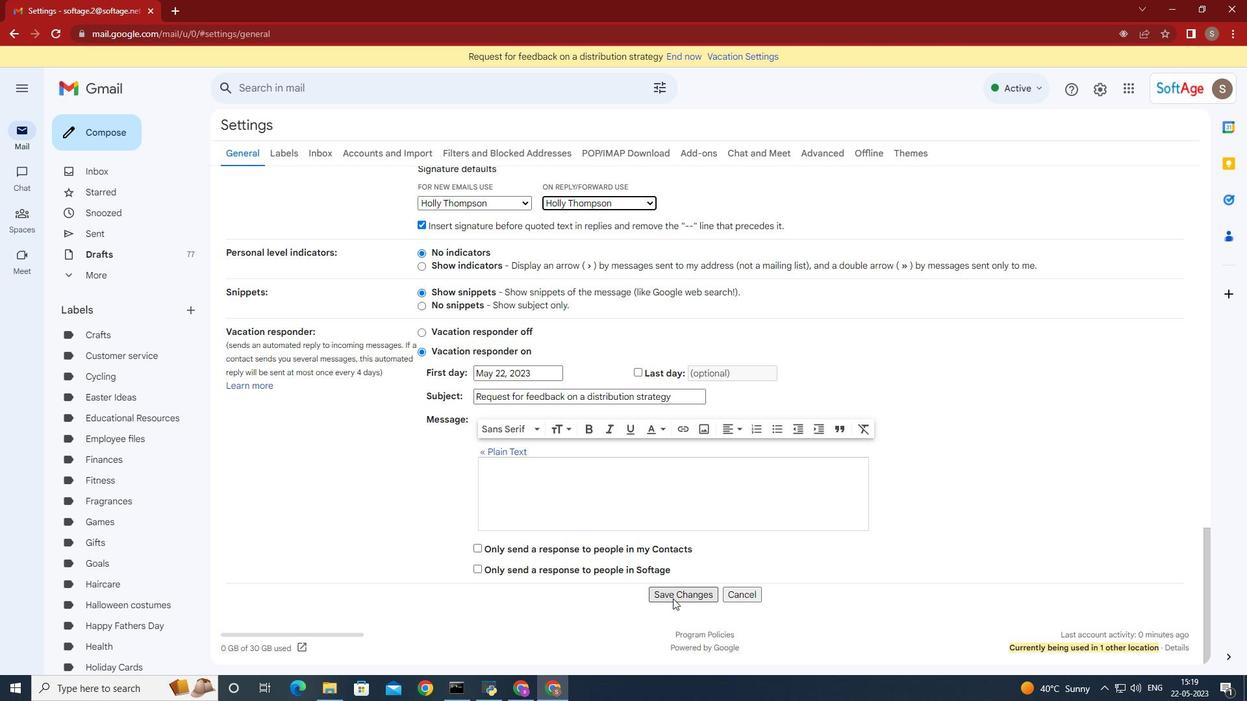
Action: Mouse pressed left at (673, 599)
Screenshot: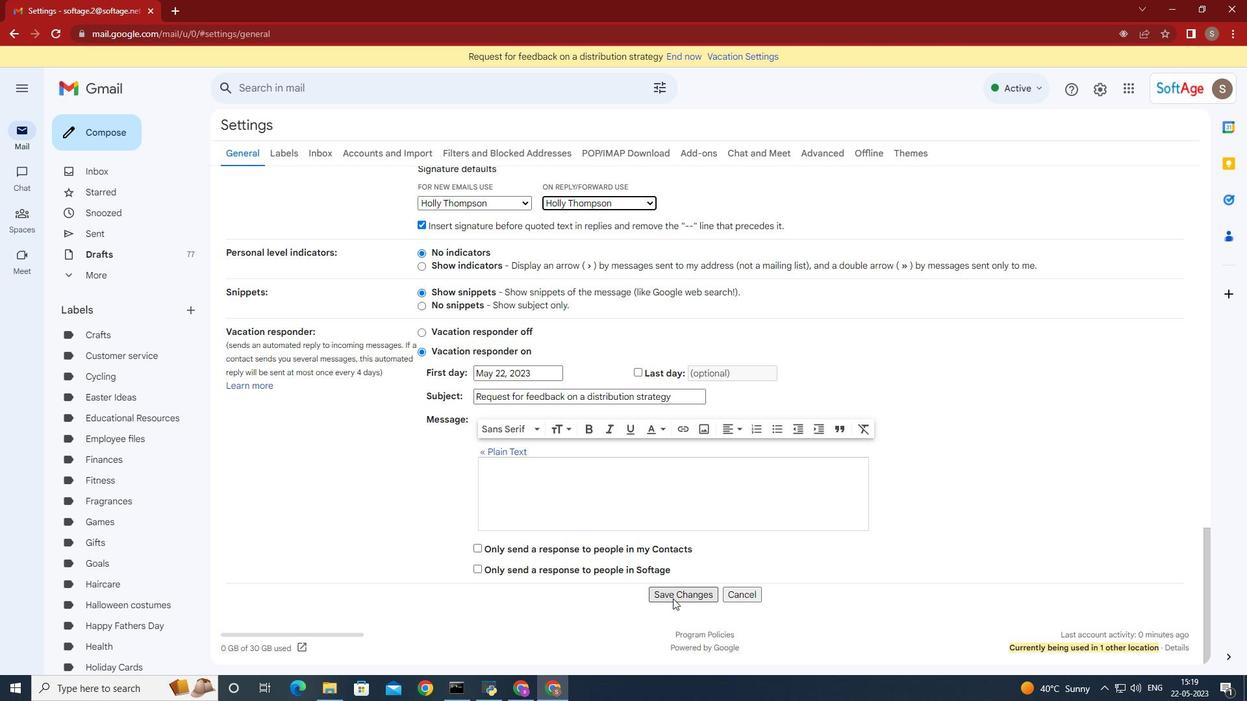 
Action: Mouse moved to (111, 134)
Screenshot: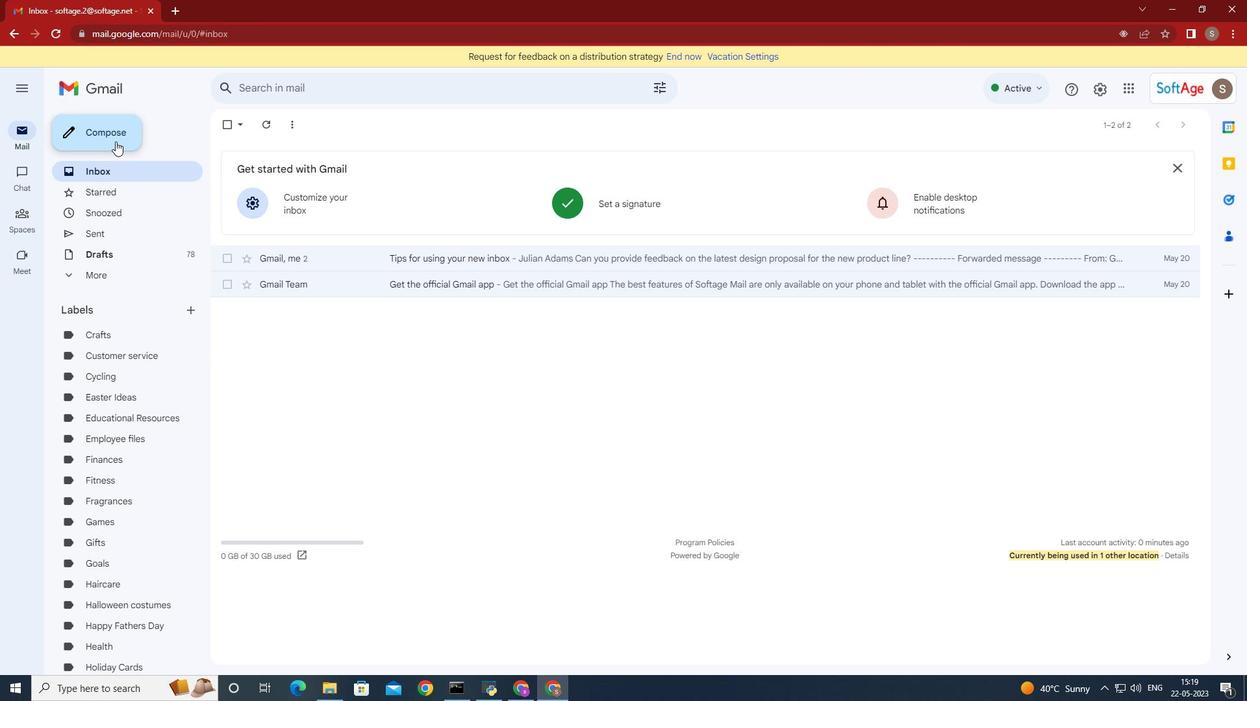 
Action: Mouse pressed left at (111, 134)
Screenshot: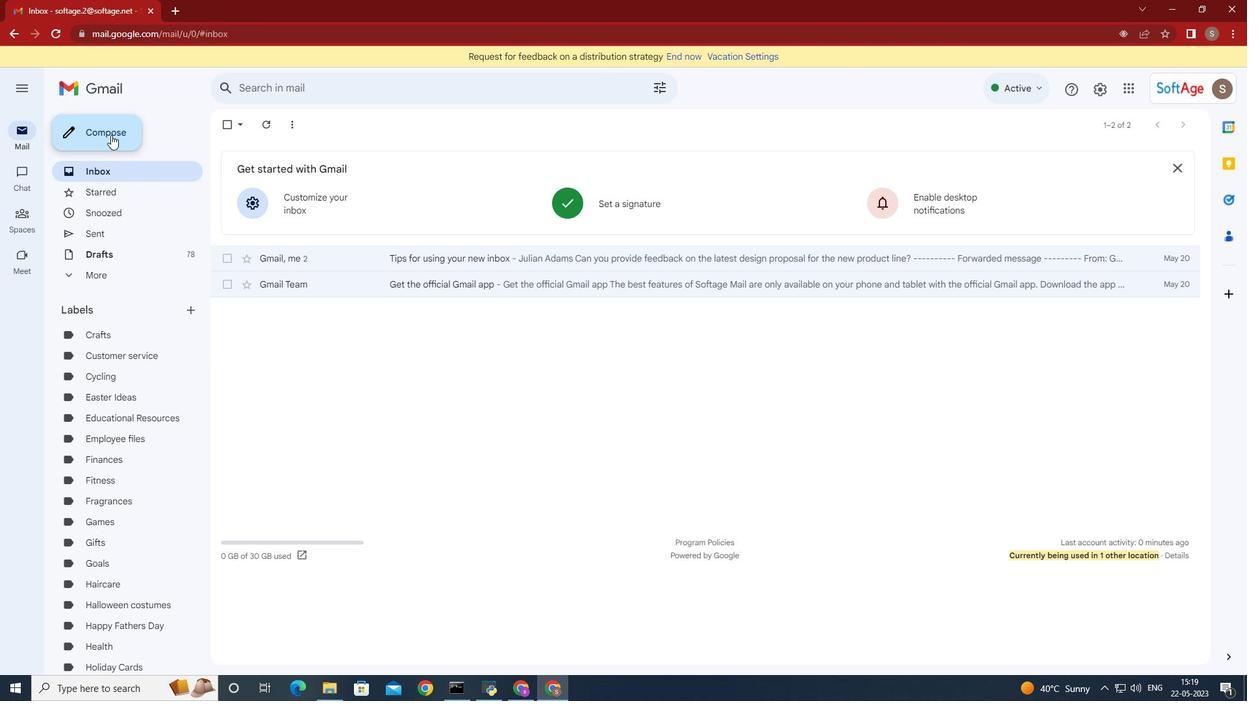 
Action: Mouse moved to (856, 310)
Screenshot: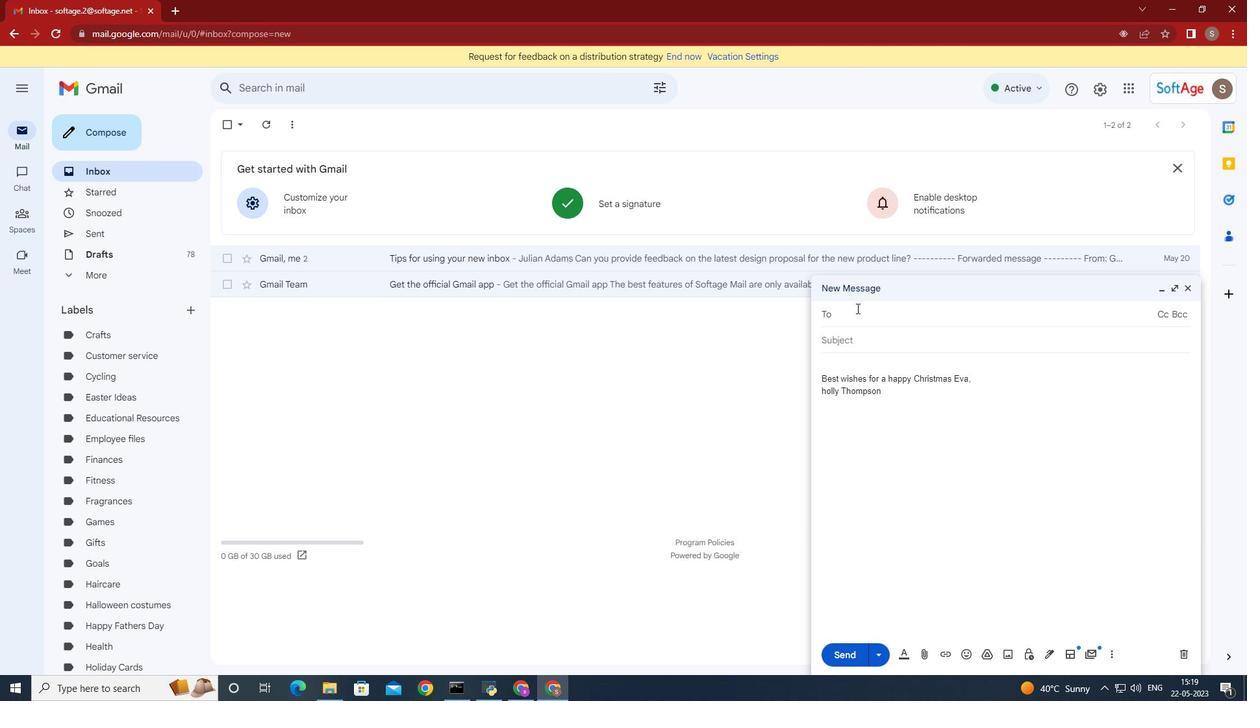 
Action: Key pressed <Key.shift>Softage.8
Screenshot: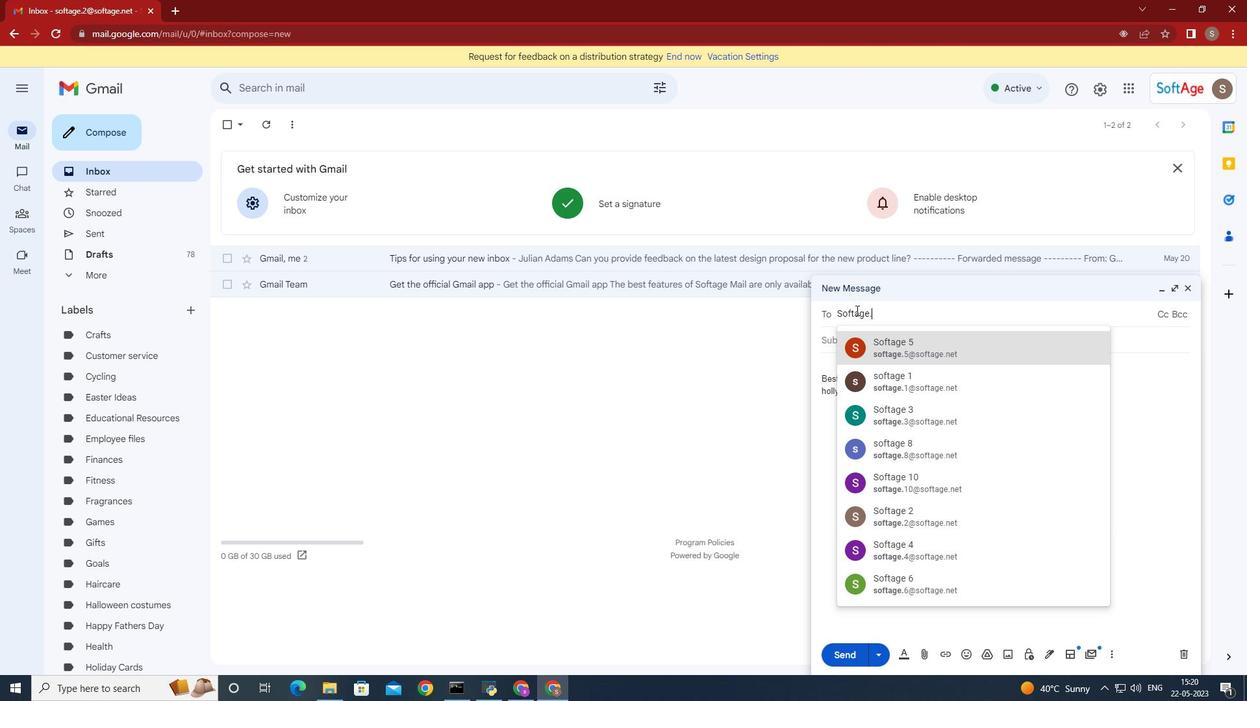 
Action: Mouse moved to (944, 355)
Screenshot: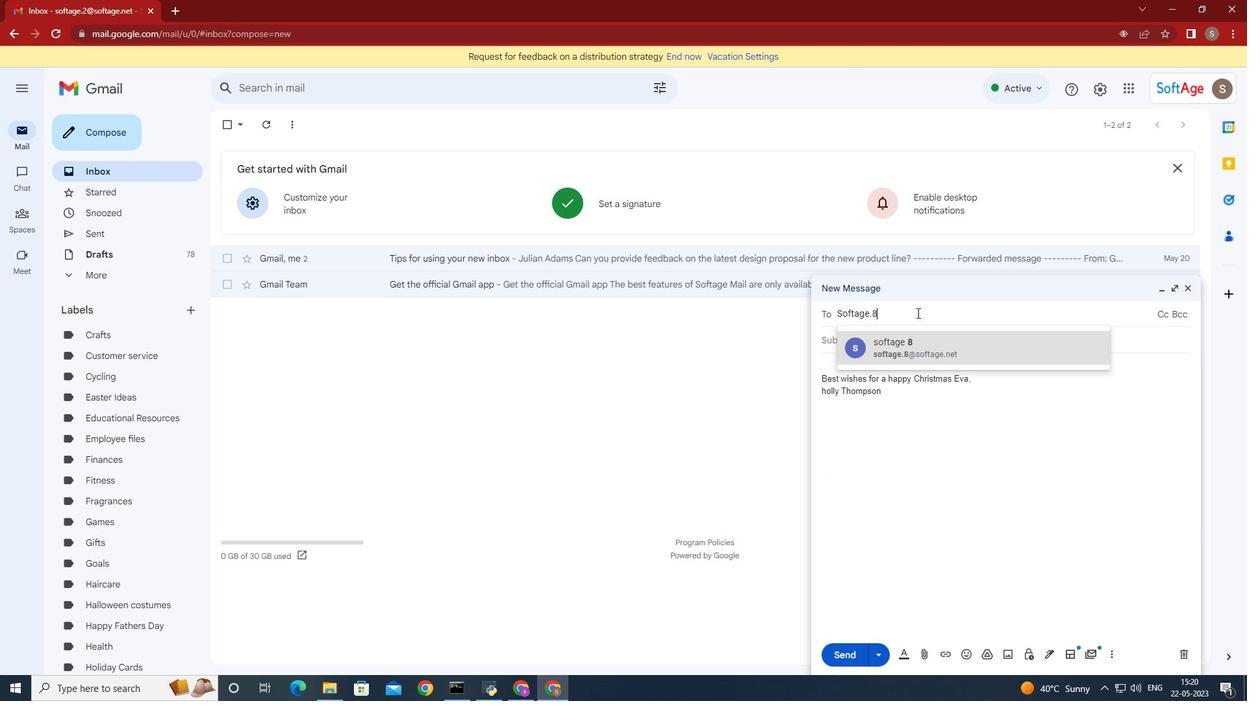 
Action: Mouse pressed left at (944, 355)
Screenshot: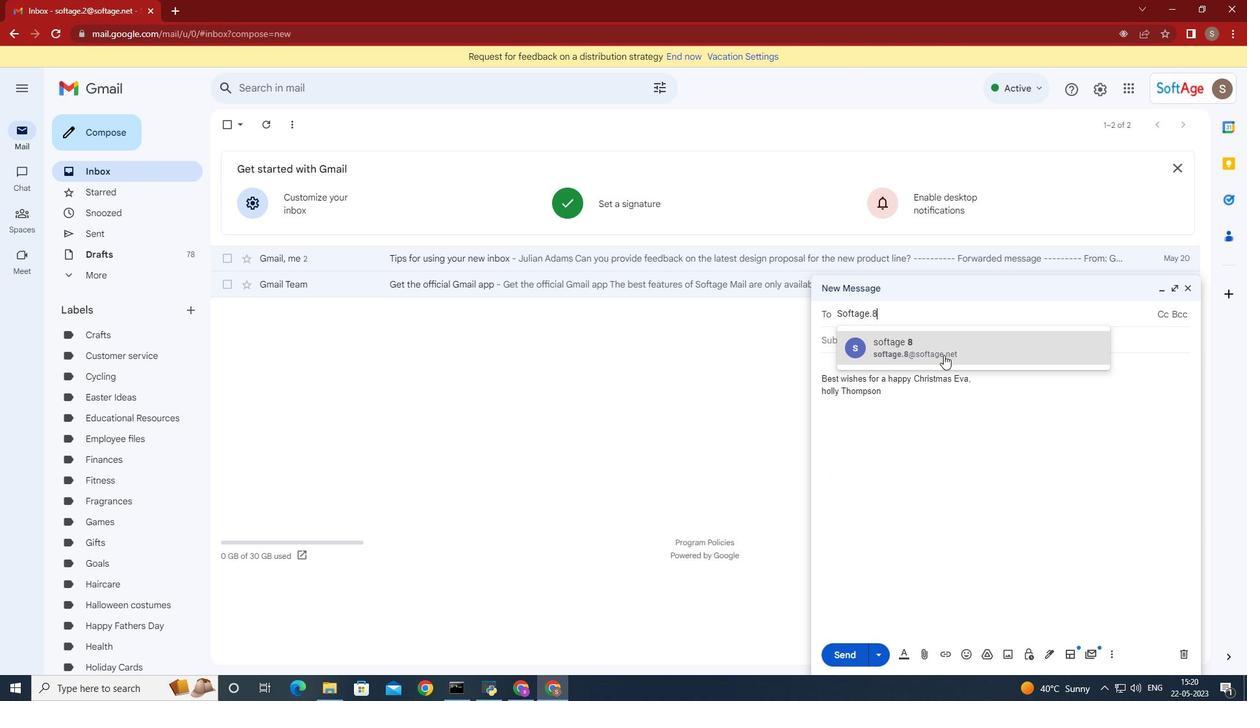 
Action: Mouse moved to (198, 311)
Screenshot: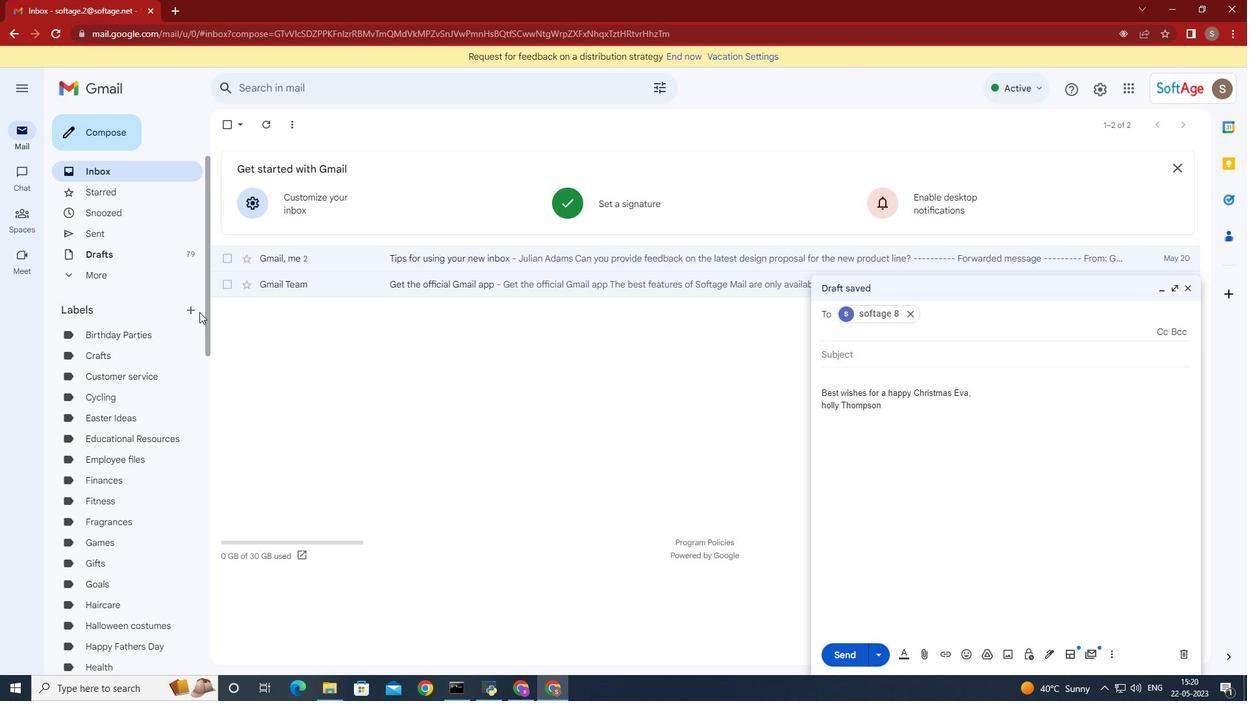
Action: Mouse pressed left at (198, 311)
Screenshot: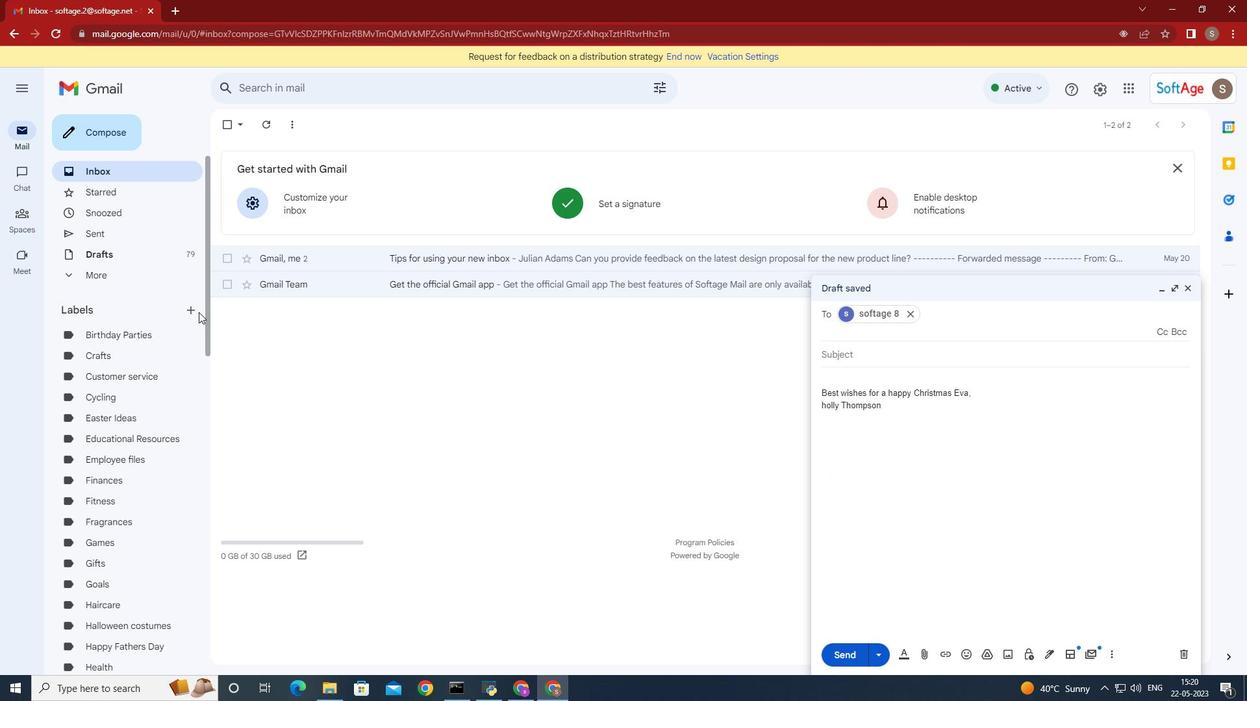 
Action: Mouse moved to (192, 313)
Screenshot: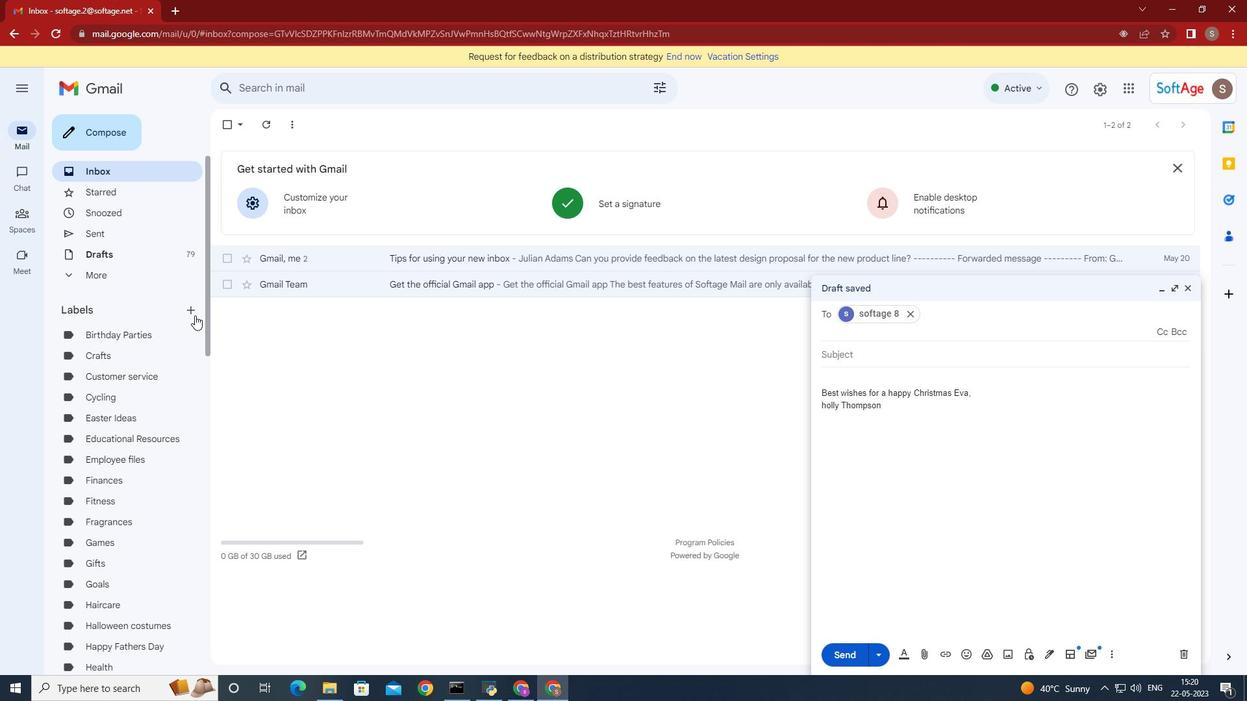 
Action: Mouse pressed left at (192, 313)
Screenshot: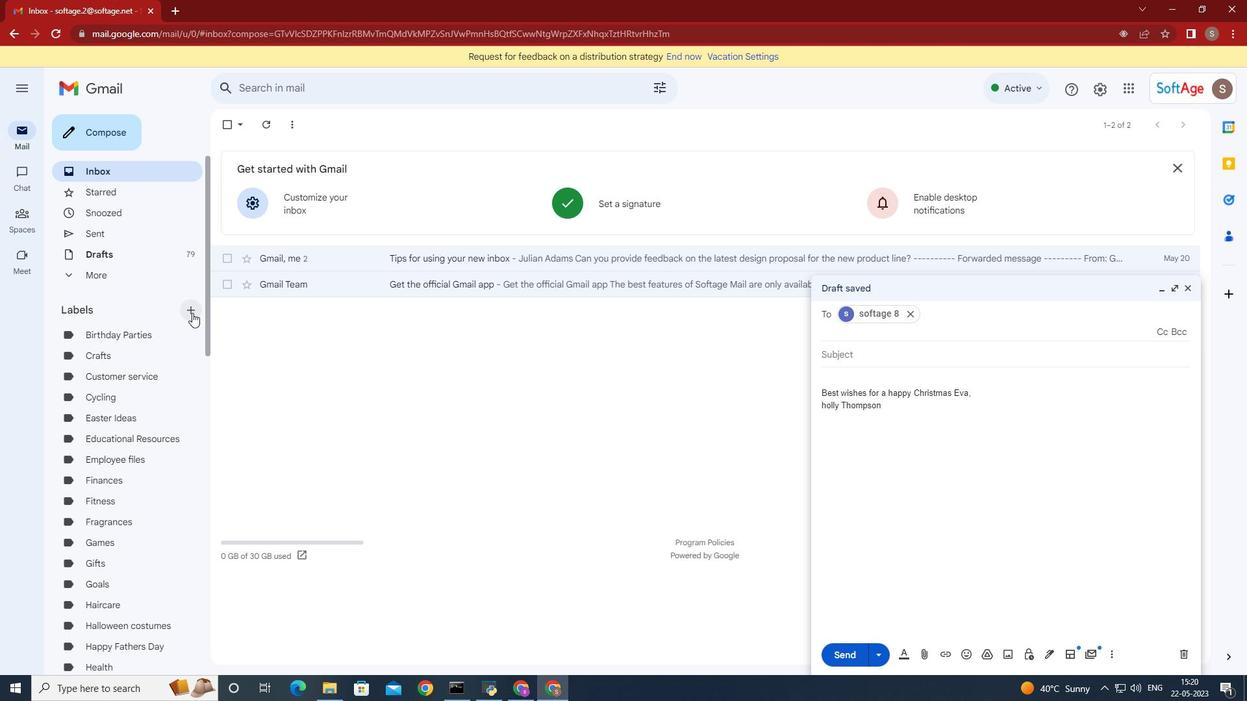 
Action: Mouse moved to (710, 395)
Screenshot: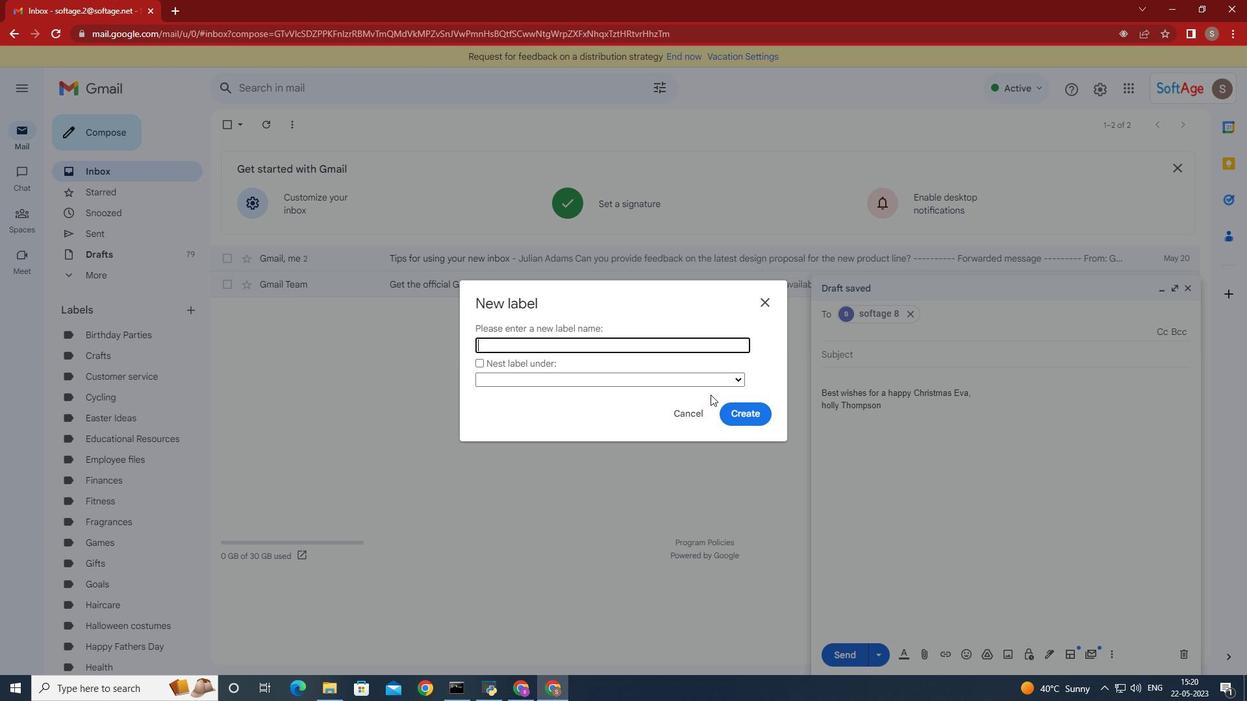 
Action: Key pressed <Key.shift>Meal<Key.space><Key.shift>planning
Screenshot: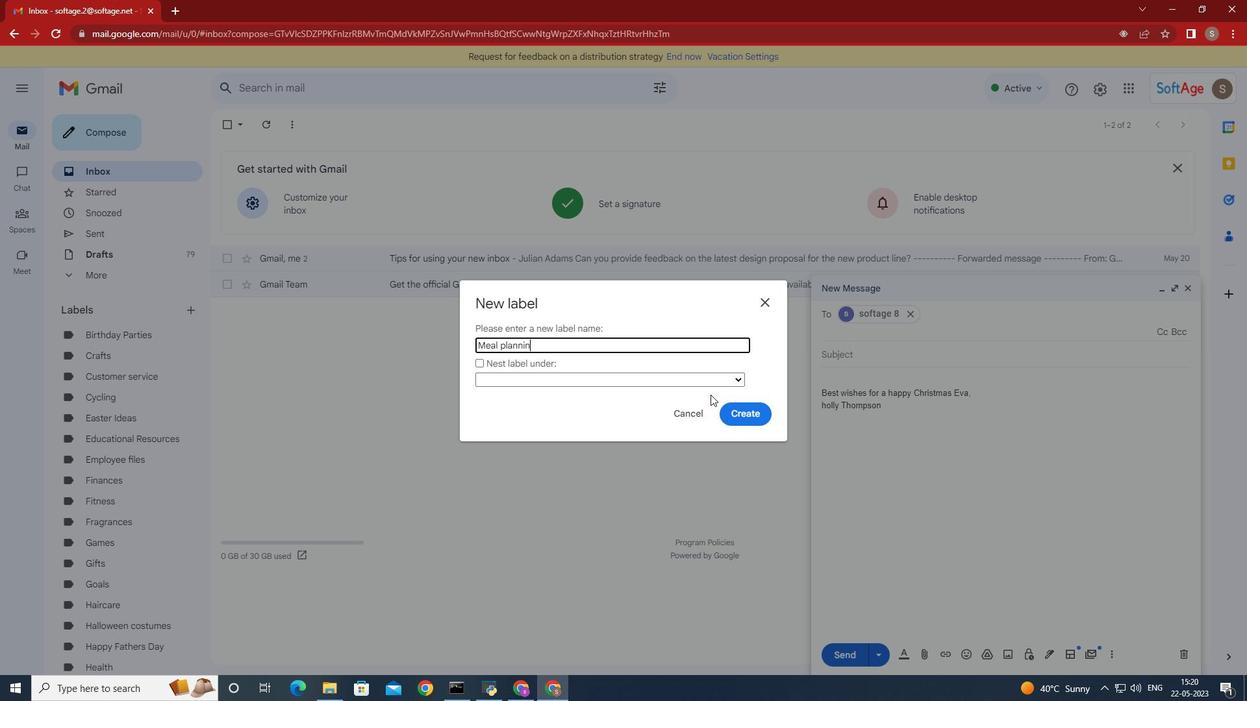 
Action: Mouse moved to (741, 411)
Screenshot: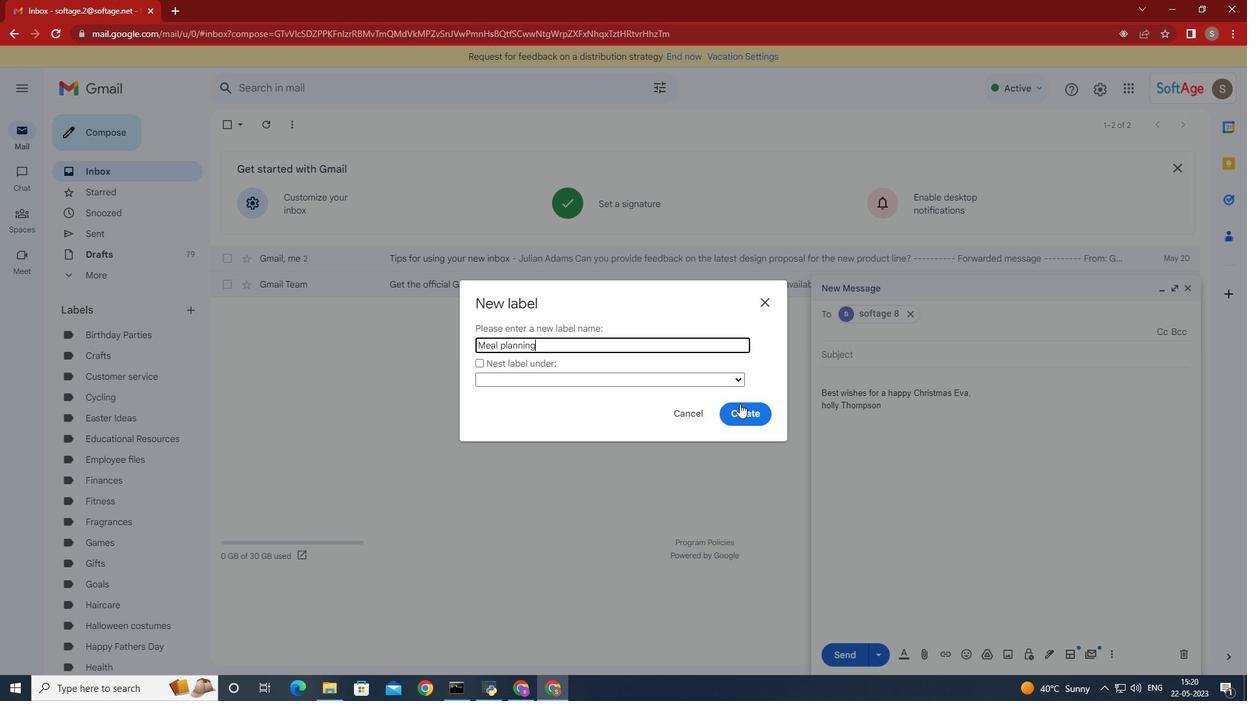 
Action: Mouse pressed left at (741, 411)
Screenshot: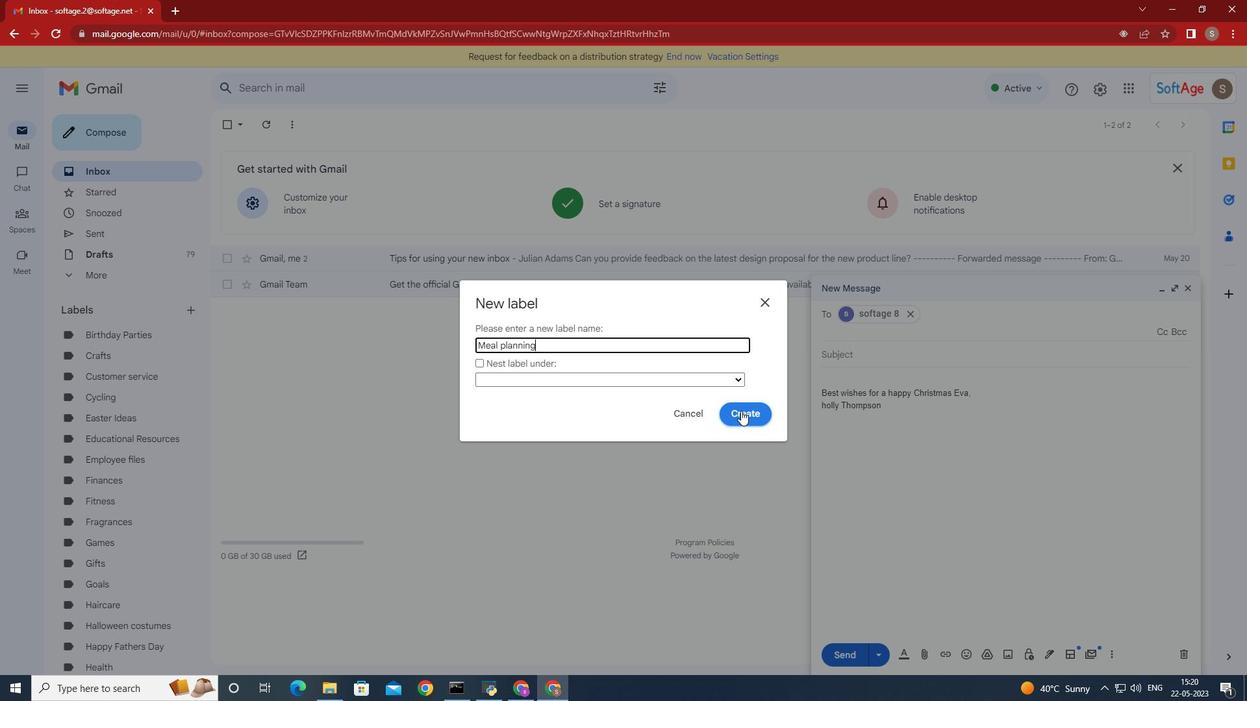 
